 Task: Look for space in Santiago del Estero, Argentina from 4th June, 2023 to 15th June, 2023 for 2 adults in price range Rs.10000 to Rs.15000. Place can be entire place with 1  bedroom having 1 bed and 1 bathroom. Property type can be house, flat, guest house, hotel. Amenities needed are: heating. Booking option can be shelf check-in. Required host language is English.
Action: Mouse moved to (431, 96)
Screenshot: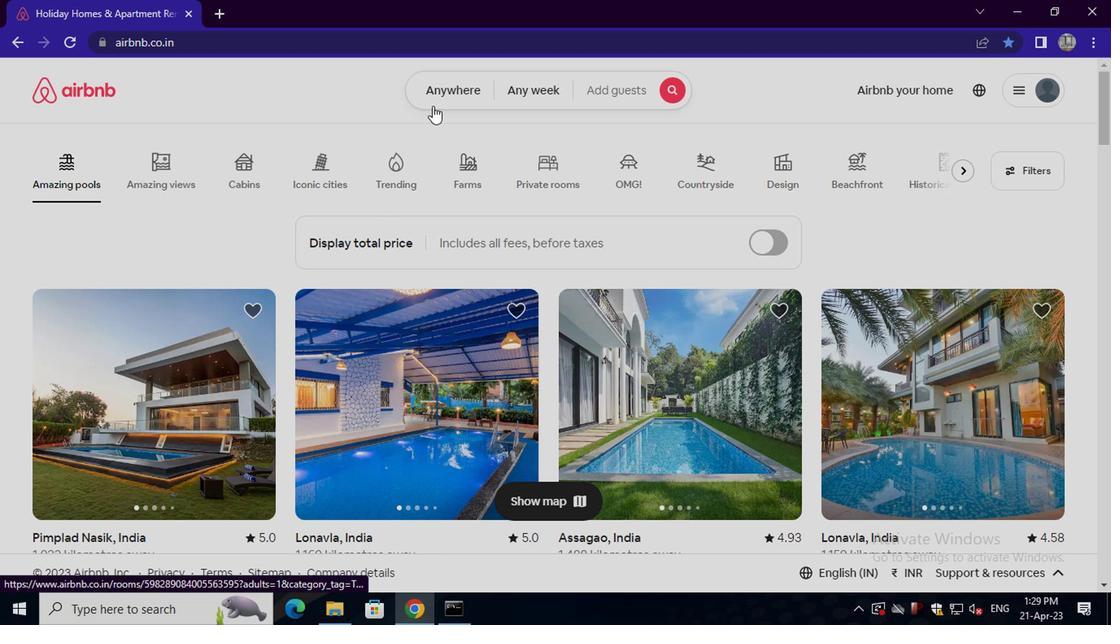 
Action: Mouse pressed left at (431, 96)
Screenshot: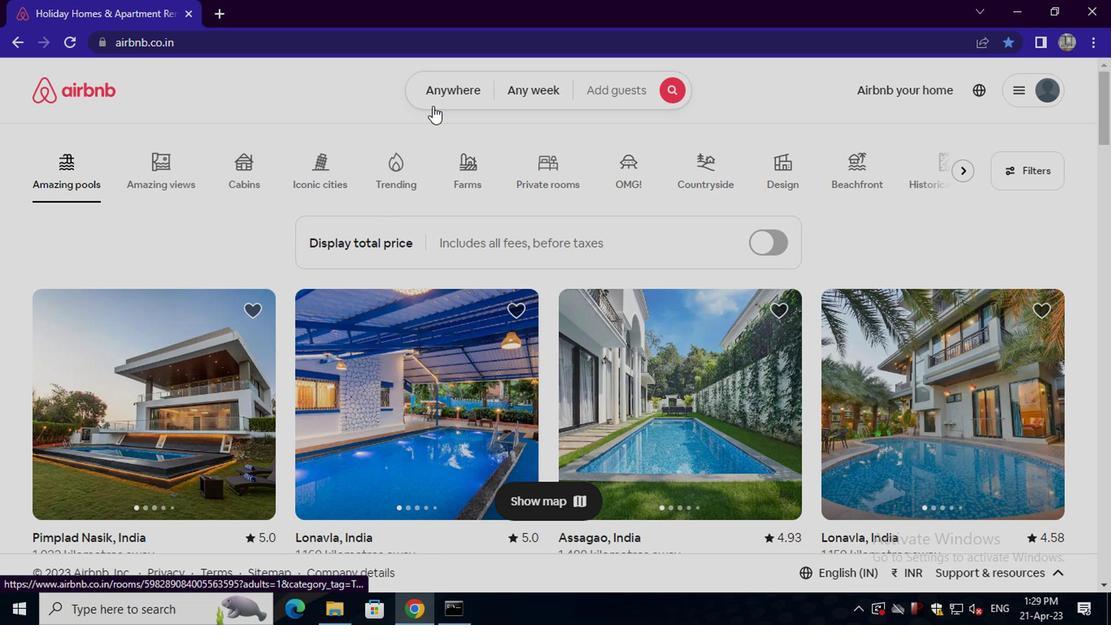 
Action: Mouse moved to (384, 155)
Screenshot: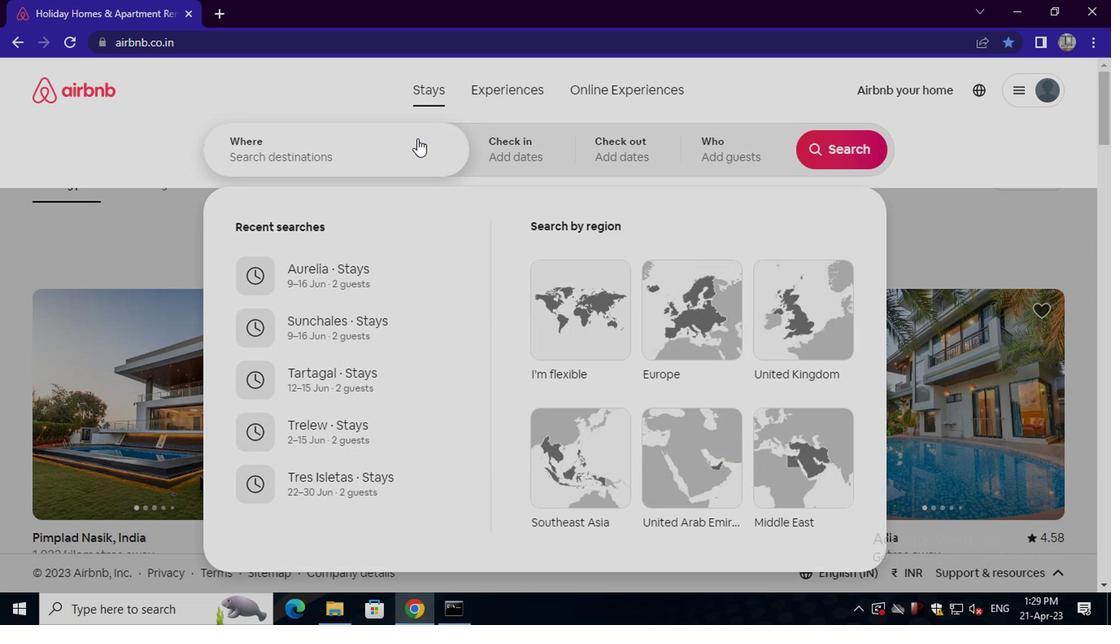 
Action: Mouse pressed left at (384, 155)
Screenshot: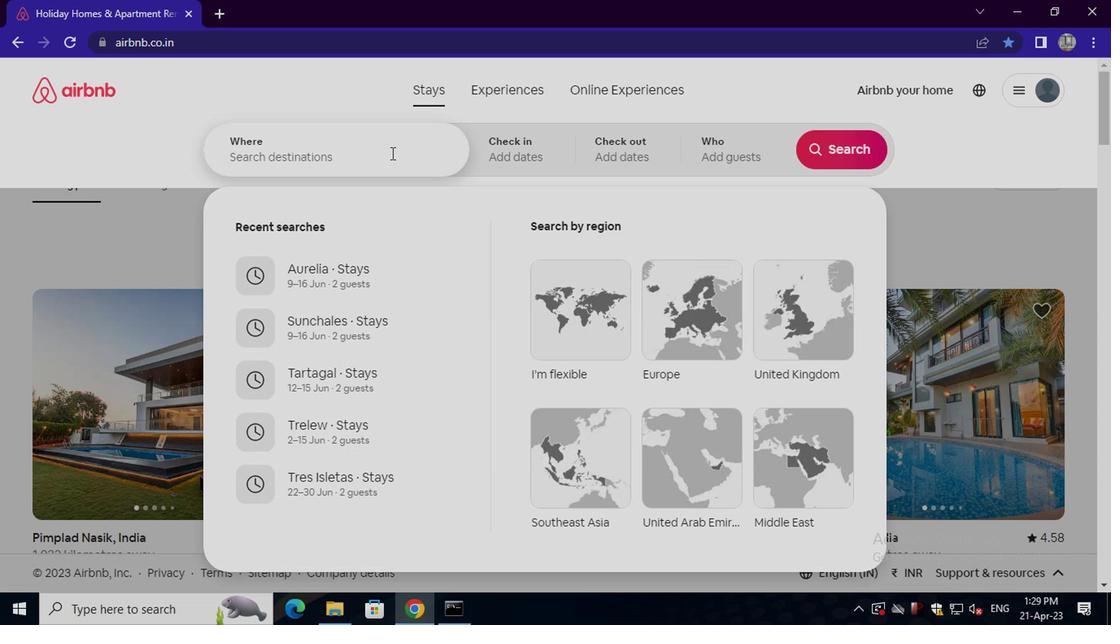 
Action: Key pressed santiago<Key.space>del<Key.space>estero<Key.space>,ar
Screenshot: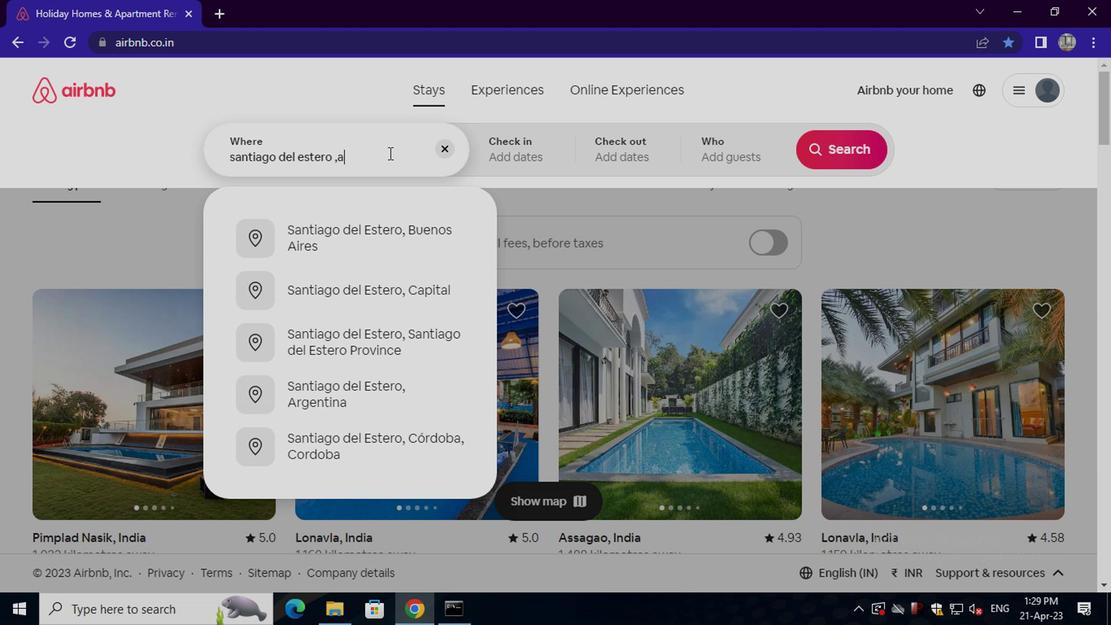 
Action: Mouse moved to (380, 235)
Screenshot: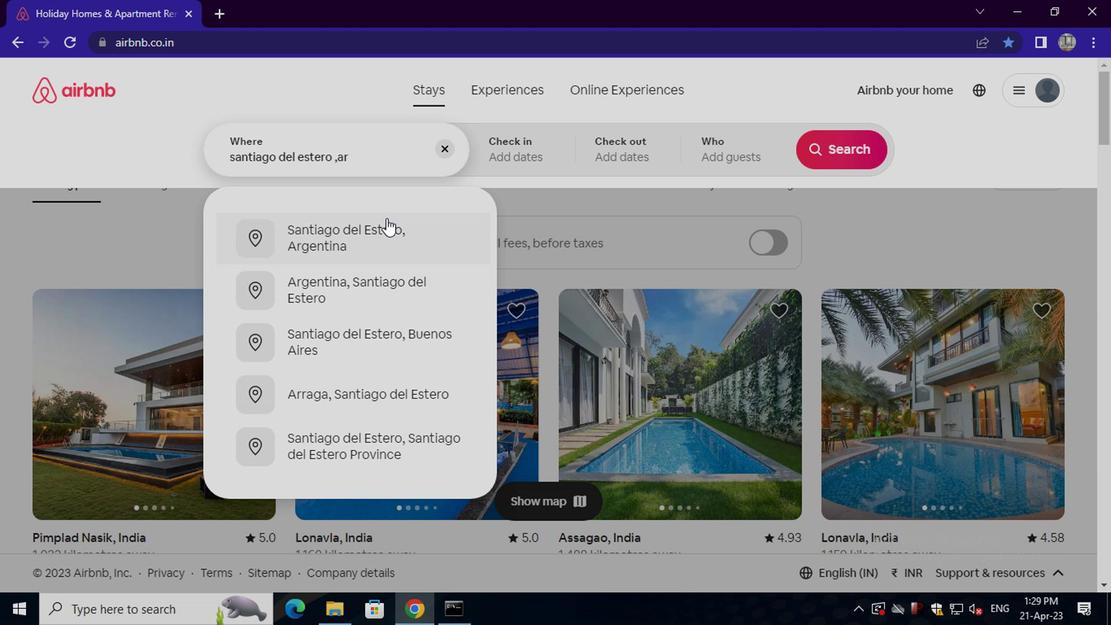 
Action: Mouse pressed left at (380, 235)
Screenshot: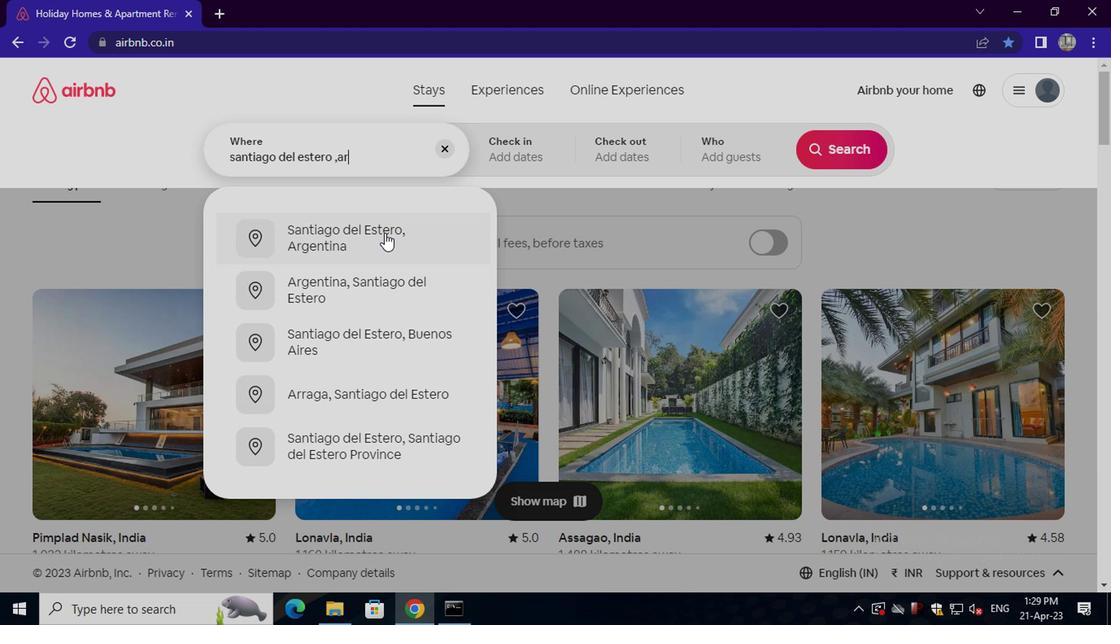 
Action: Mouse moved to (837, 288)
Screenshot: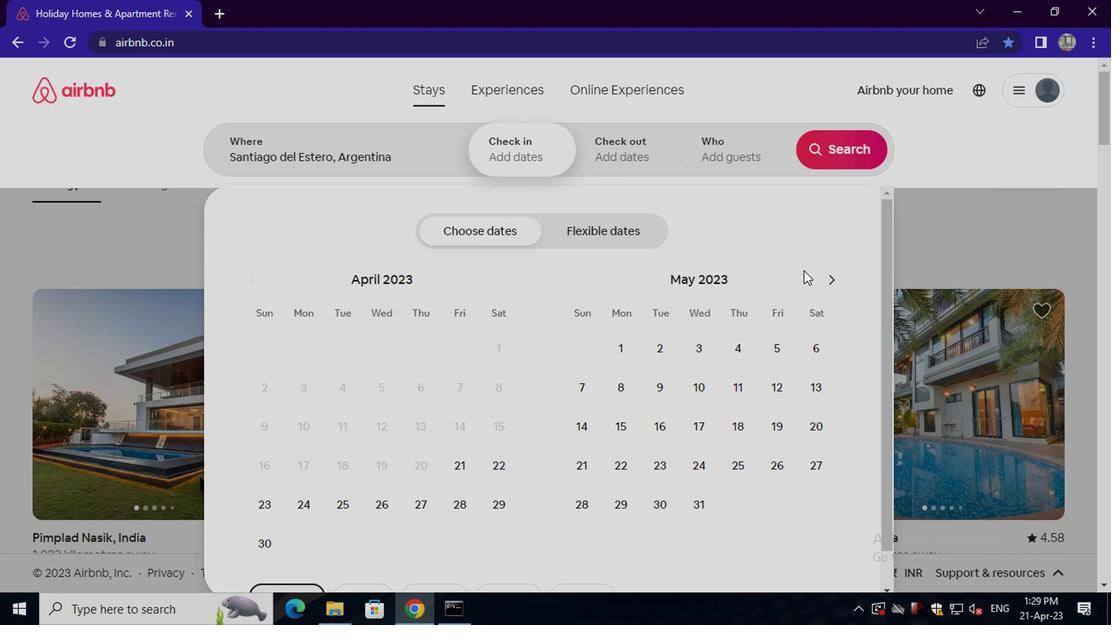 
Action: Mouse pressed left at (837, 288)
Screenshot: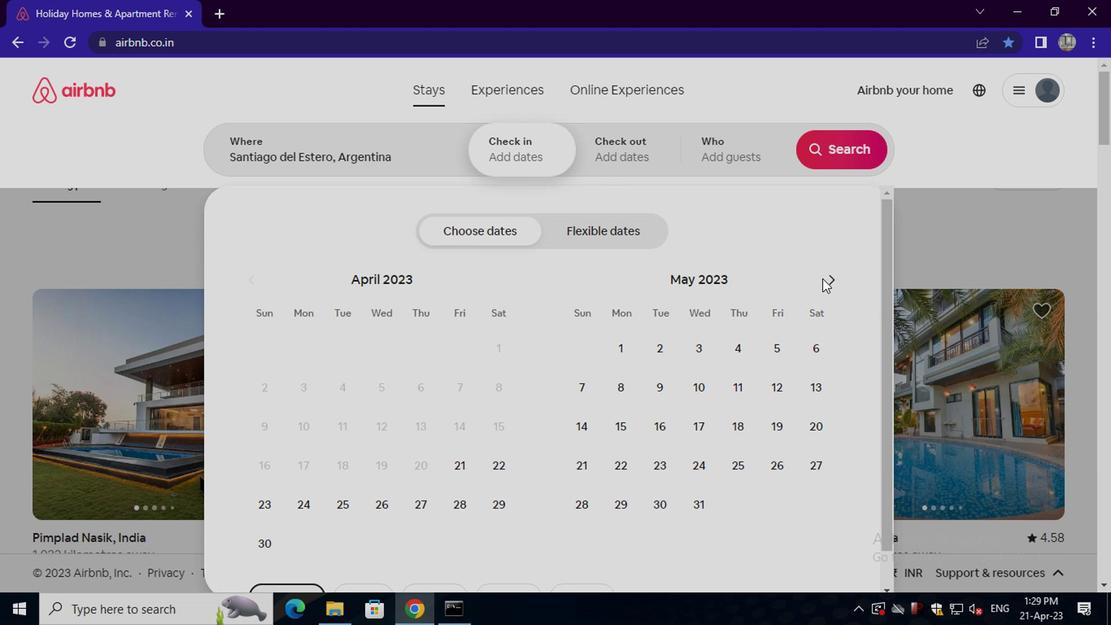
Action: Mouse moved to (573, 386)
Screenshot: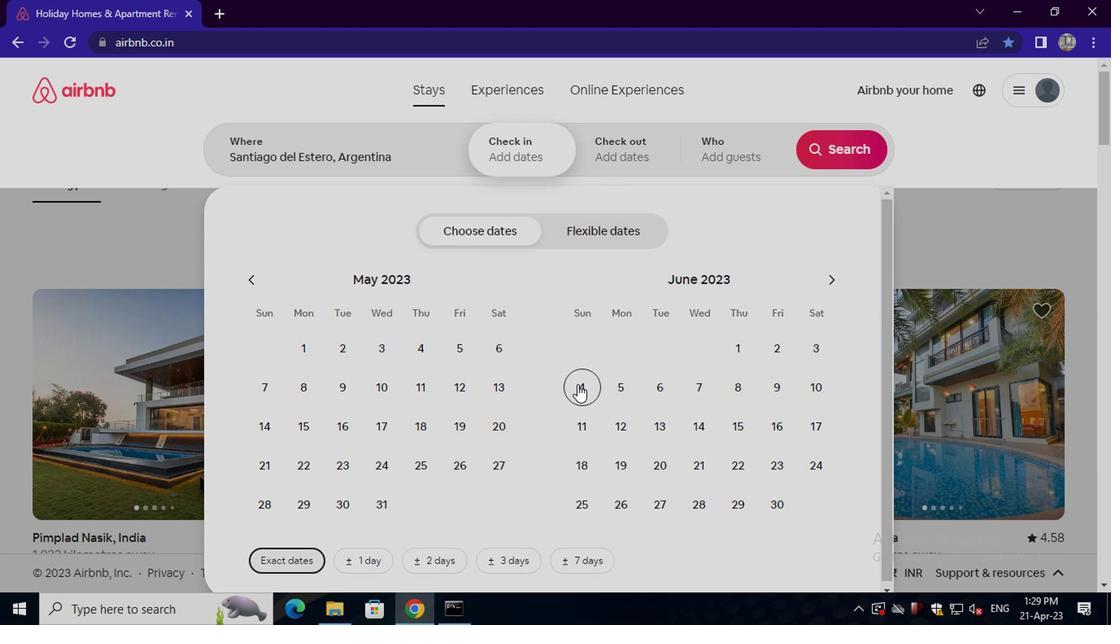 
Action: Mouse pressed left at (573, 386)
Screenshot: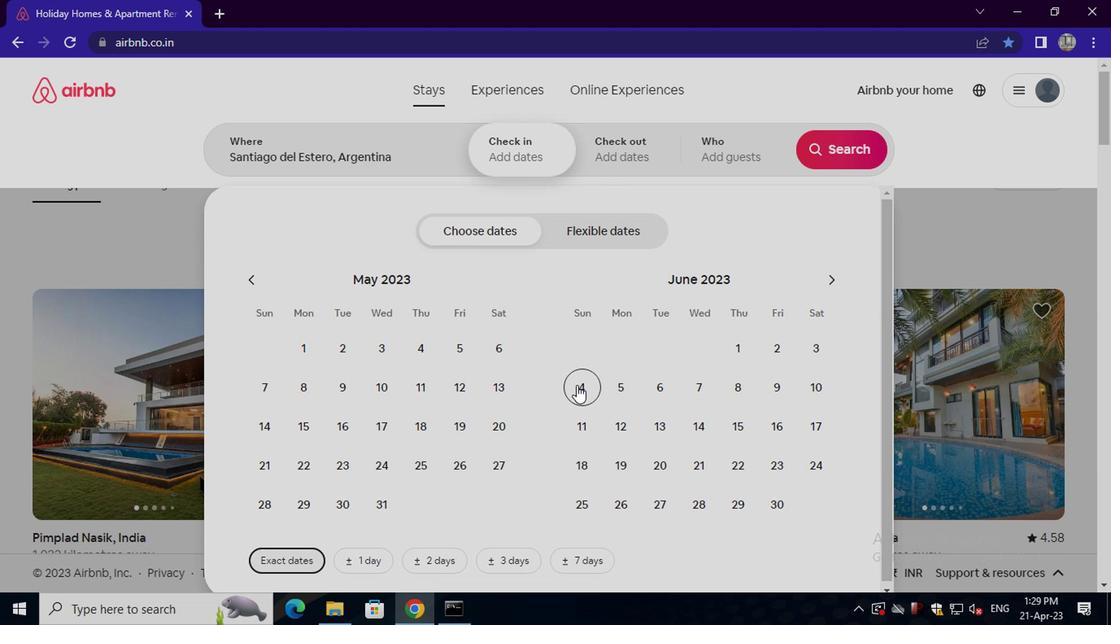 
Action: Mouse moved to (725, 417)
Screenshot: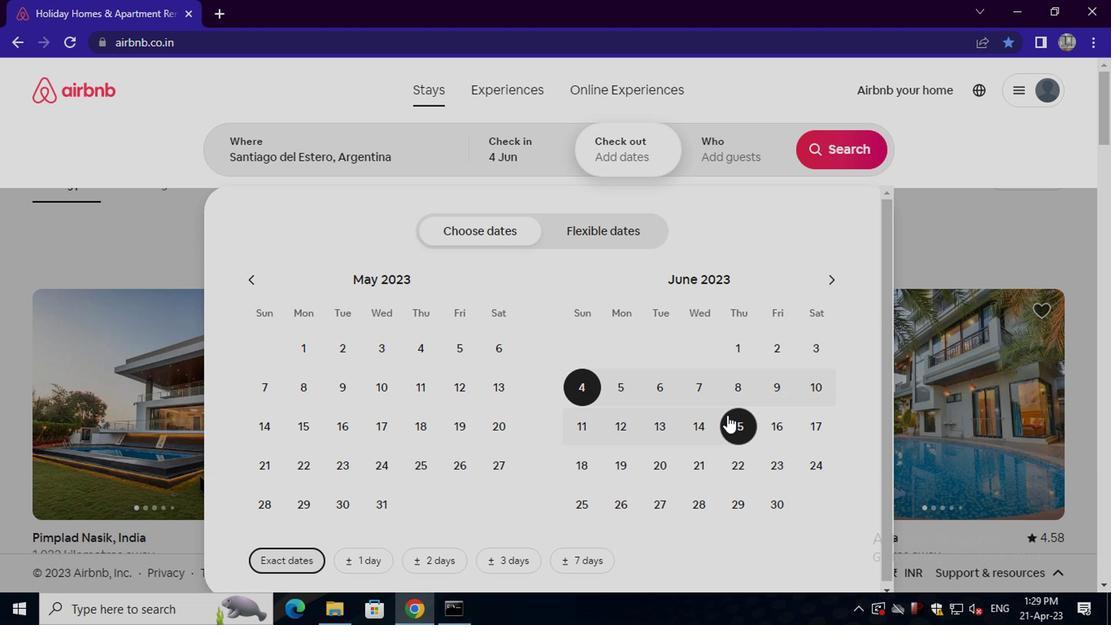 
Action: Mouse pressed left at (725, 417)
Screenshot: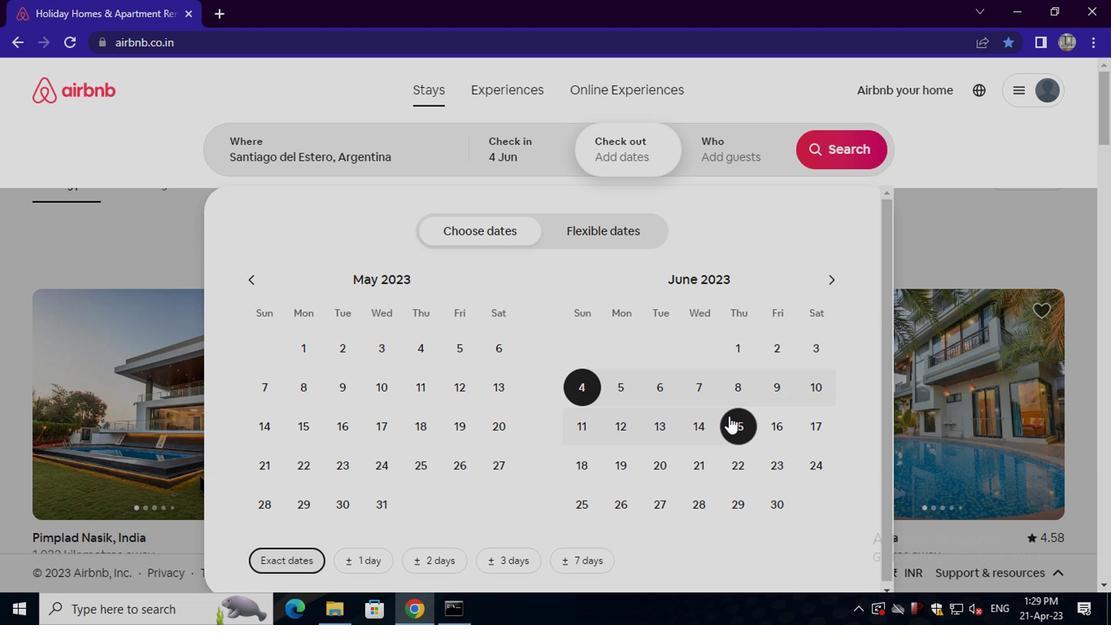 
Action: Mouse moved to (735, 158)
Screenshot: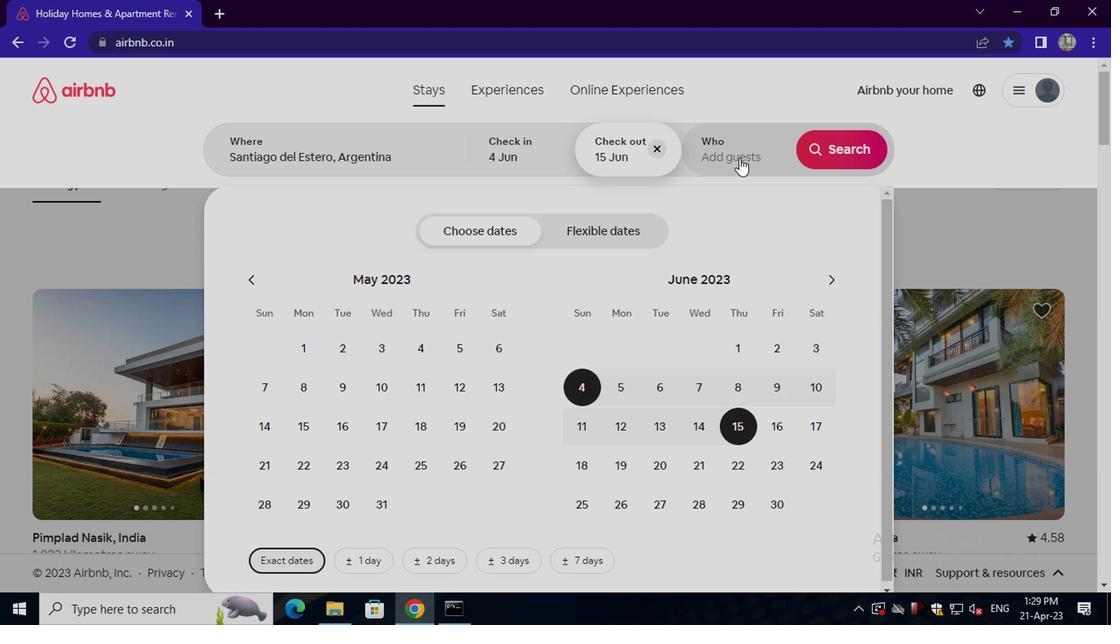 
Action: Mouse pressed left at (735, 158)
Screenshot: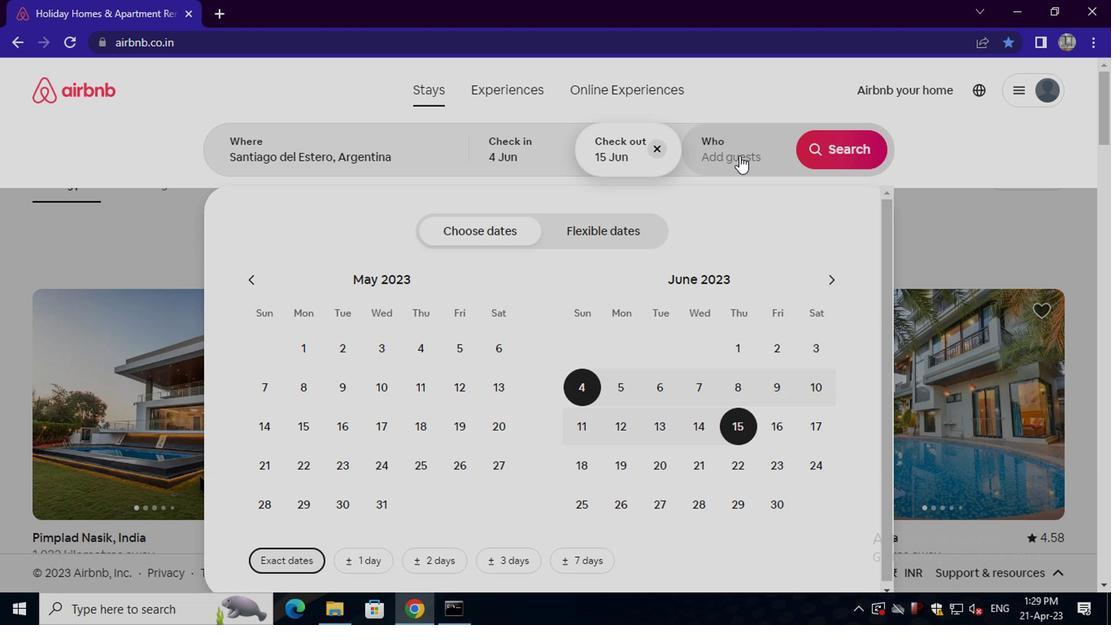 
Action: Mouse moved to (845, 234)
Screenshot: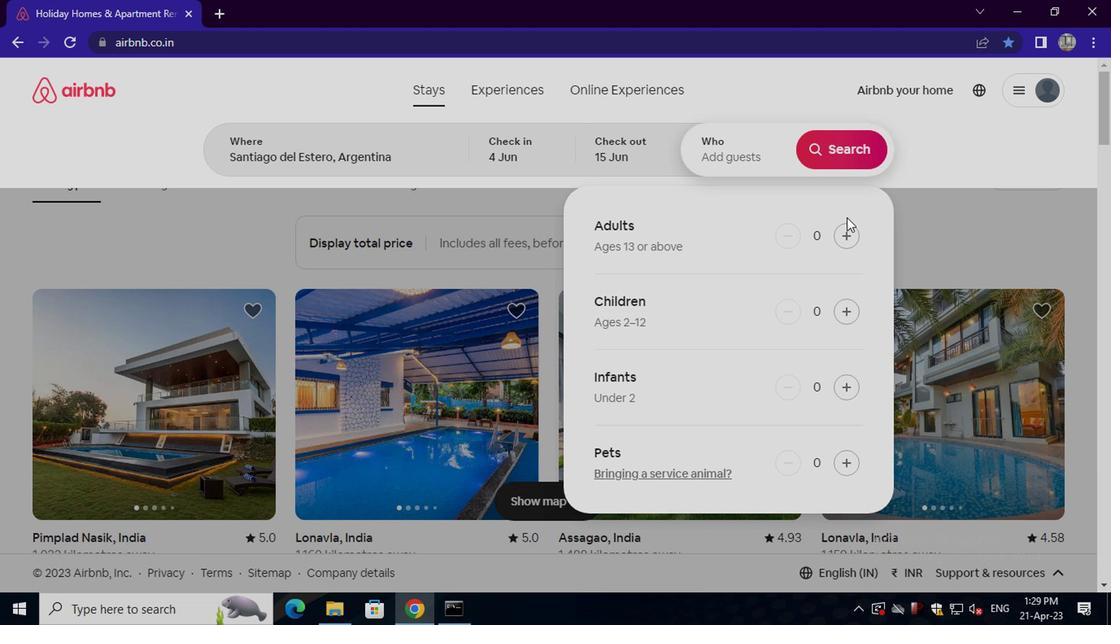 
Action: Mouse pressed left at (845, 234)
Screenshot: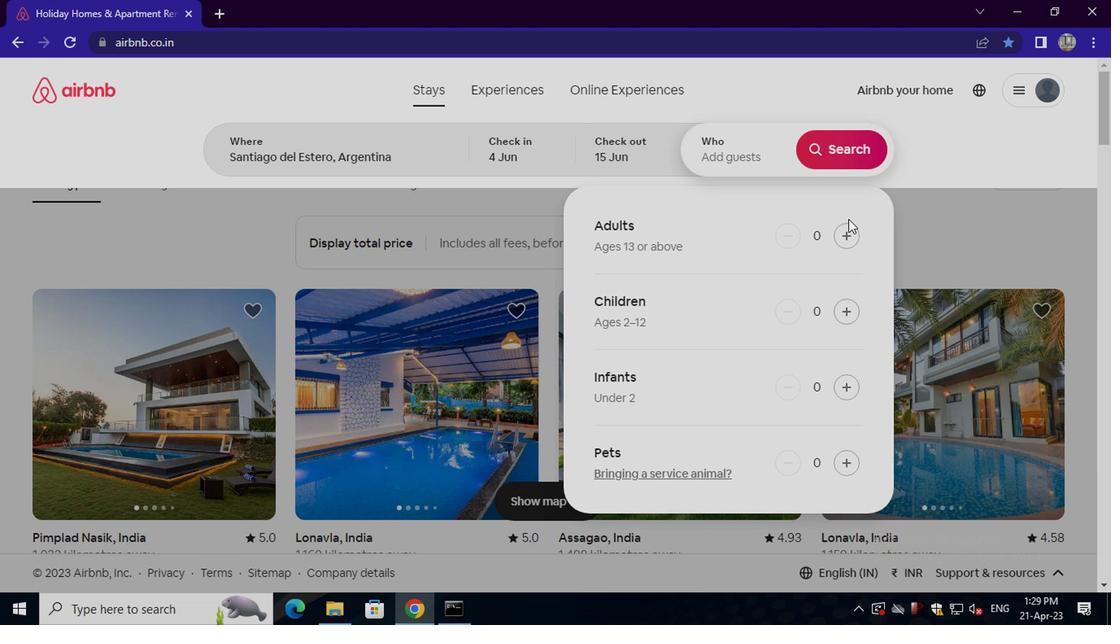 
Action: Mouse pressed left at (845, 234)
Screenshot: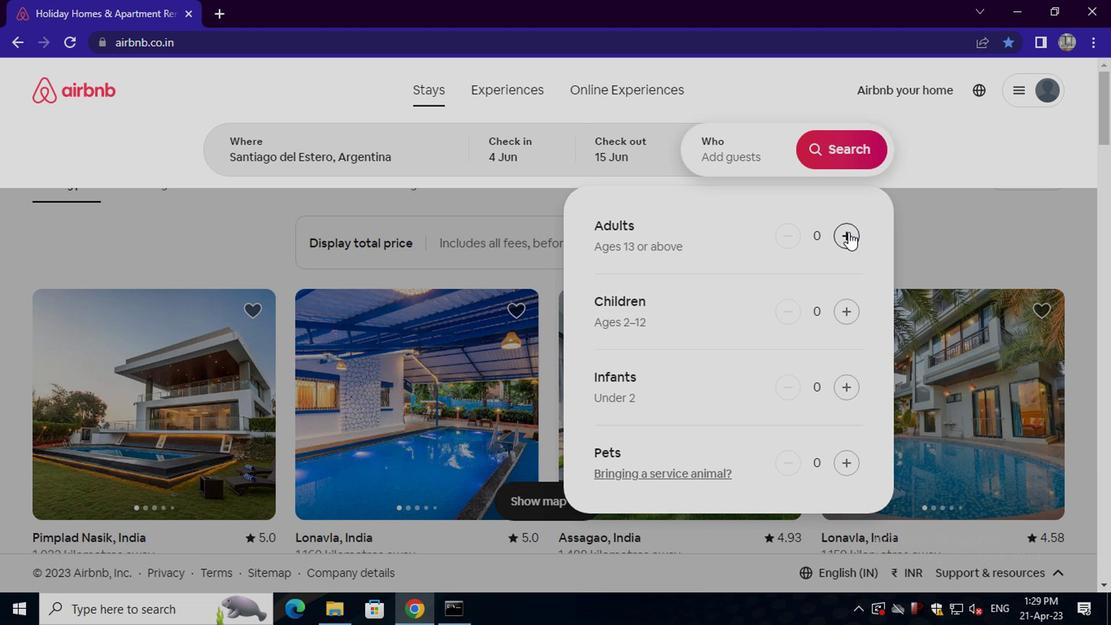 
Action: Mouse moved to (835, 158)
Screenshot: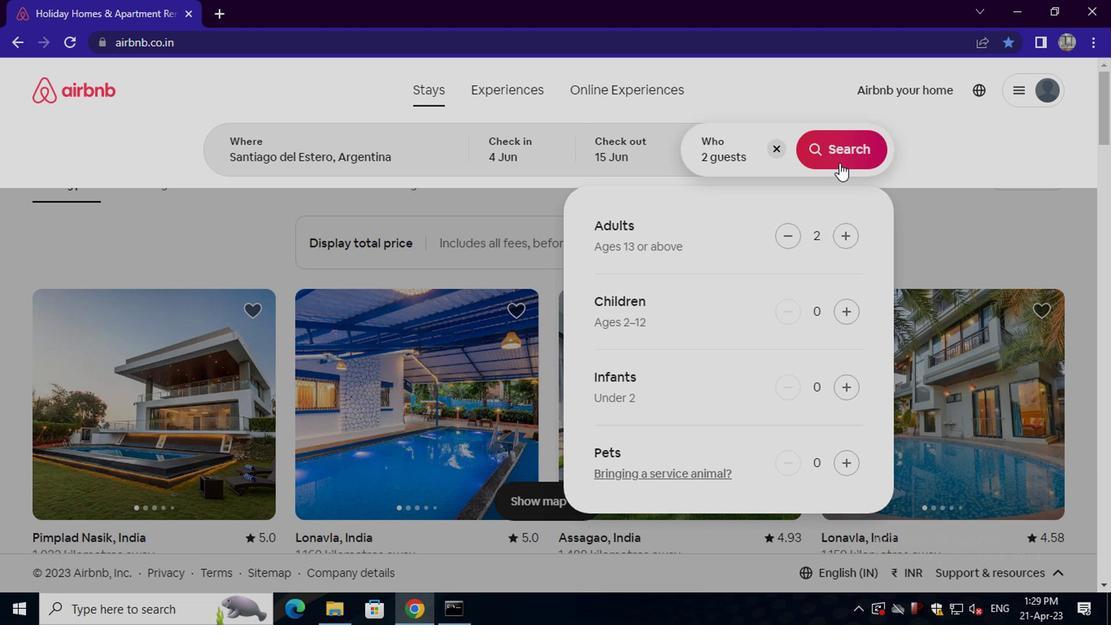 
Action: Mouse pressed left at (835, 158)
Screenshot: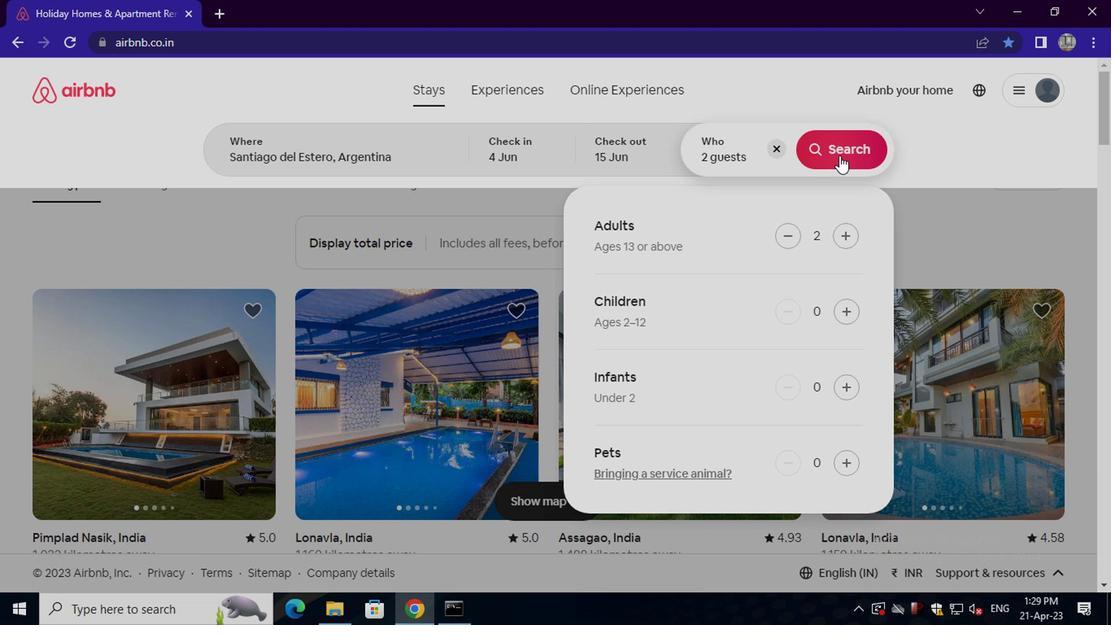 
Action: Mouse moved to (1025, 159)
Screenshot: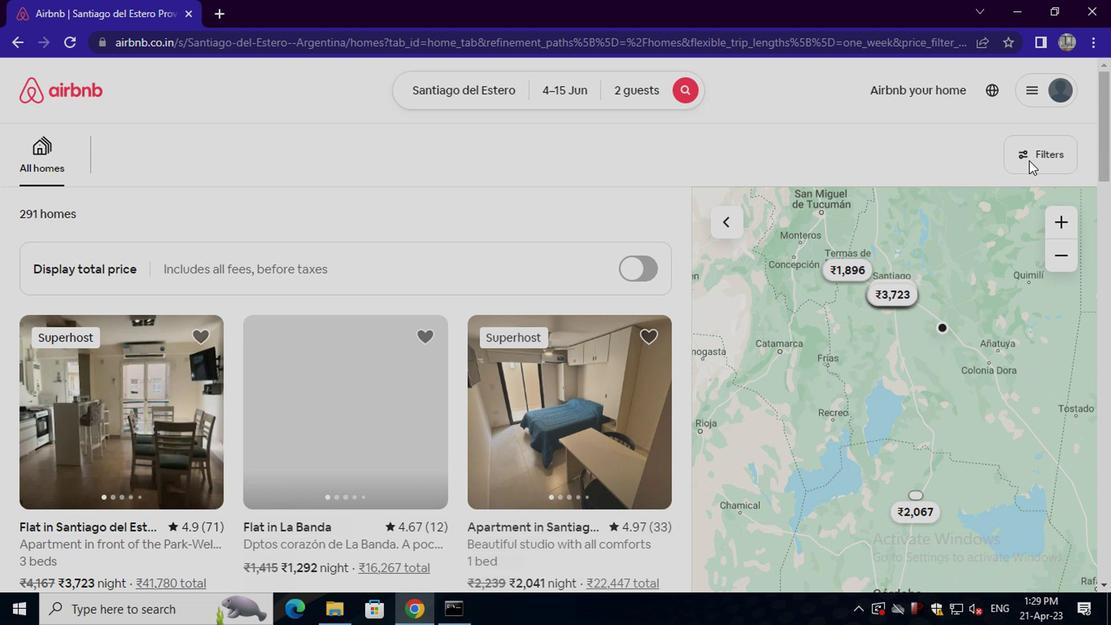 
Action: Mouse pressed left at (1025, 159)
Screenshot: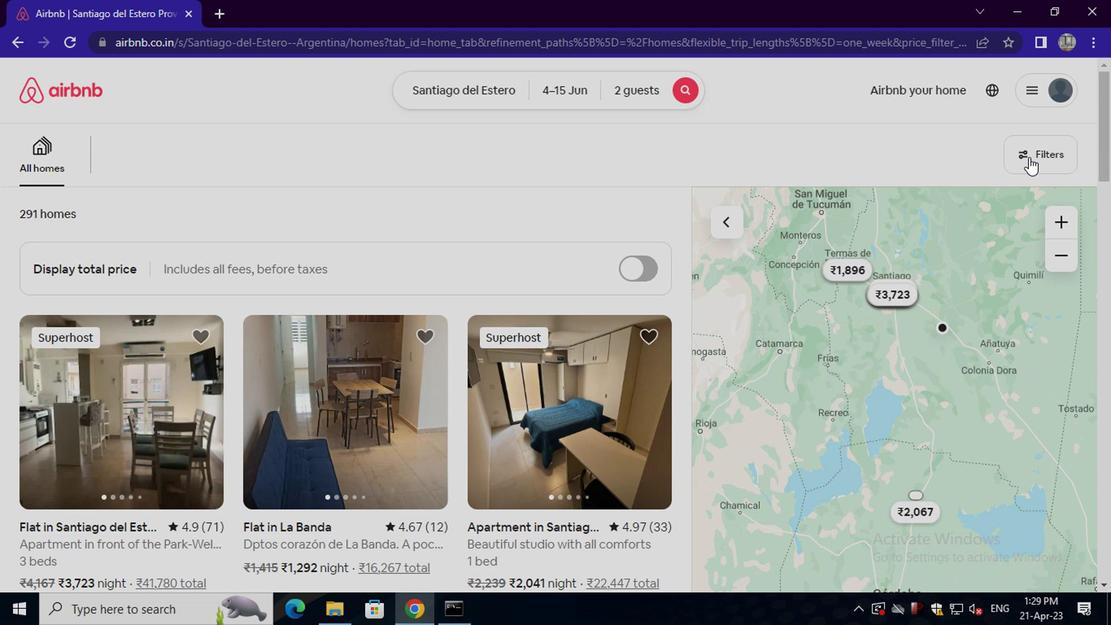 
Action: Mouse moved to (432, 360)
Screenshot: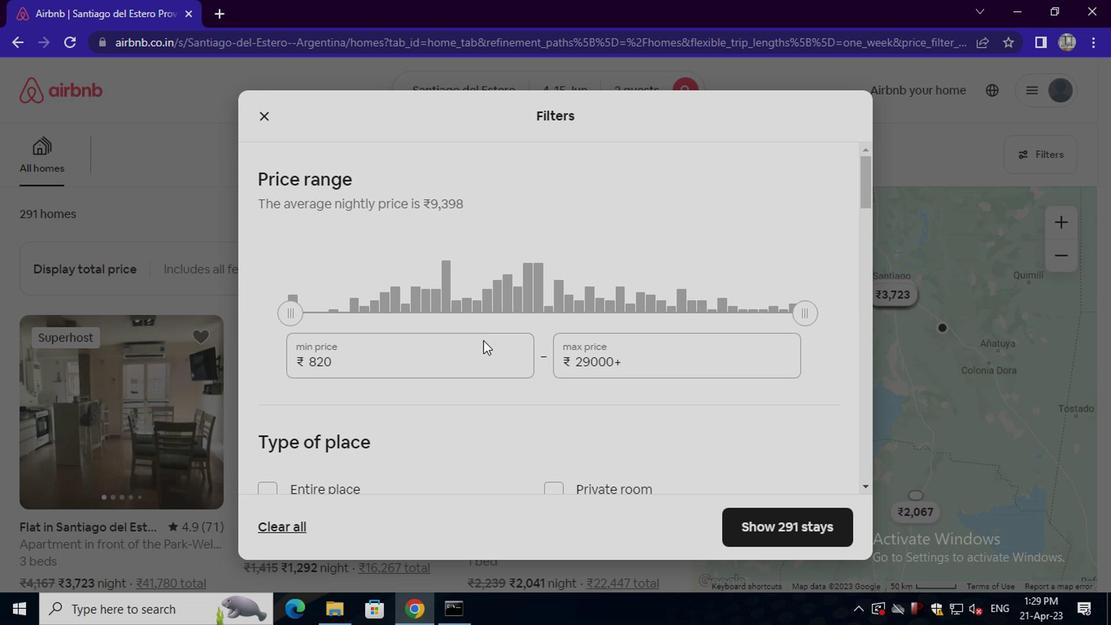 
Action: Mouse pressed left at (432, 360)
Screenshot: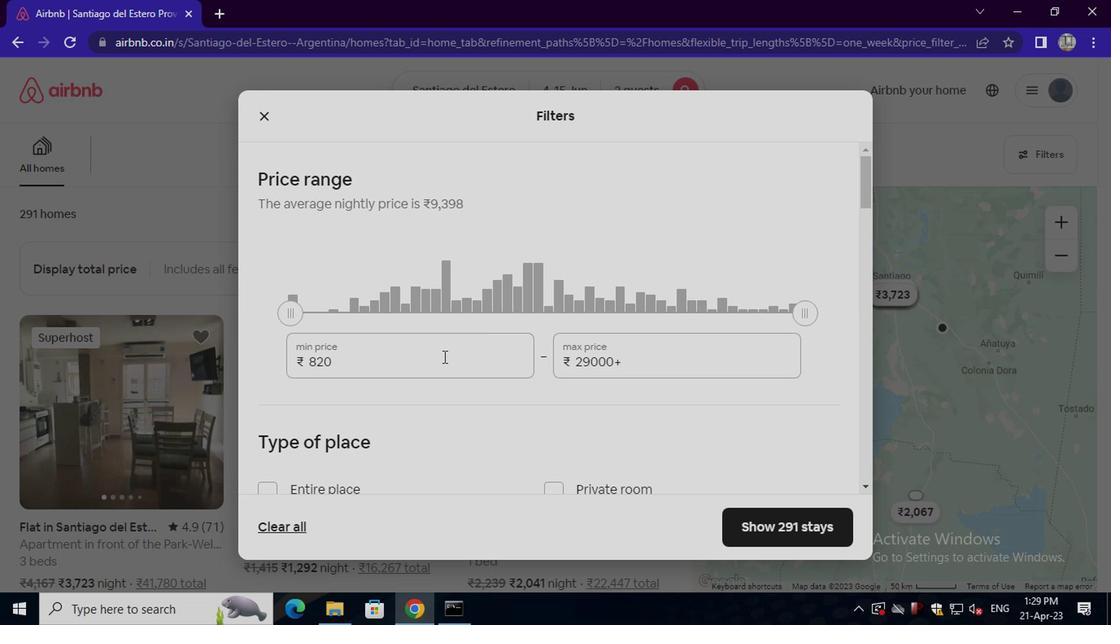 
Action: Key pressed <Key.backspace><Key.backspace><Key.backspace><Key.backspace><Key.backspace><Key.backspace><Key.backspace><Key.backspace><Key.backspace><Key.backspace><Key.backspace><Key.backspace><Key.backspace><Key.backspace><Key.backspace><Key.backspace><Key.backspace><Key.backspace><Key.backspace><Key.backspace><Key.backspace><Key.backspace><Key.backspace><Key.backspace><Key.backspace><Key.backspace><Key.backspace><Key.backspace><Key.backspace><Key.backspace>10000
Screenshot: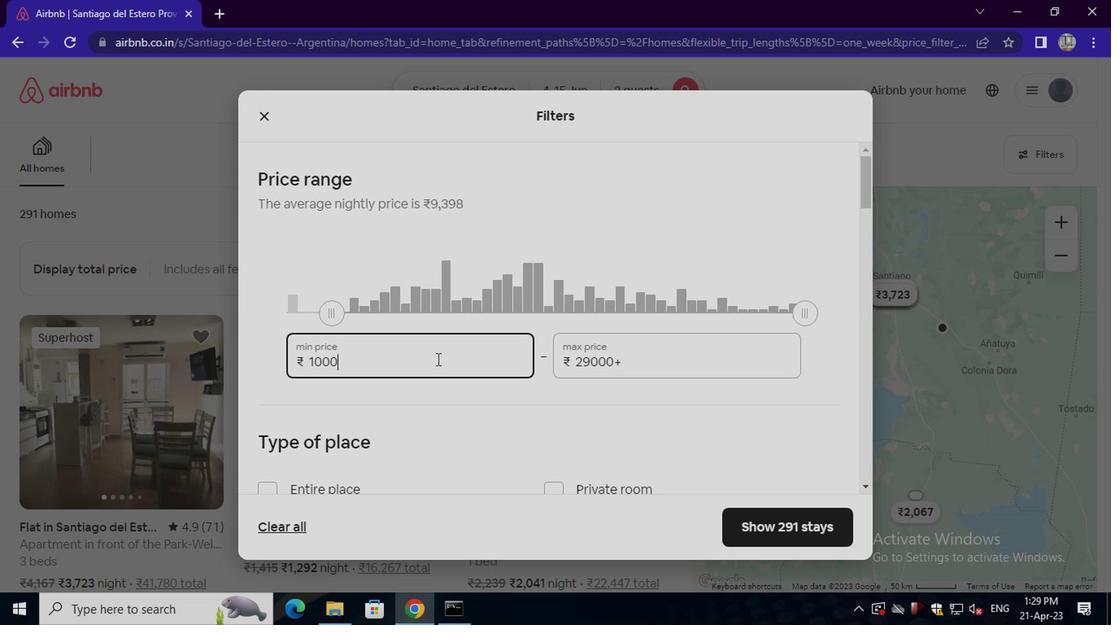 
Action: Mouse moved to (629, 368)
Screenshot: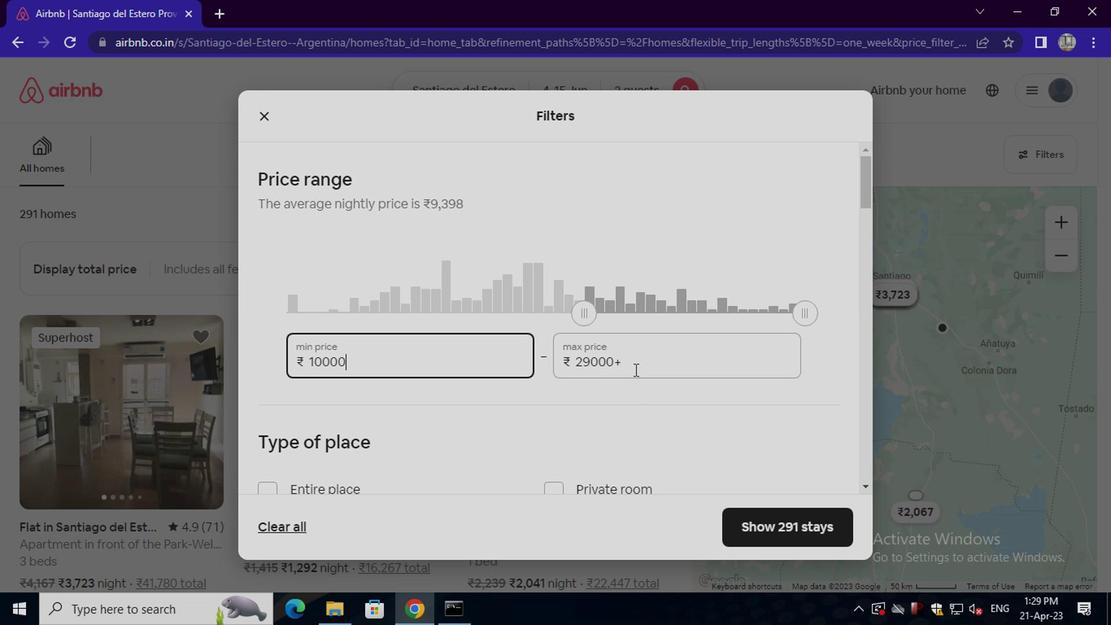 
Action: Mouse pressed left at (629, 368)
Screenshot: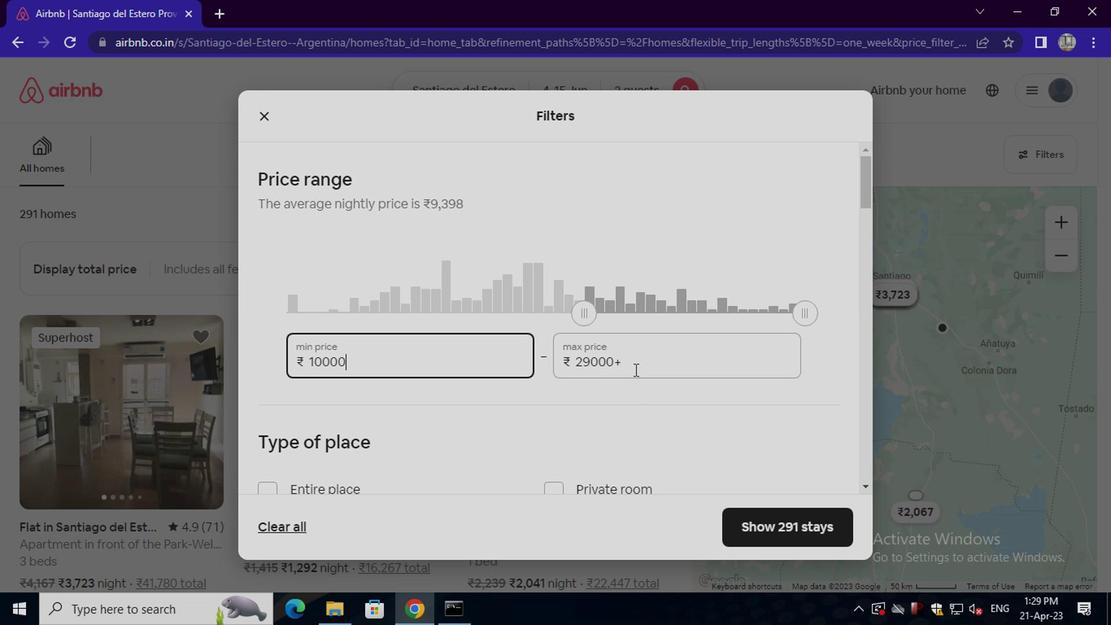 
Action: Key pressed <Key.backspace><Key.backspace><Key.backspace><Key.backspace><Key.backspace><Key.backspace><Key.backspace><Key.backspace><Key.backspace><Key.backspace><Key.backspace><Key.backspace><Key.backspace>15000
Screenshot: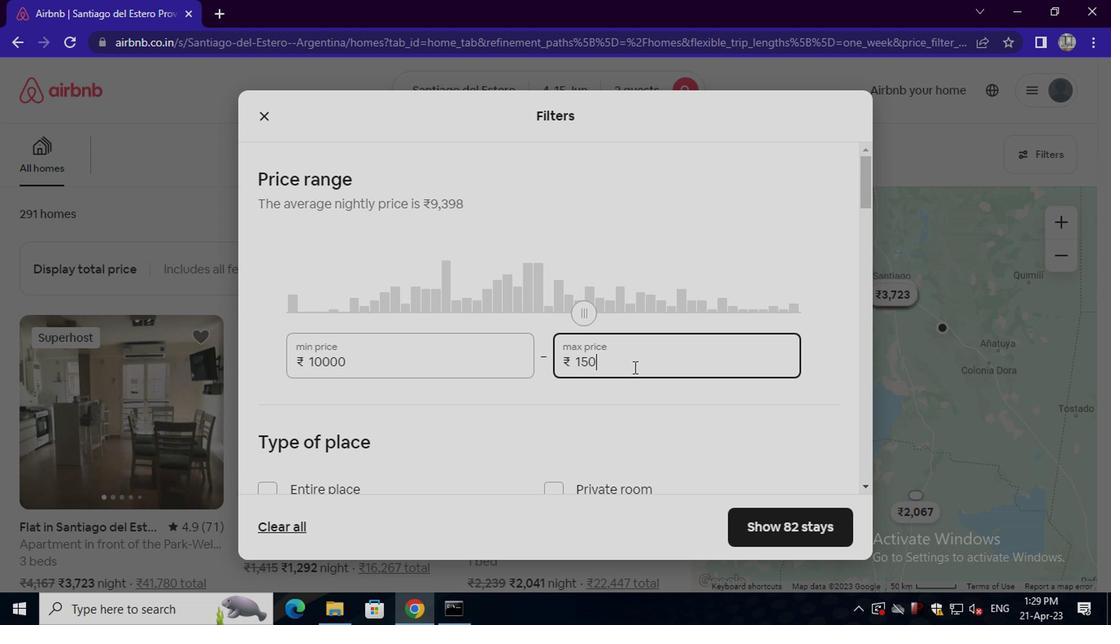 
Action: Mouse moved to (577, 394)
Screenshot: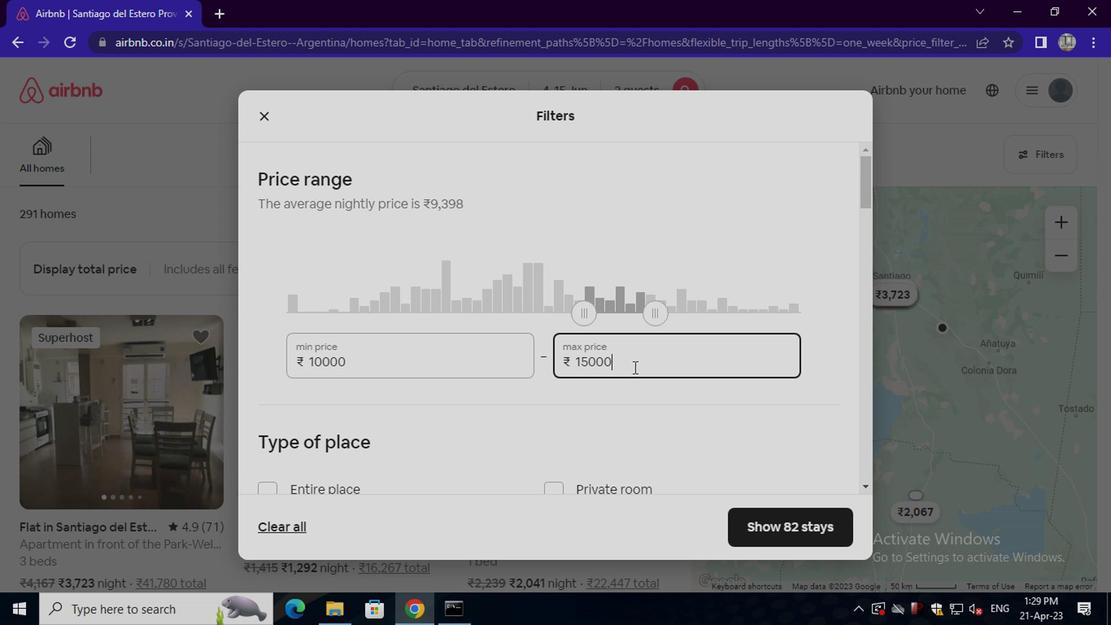 
Action: Mouse scrolled (577, 393) with delta (0, -1)
Screenshot: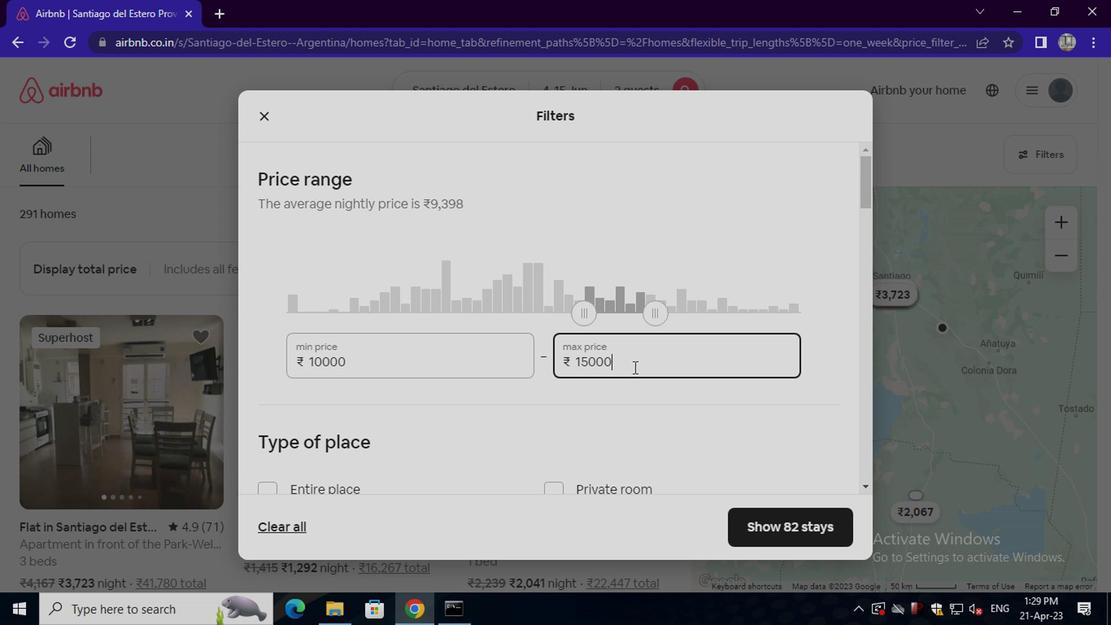 
Action: Mouse moved to (577, 395)
Screenshot: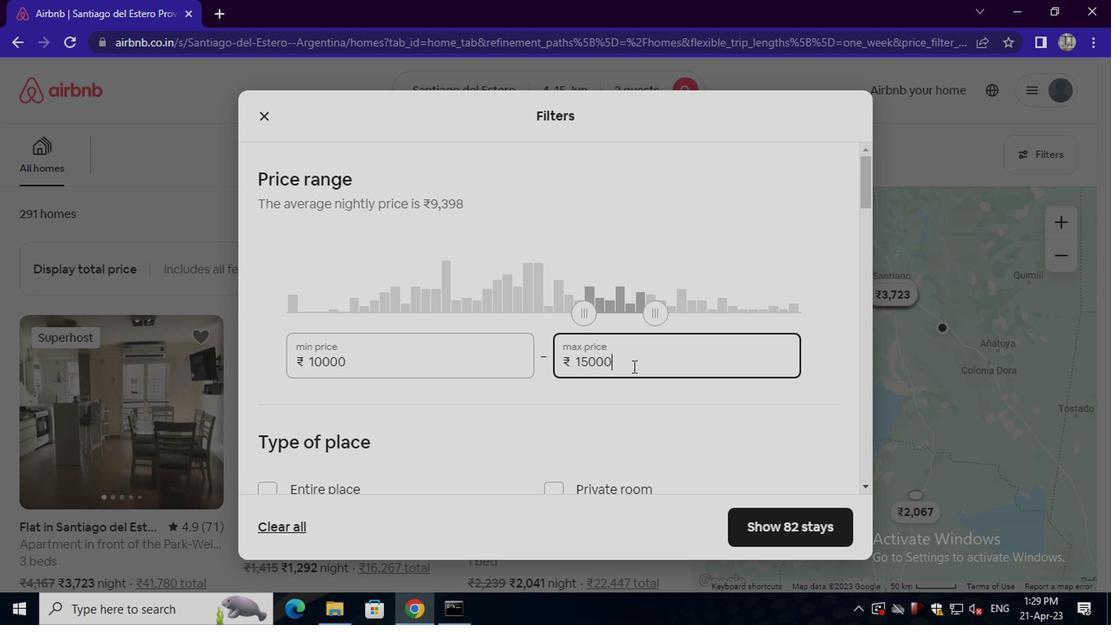 
Action: Mouse scrolled (577, 394) with delta (0, 0)
Screenshot: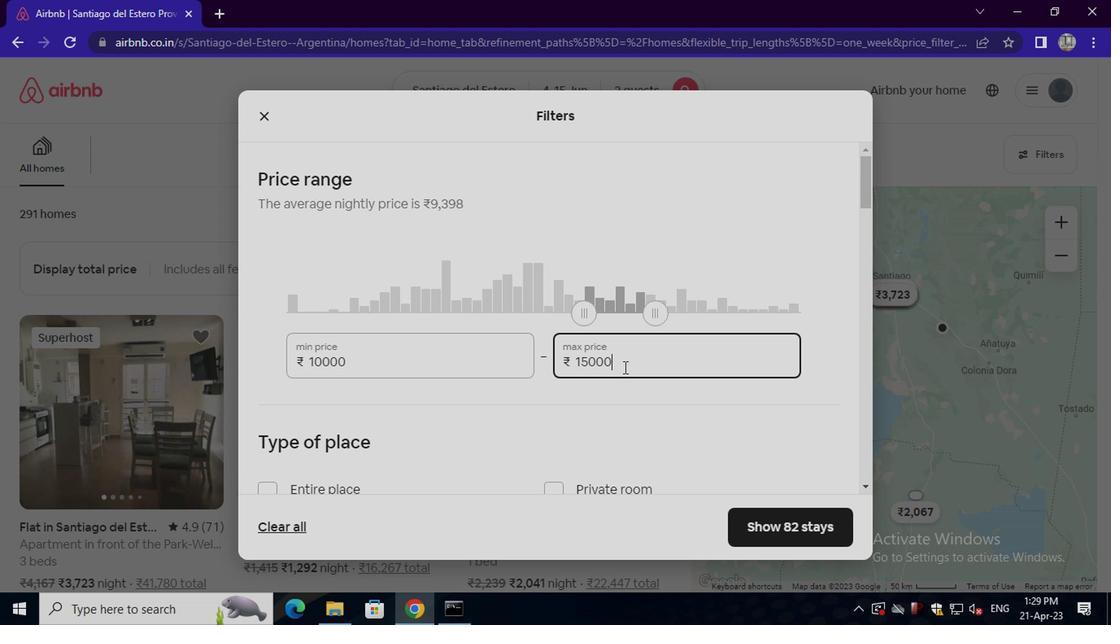
Action: Mouse moved to (329, 326)
Screenshot: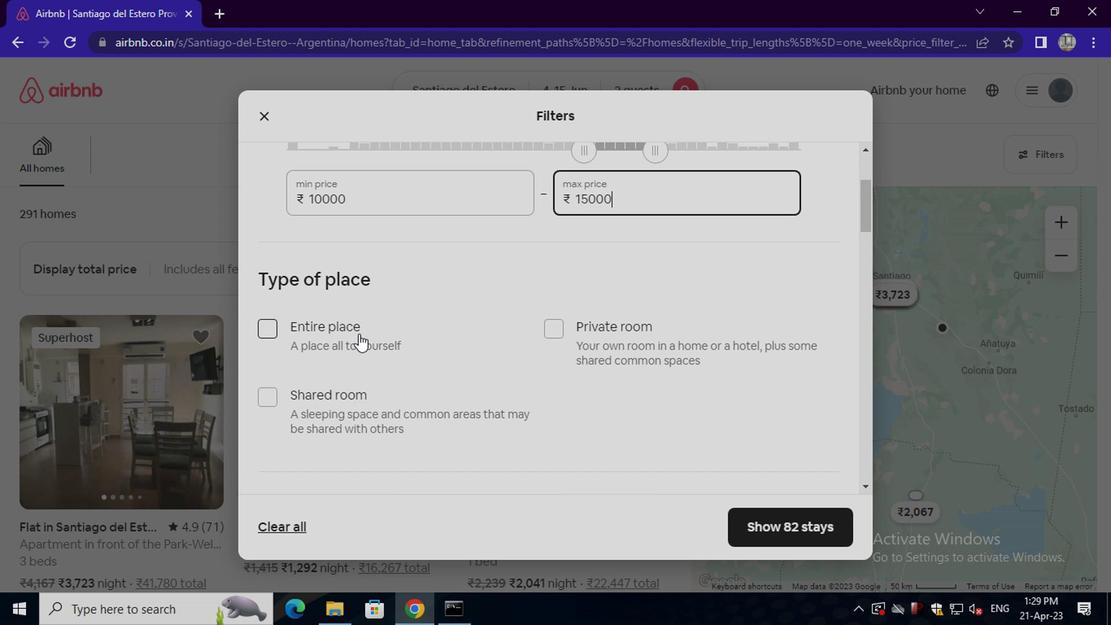 
Action: Mouse pressed left at (329, 326)
Screenshot: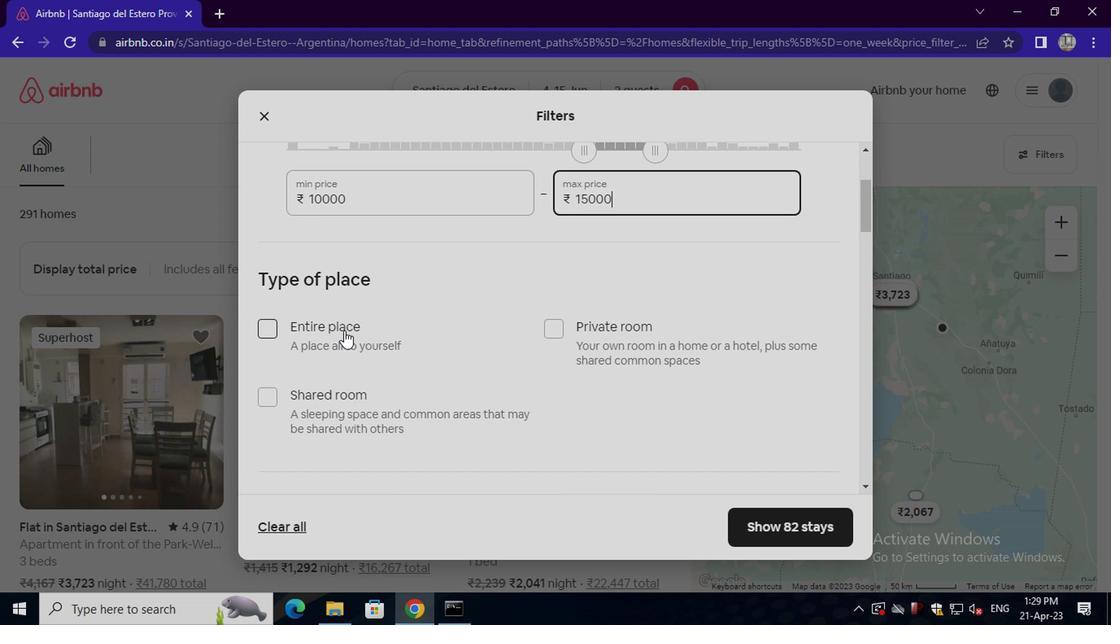 
Action: Mouse moved to (397, 359)
Screenshot: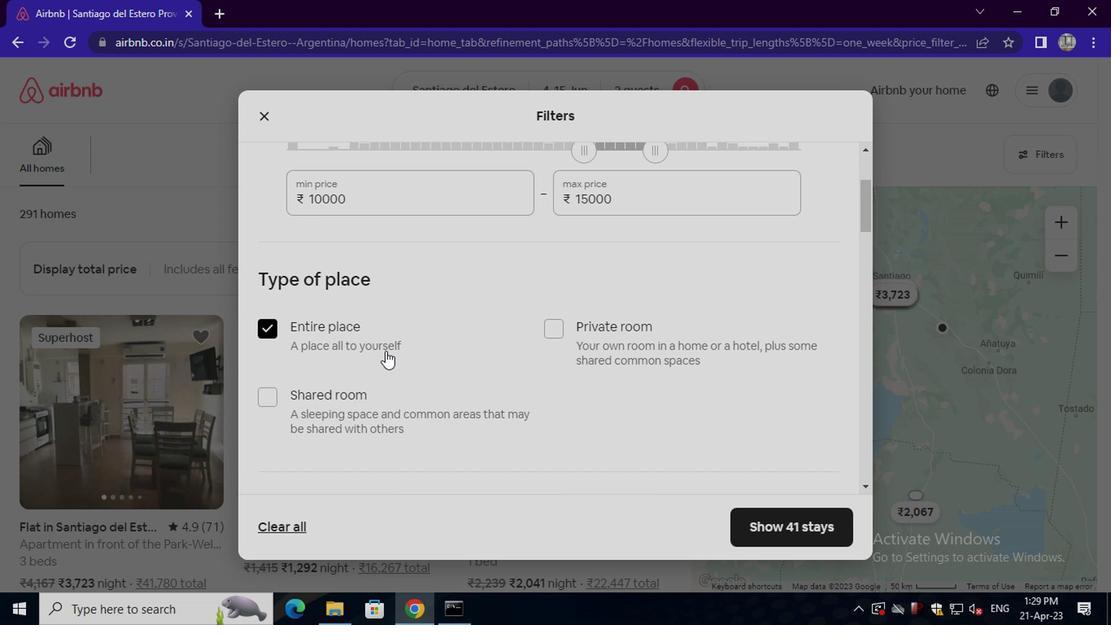 
Action: Mouse scrolled (397, 358) with delta (0, 0)
Screenshot: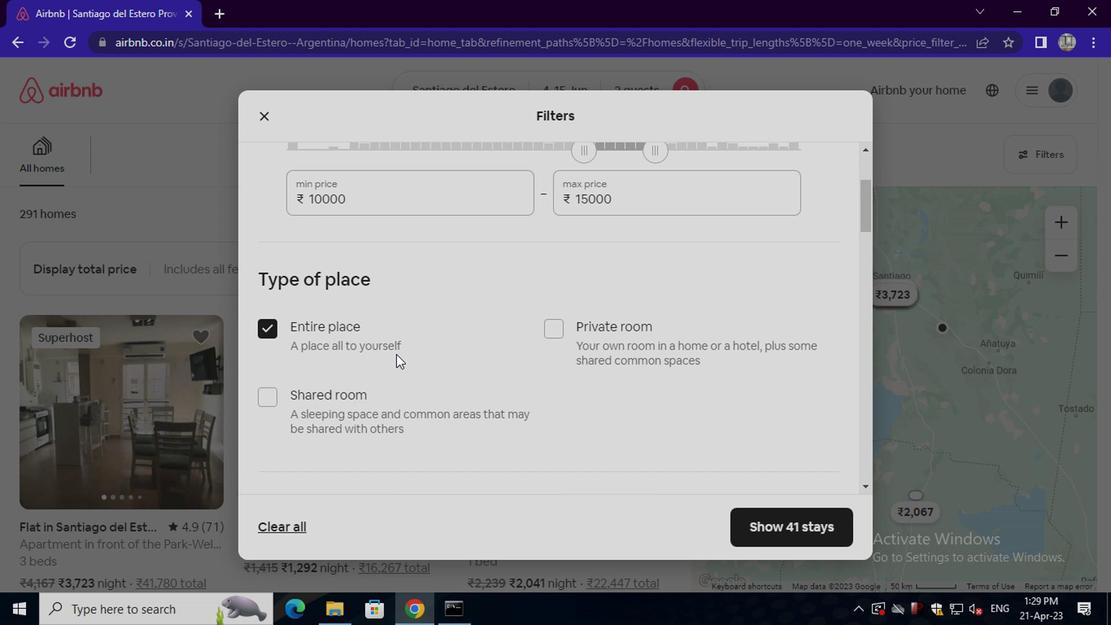
Action: Mouse moved to (398, 360)
Screenshot: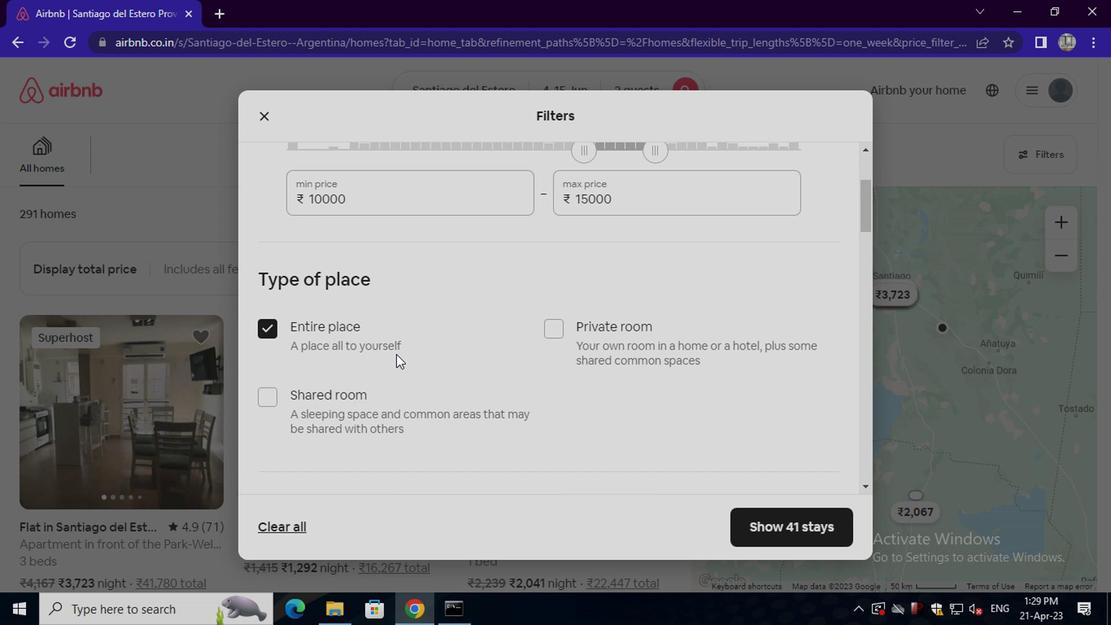 
Action: Mouse scrolled (398, 359) with delta (0, -1)
Screenshot: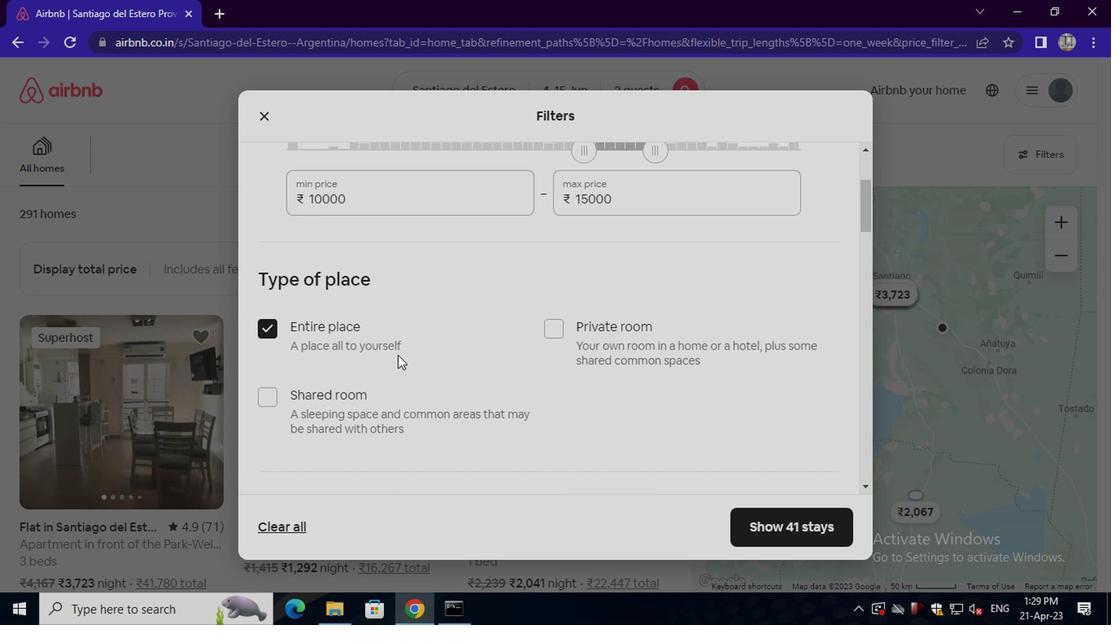 
Action: Mouse scrolled (398, 359) with delta (0, -1)
Screenshot: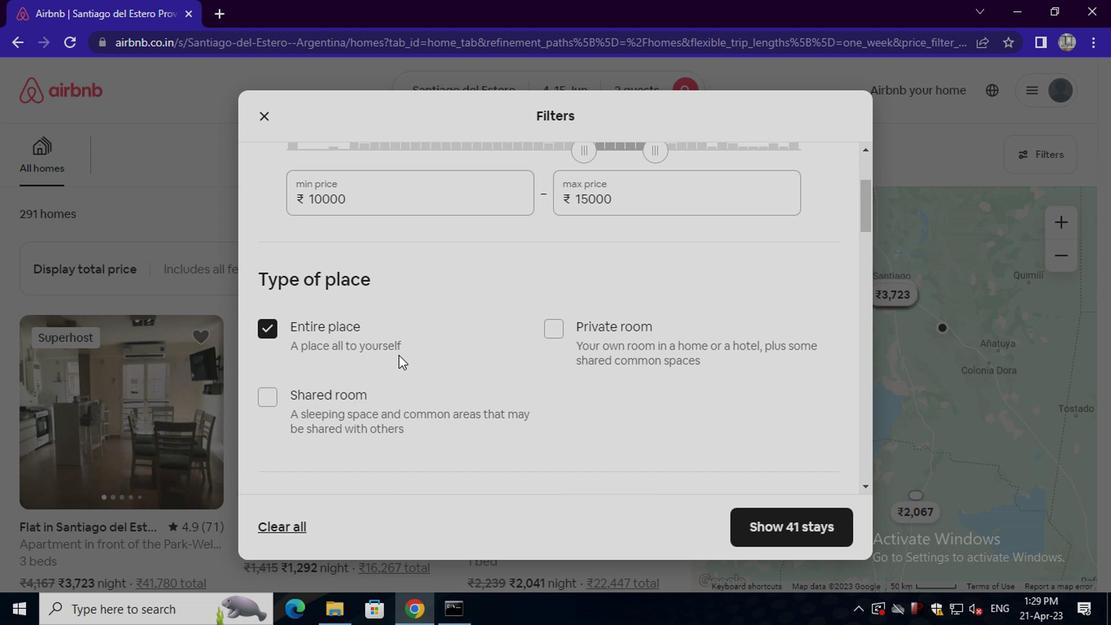 
Action: Mouse scrolled (398, 359) with delta (0, -1)
Screenshot: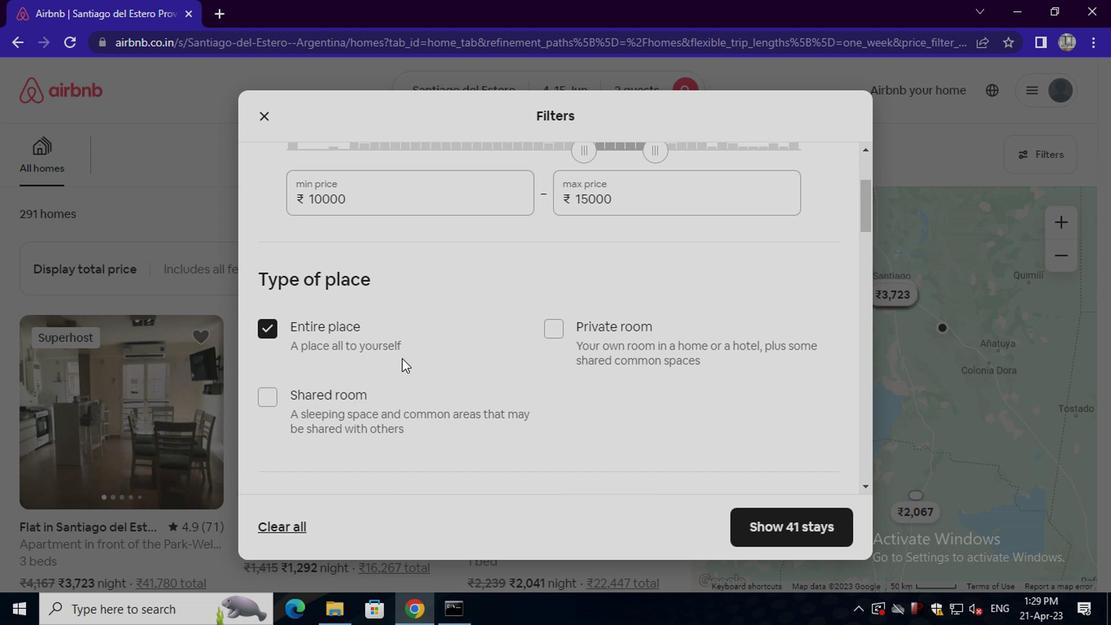 
Action: Mouse moved to (340, 272)
Screenshot: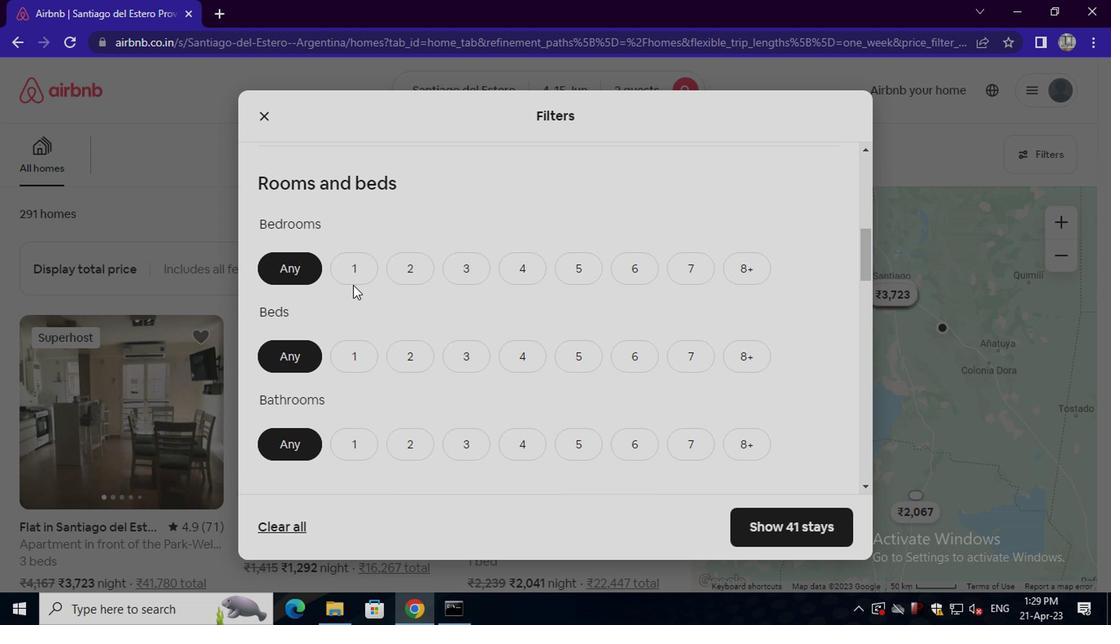 
Action: Mouse pressed left at (340, 272)
Screenshot: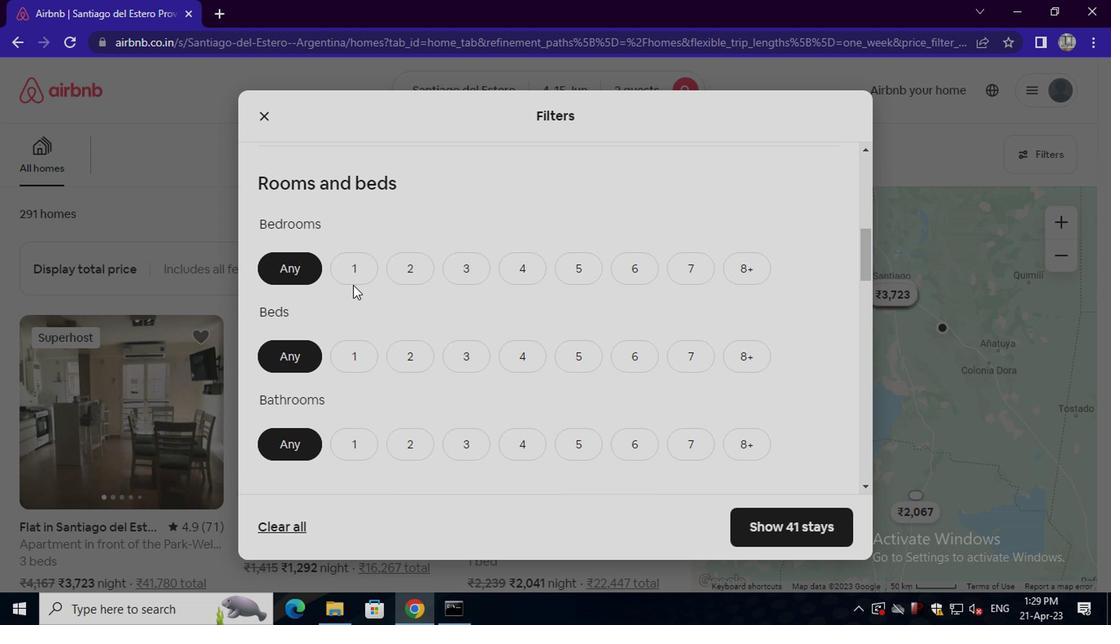 
Action: Mouse moved to (354, 360)
Screenshot: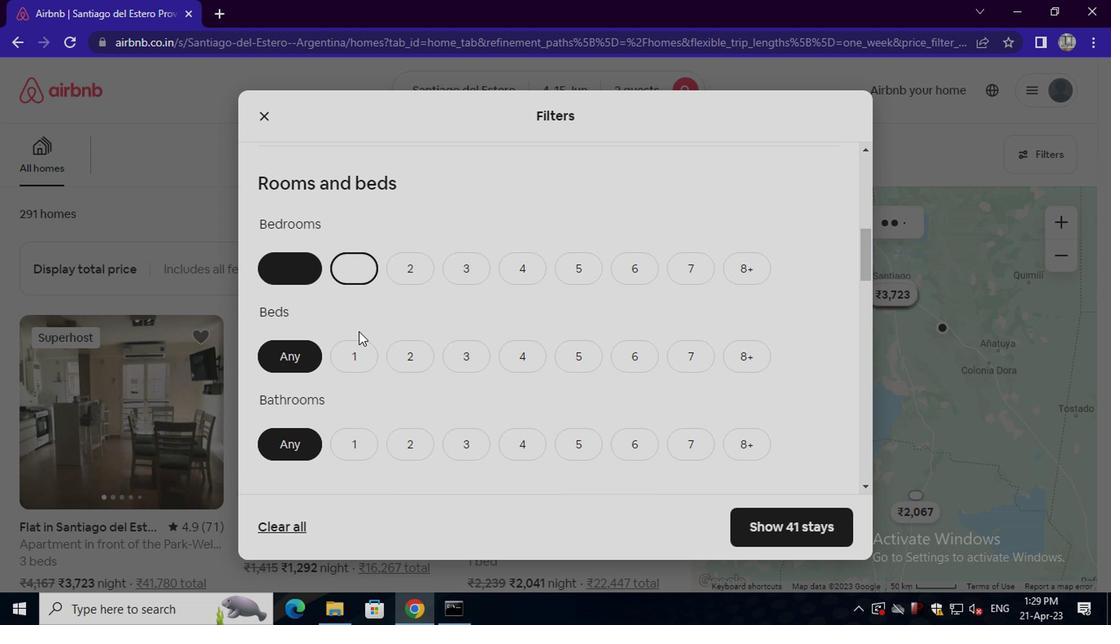 
Action: Mouse pressed left at (354, 360)
Screenshot: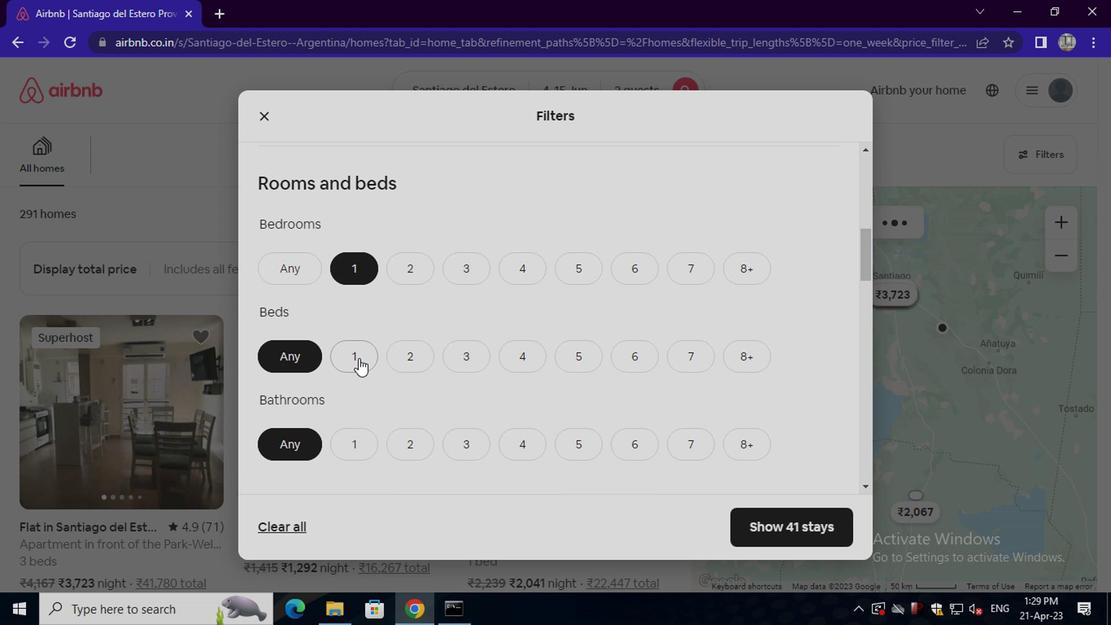 
Action: Mouse moved to (349, 438)
Screenshot: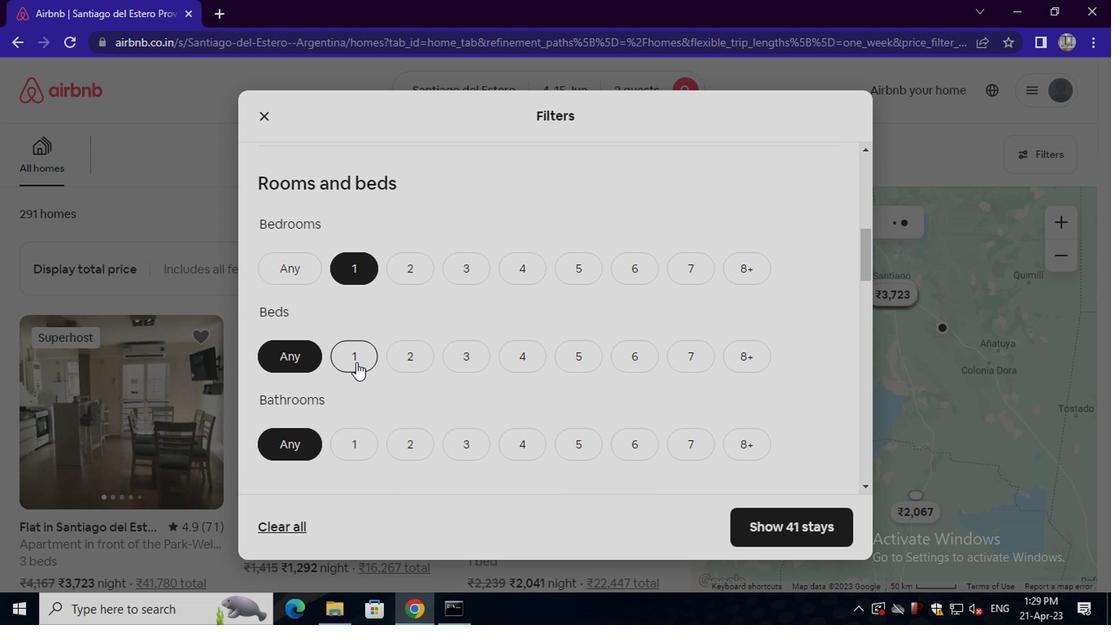
Action: Mouse pressed left at (349, 438)
Screenshot: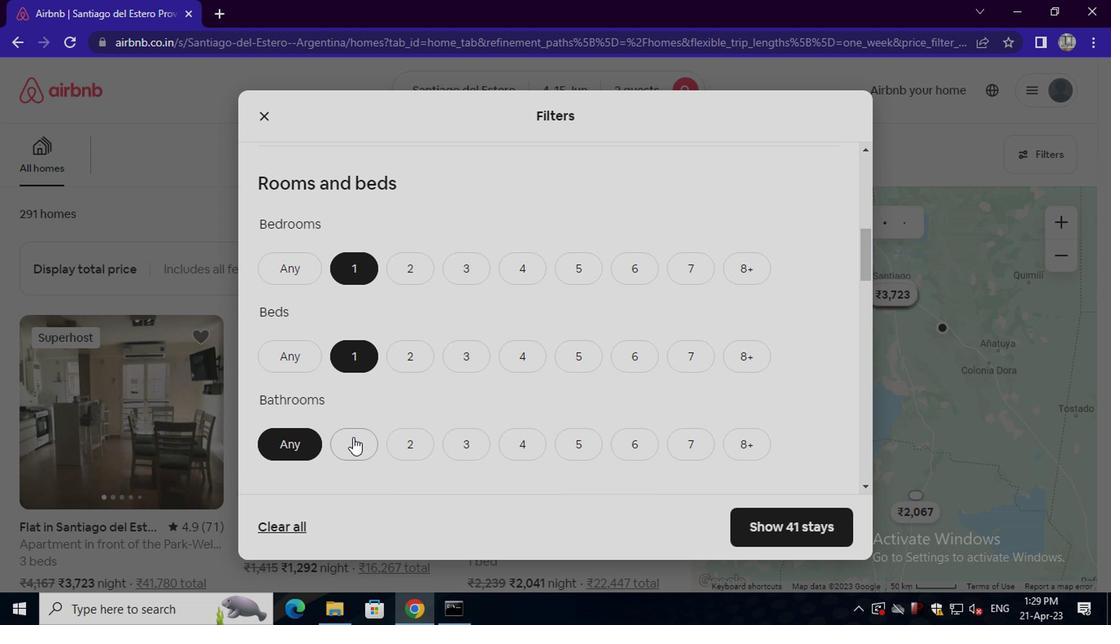 
Action: Mouse moved to (397, 449)
Screenshot: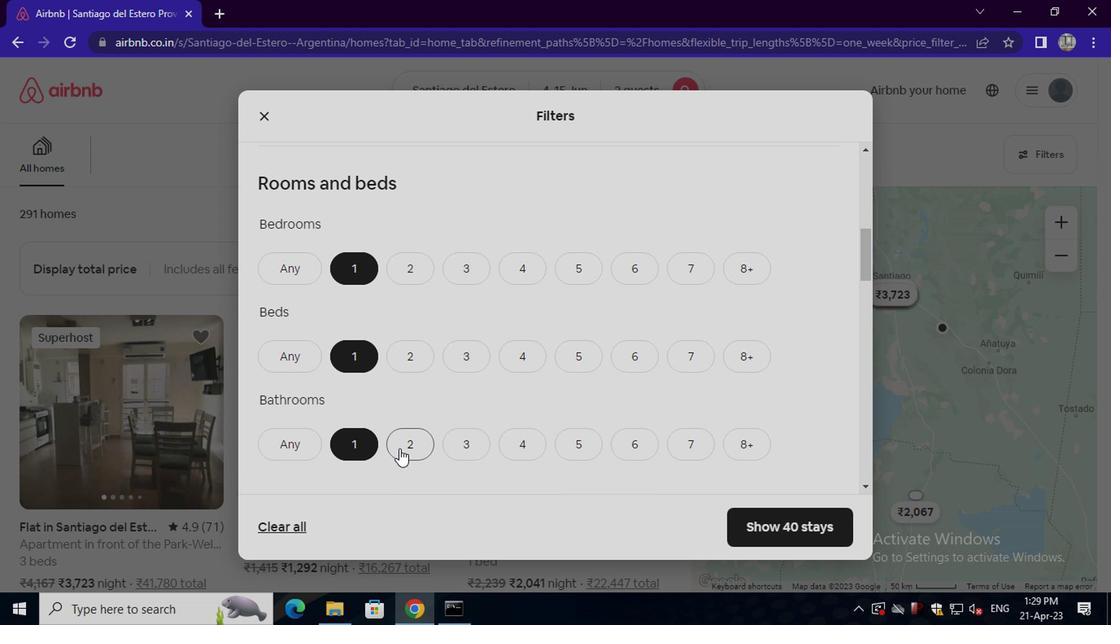 
Action: Mouse scrolled (397, 448) with delta (0, -1)
Screenshot: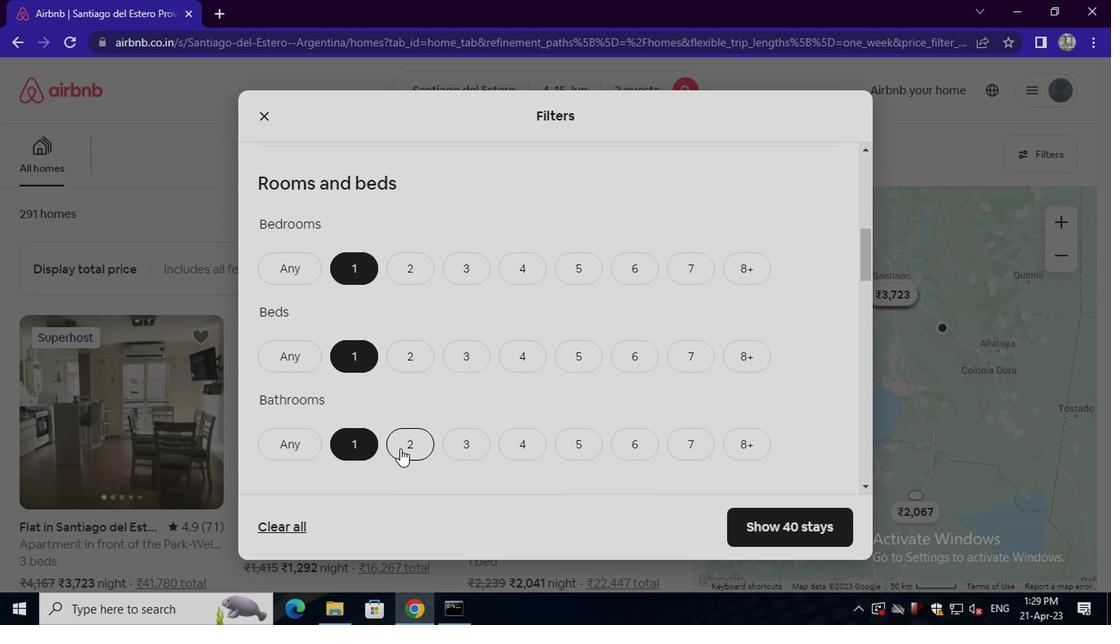
Action: Mouse moved to (397, 450)
Screenshot: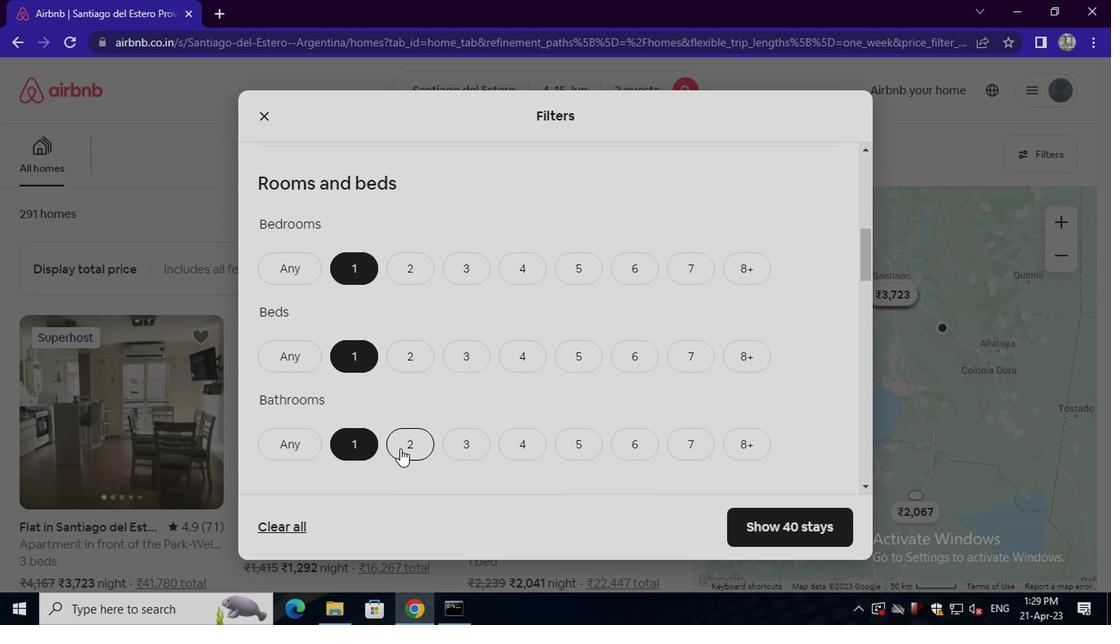 
Action: Mouse scrolled (397, 449) with delta (0, 0)
Screenshot: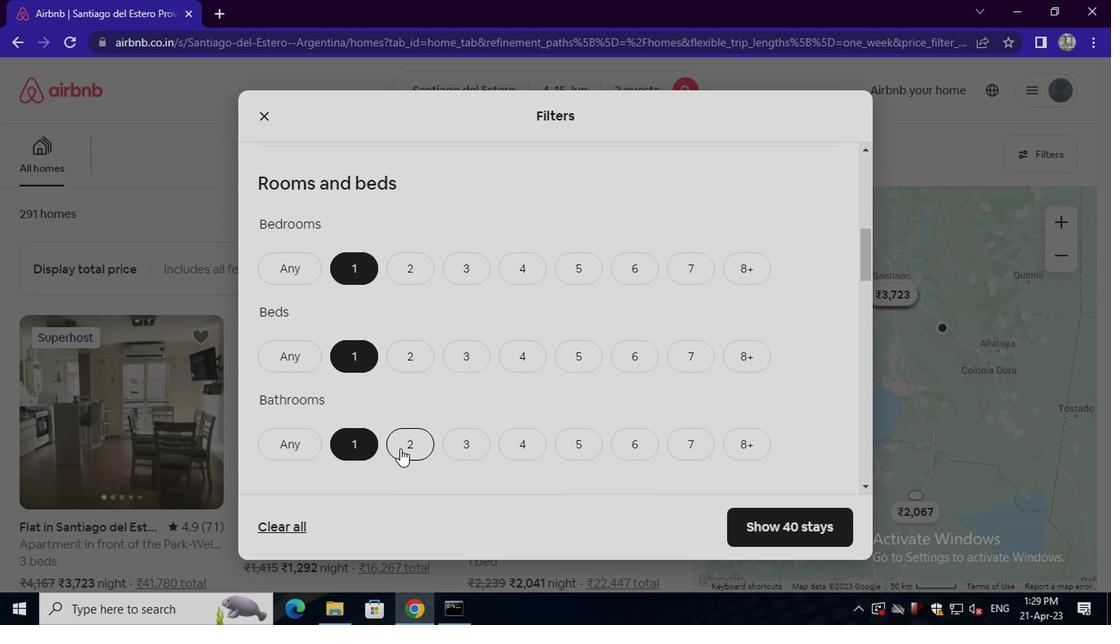 
Action: Mouse scrolled (397, 449) with delta (0, 0)
Screenshot: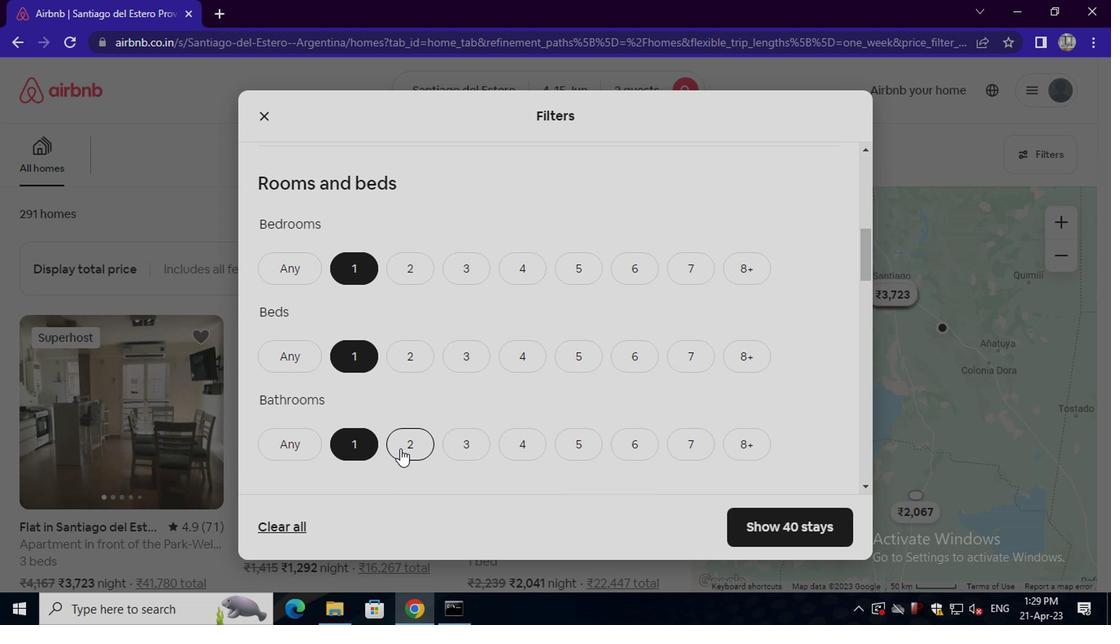 
Action: Mouse moved to (343, 379)
Screenshot: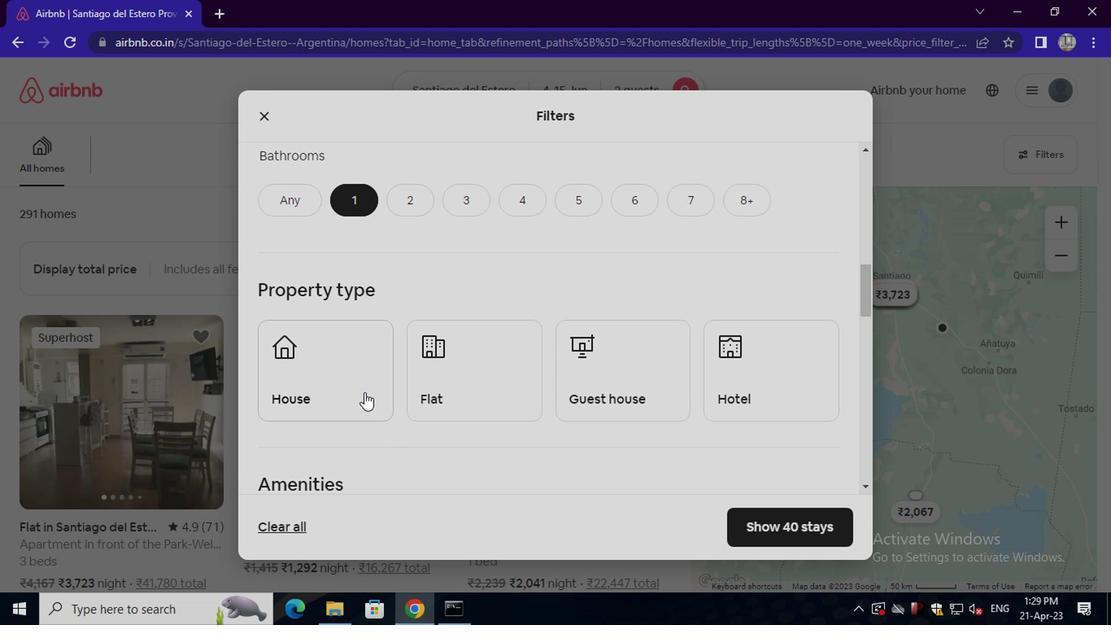 
Action: Mouse pressed left at (343, 379)
Screenshot: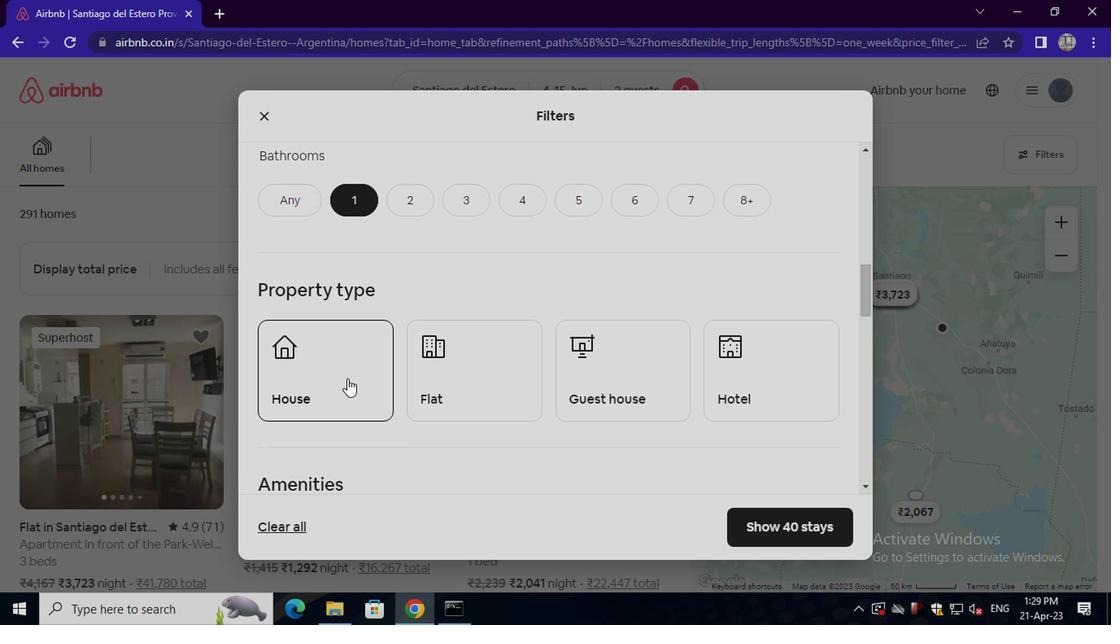 
Action: Mouse moved to (461, 393)
Screenshot: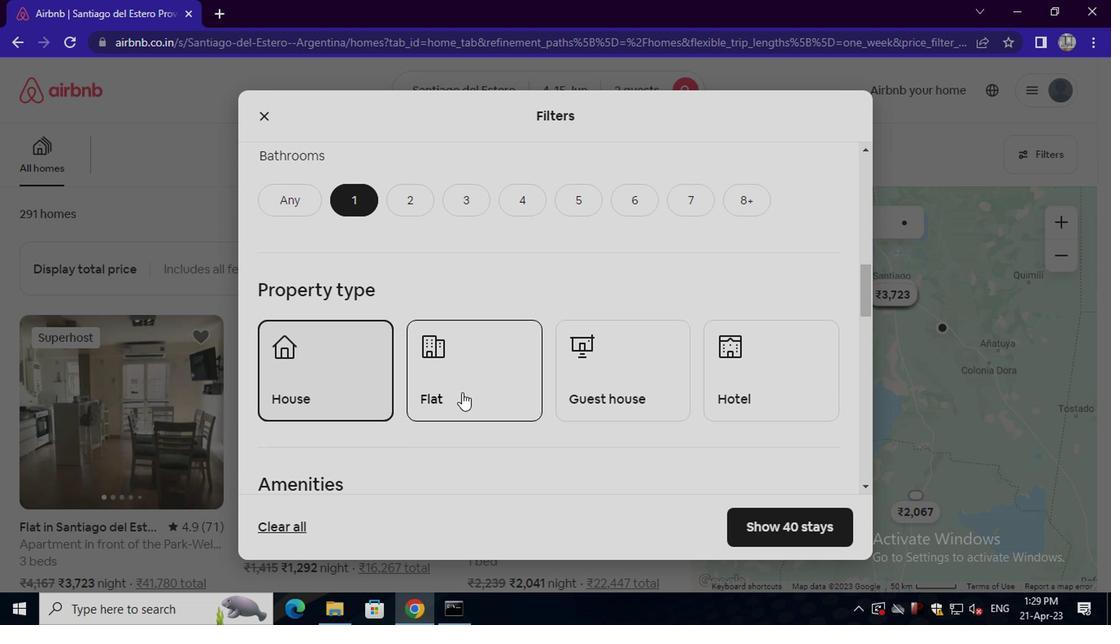 
Action: Mouse pressed left at (461, 393)
Screenshot: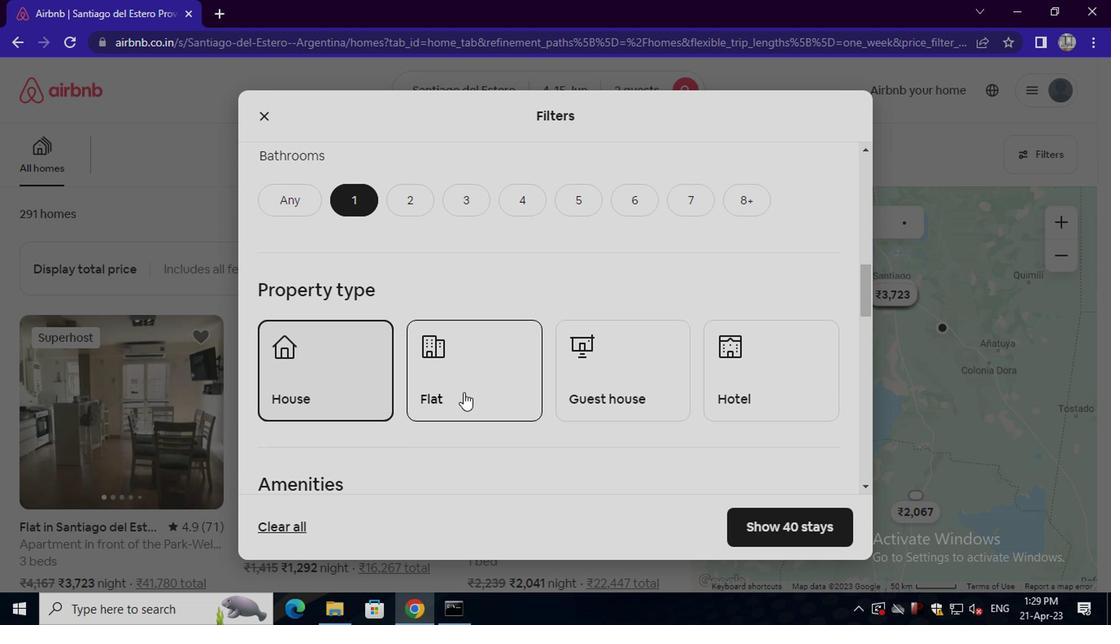 
Action: Mouse moved to (595, 405)
Screenshot: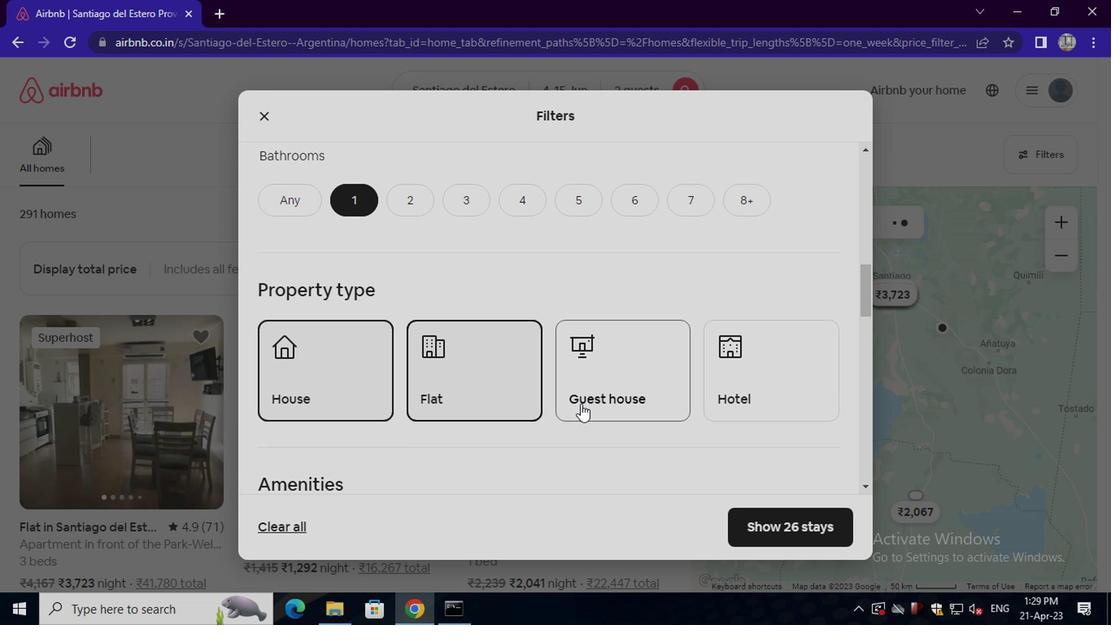 
Action: Mouse pressed left at (595, 405)
Screenshot: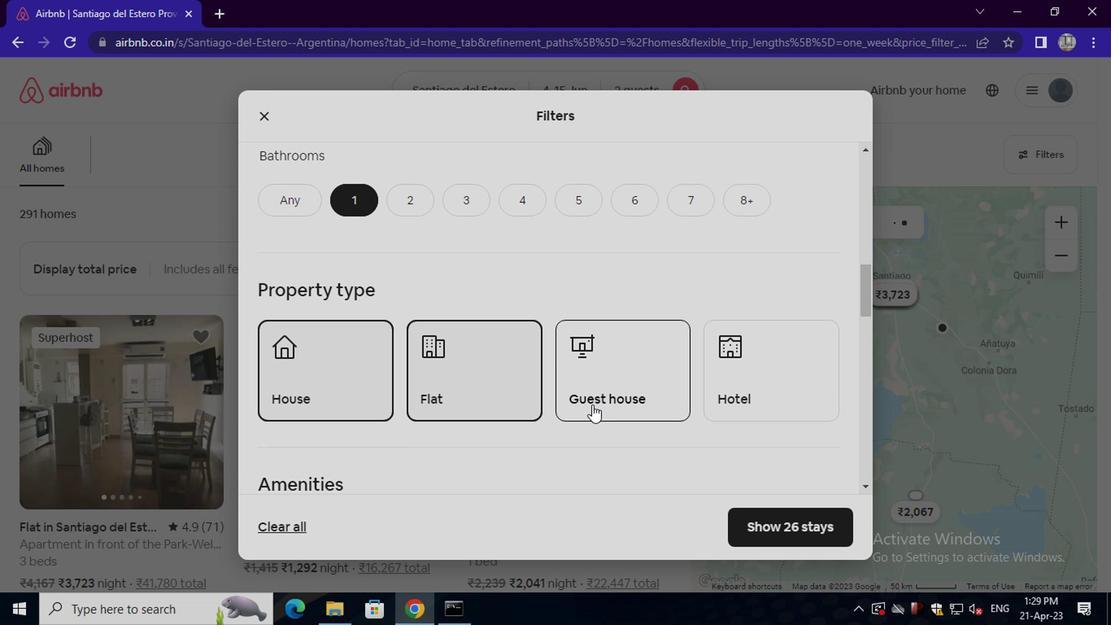 
Action: Mouse moved to (753, 387)
Screenshot: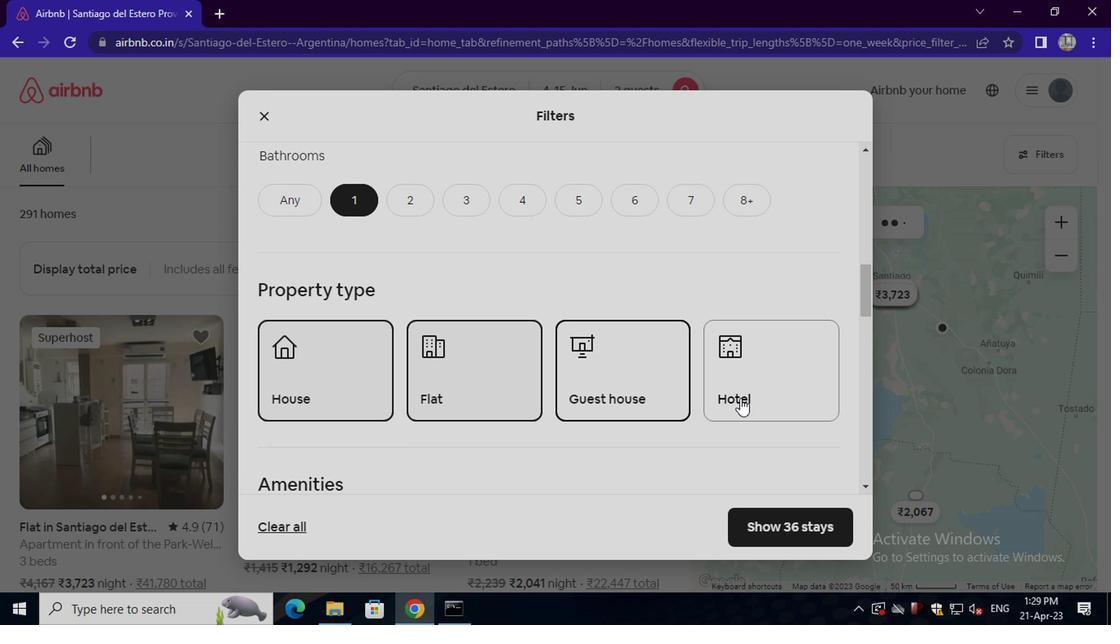 
Action: Mouse pressed left at (753, 387)
Screenshot: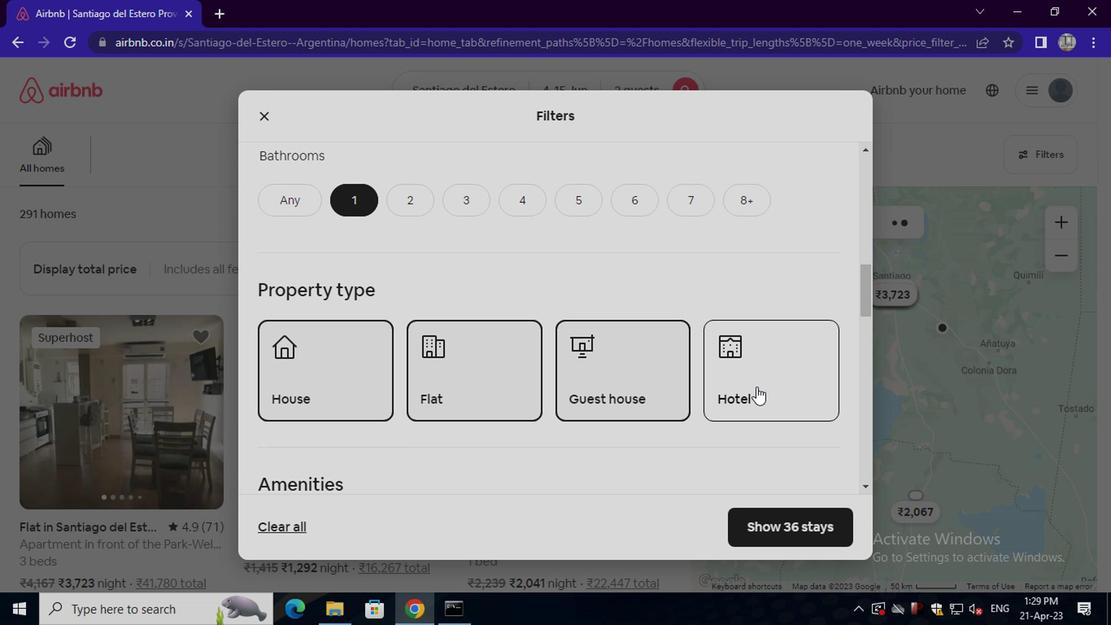 
Action: Mouse moved to (558, 435)
Screenshot: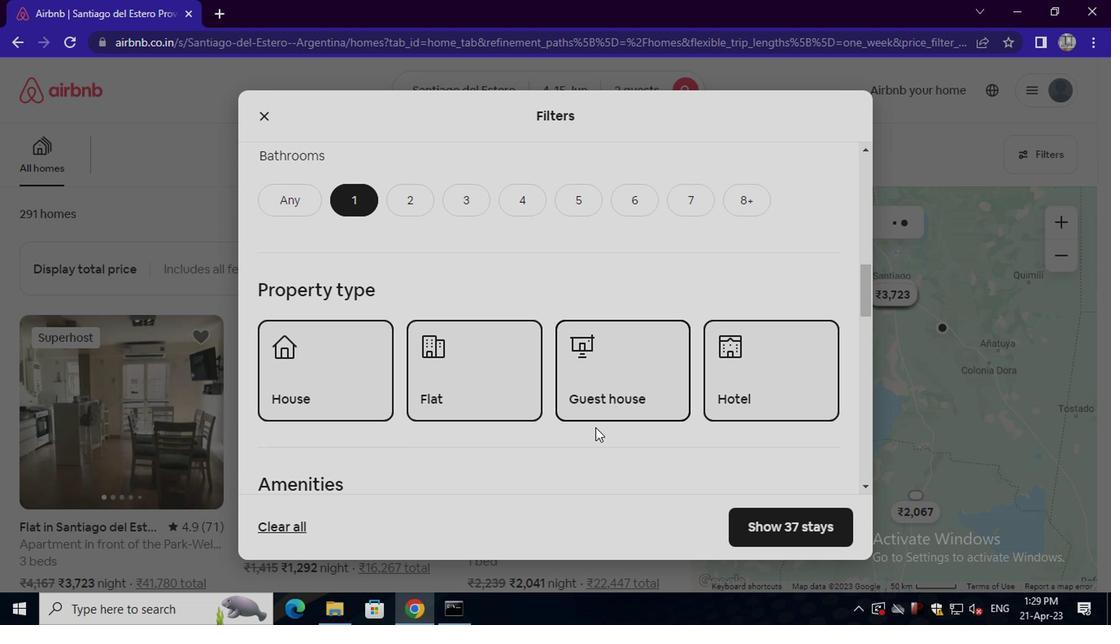 
Action: Mouse scrolled (558, 434) with delta (0, -1)
Screenshot: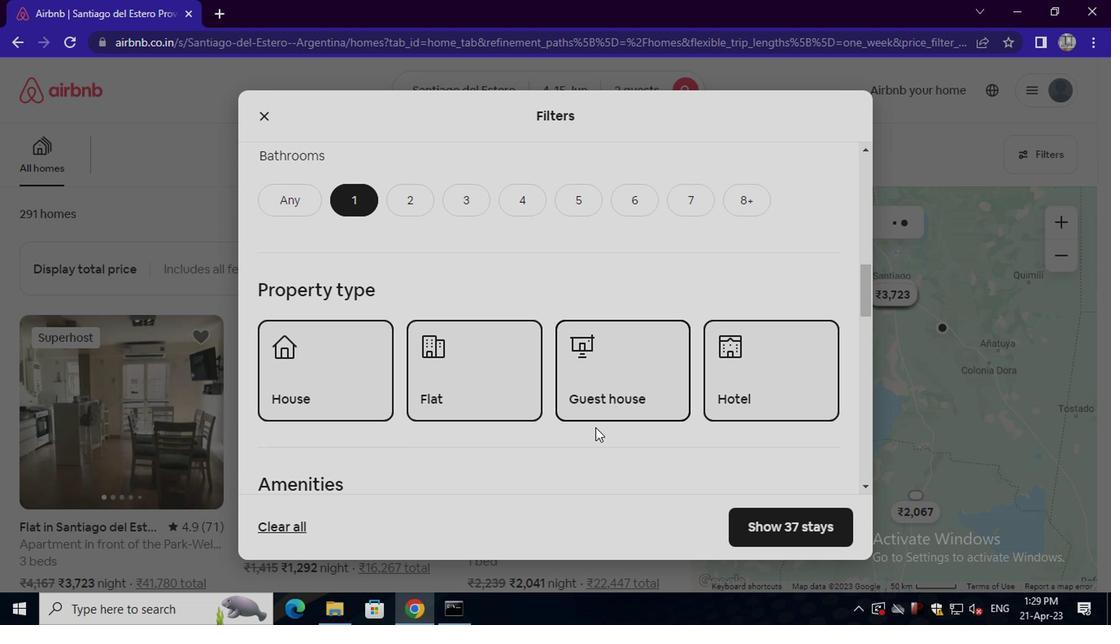 
Action: Mouse moved to (557, 436)
Screenshot: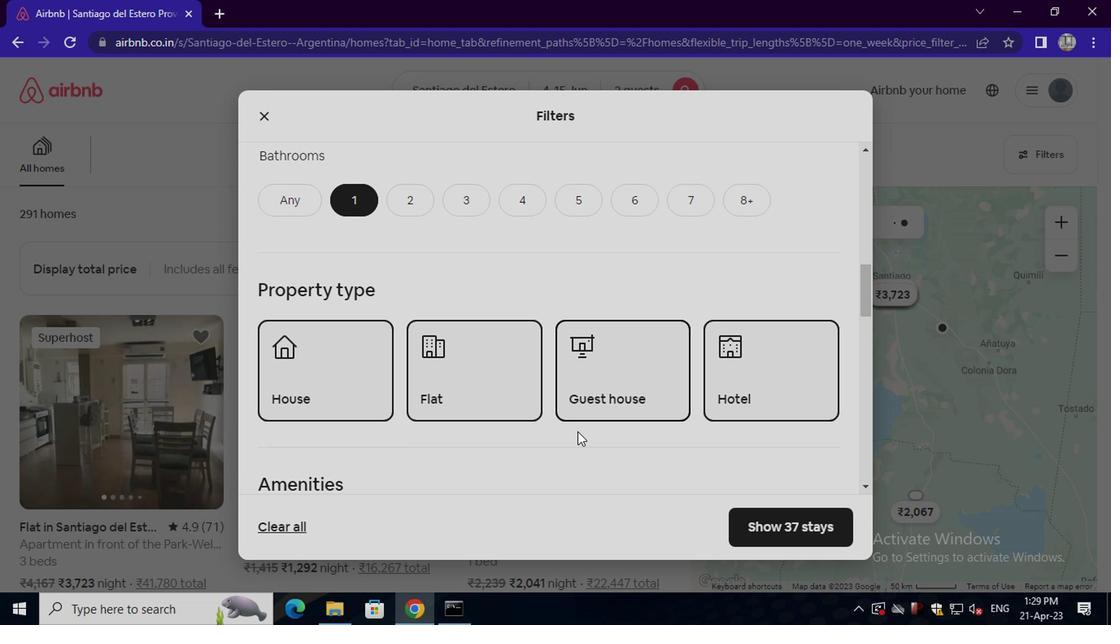 
Action: Mouse scrolled (557, 435) with delta (0, 0)
Screenshot: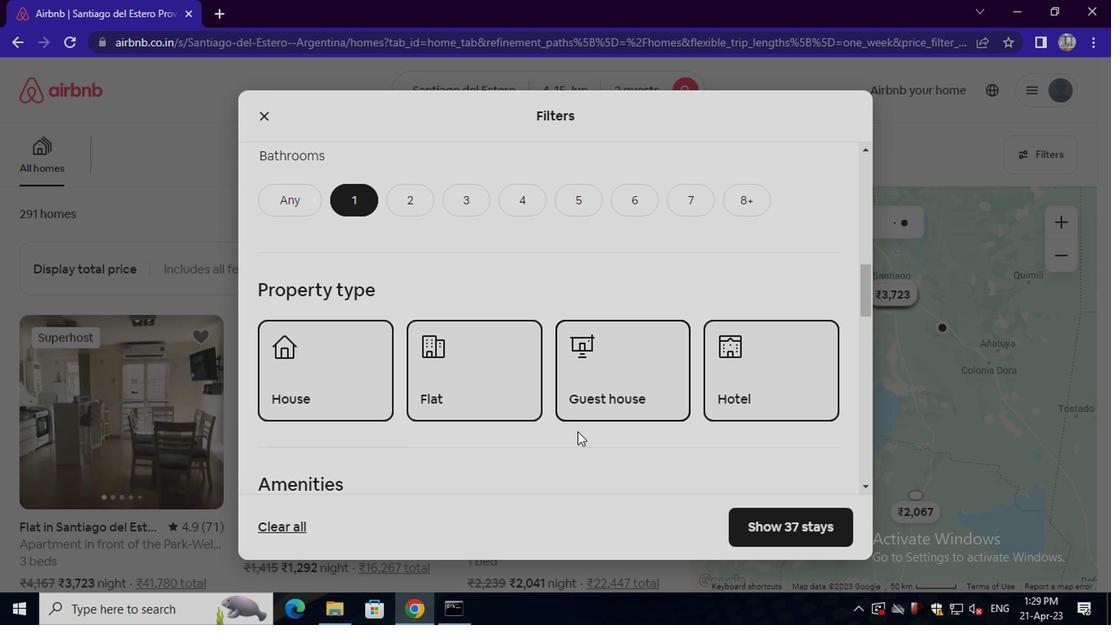 
Action: Mouse scrolled (557, 435) with delta (0, 0)
Screenshot: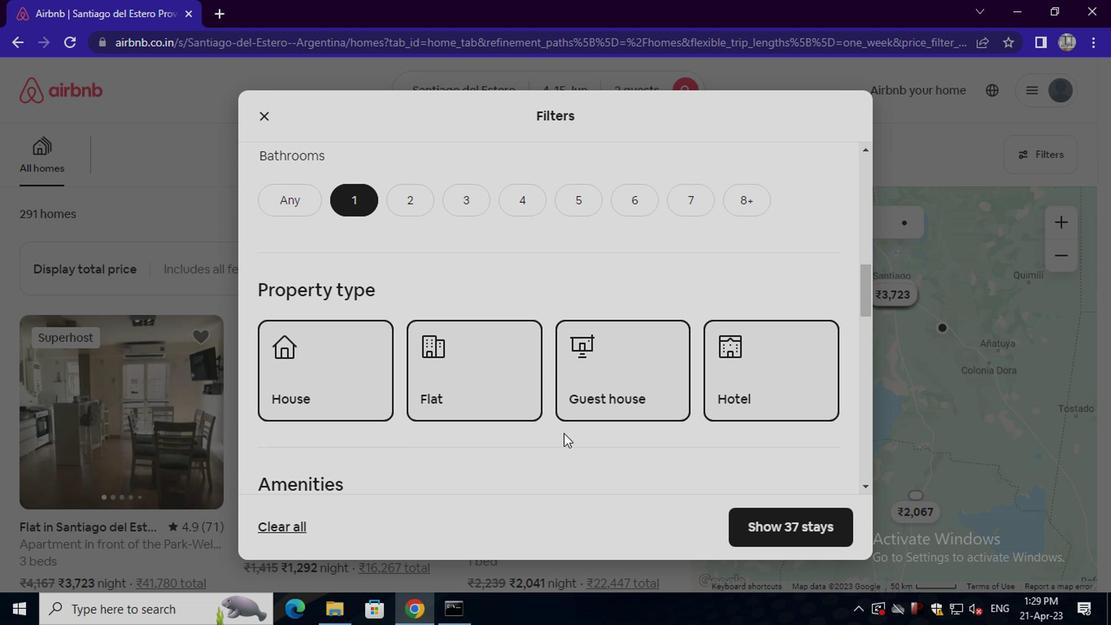
Action: Mouse scrolled (557, 435) with delta (0, 0)
Screenshot: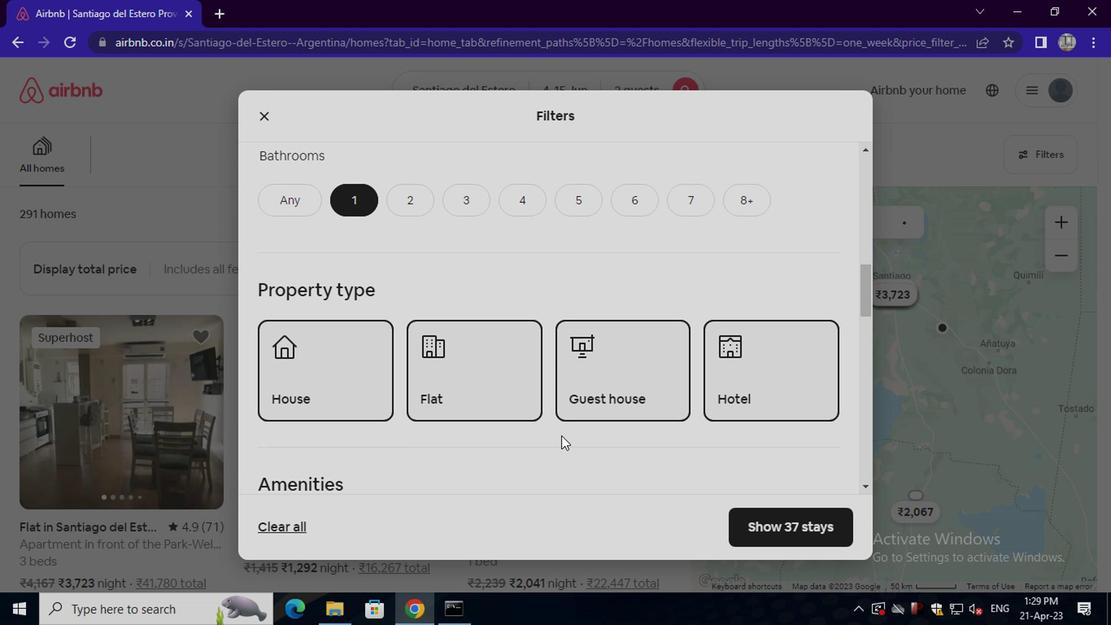 
Action: Mouse moved to (300, 363)
Screenshot: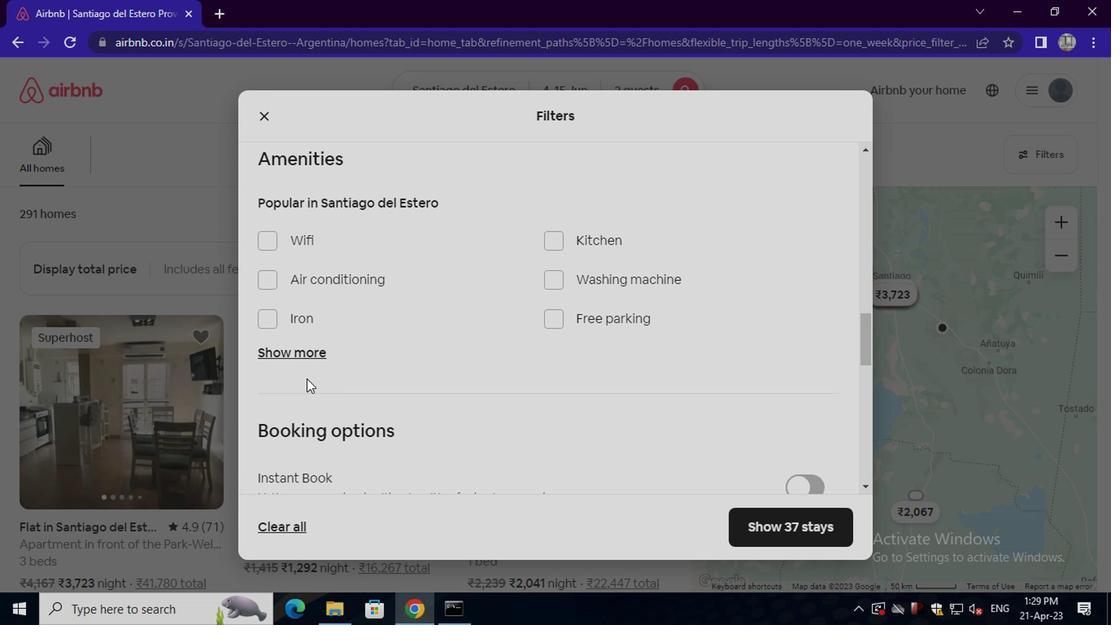 
Action: Mouse pressed left at (300, 363)
Screenshot: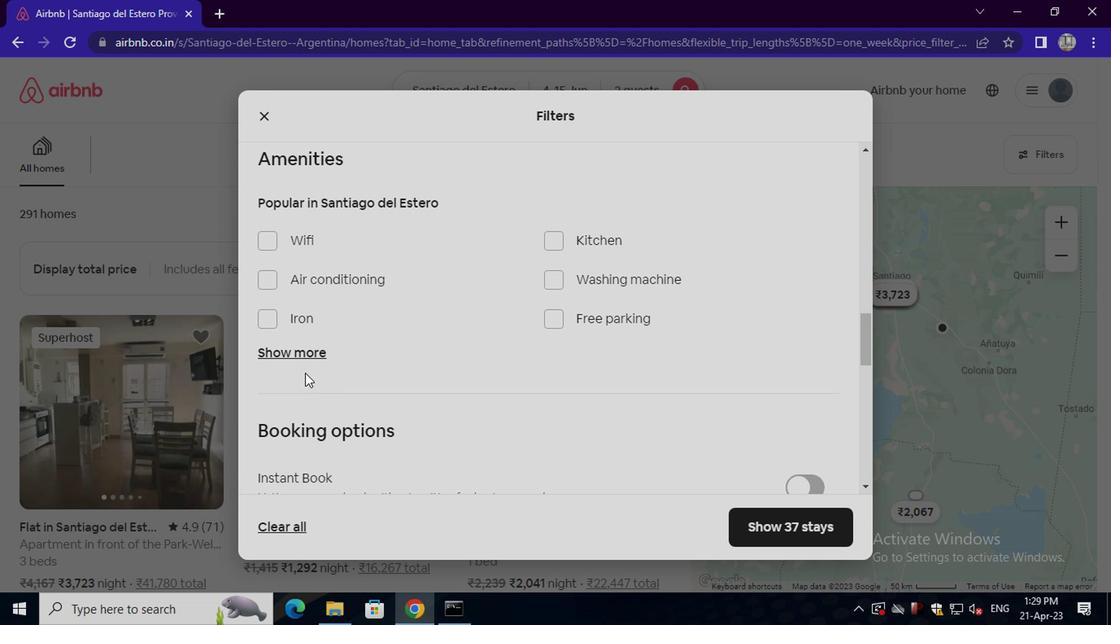 
Action: Mouse moved to (302, 354)
Screenshot: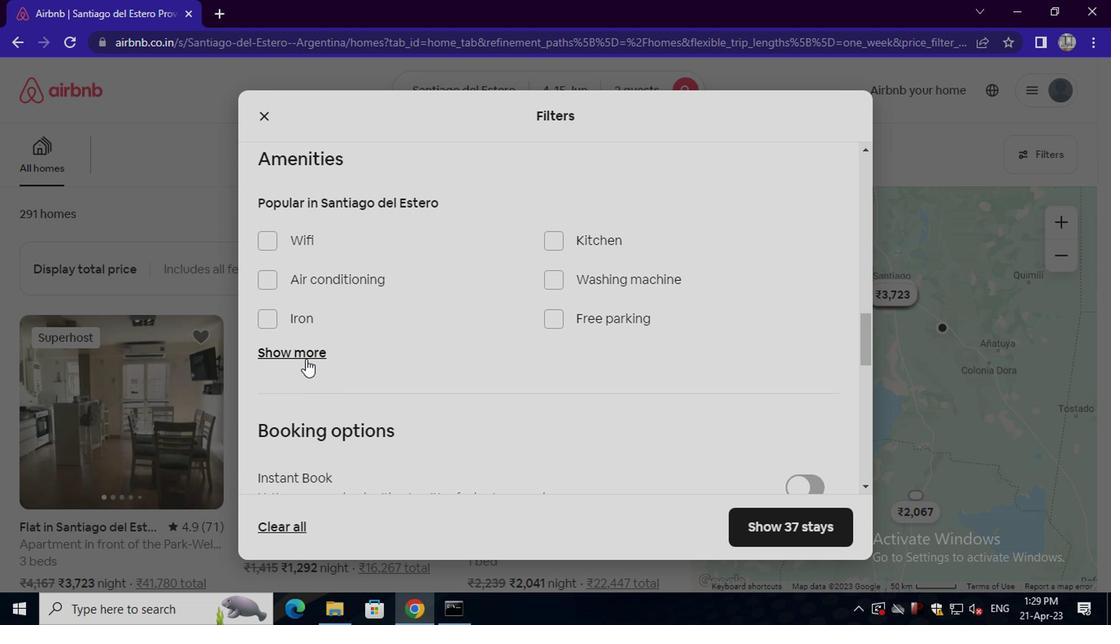 
Action: Mouse pressed left at (302, 354)
Screenshot: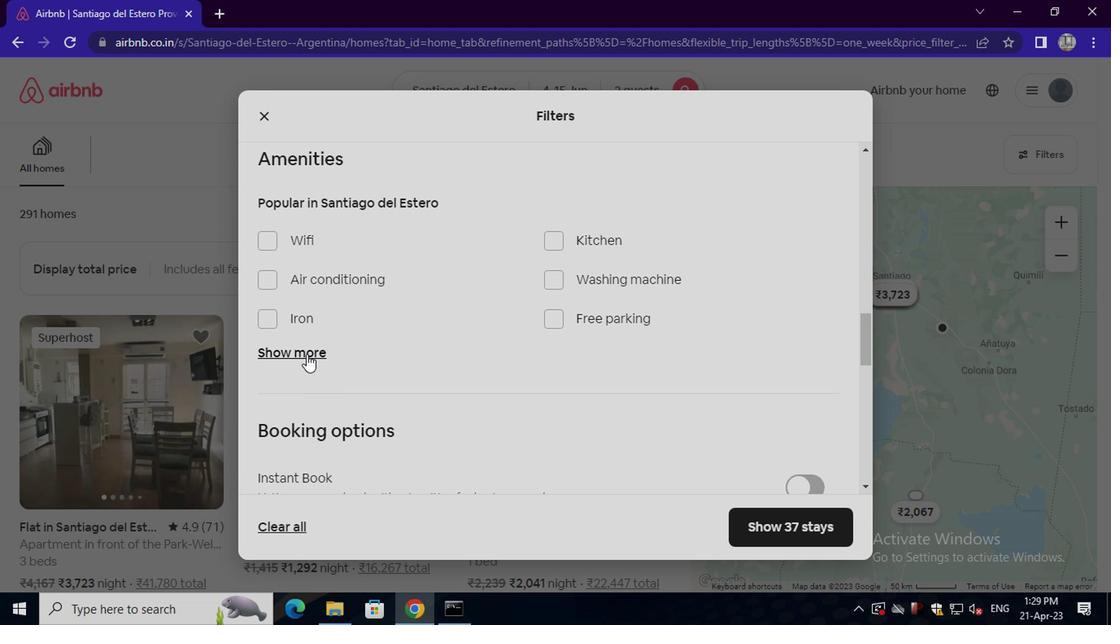 
Action: Mouse moved to (562, 413)
Screenshot: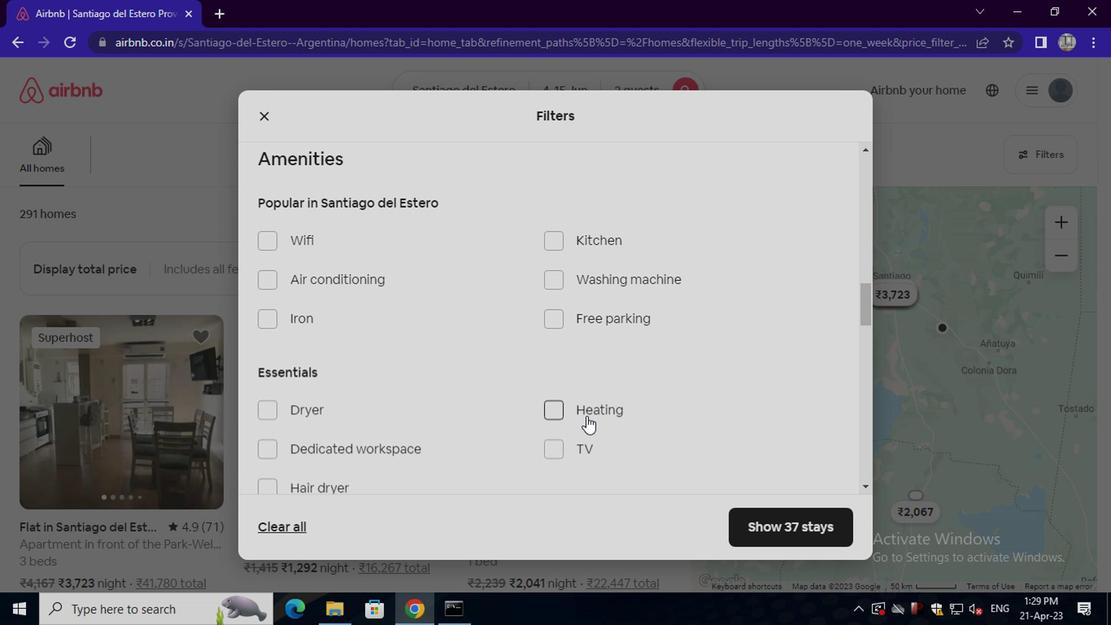 
Action: Mouse pressed left at (562, 413)
Screenshot: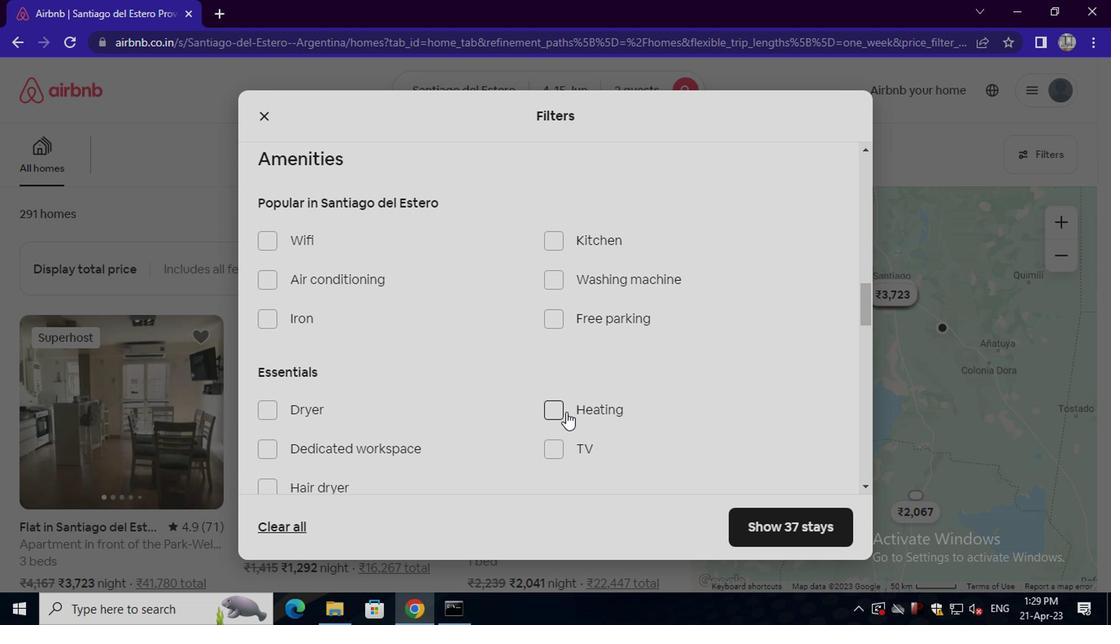 
Action: Mouse scrolled (562, 412) with delta (0, -1)
Screenshot: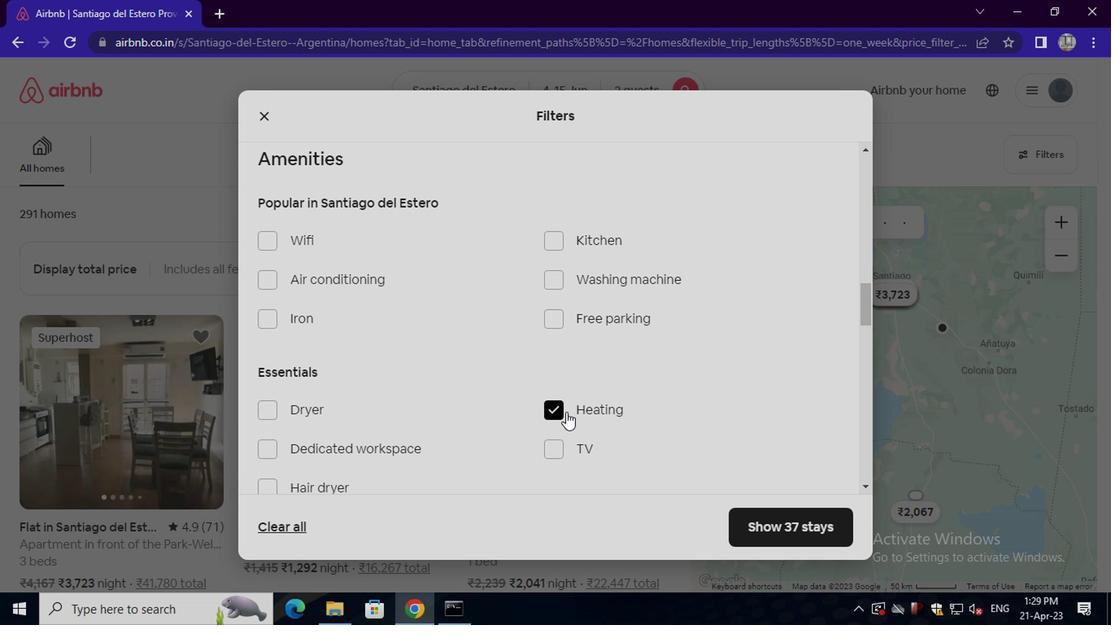 
Action: Mouse scrolled (562, 412) with delta (0, -1)
Screenshot: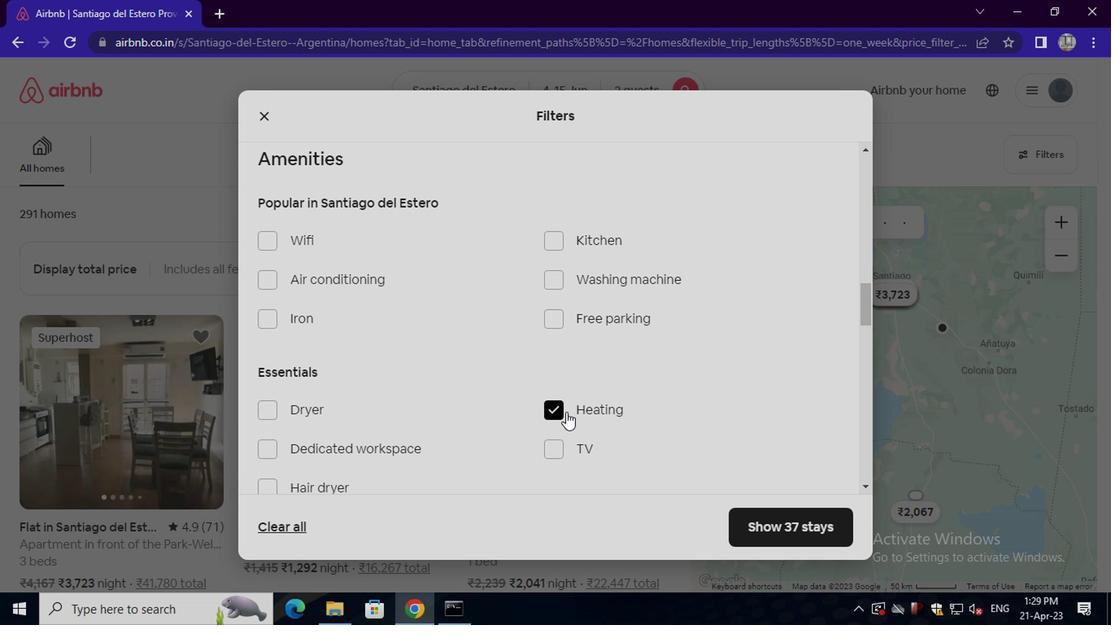 
Action: Mouse scrolled (562, 412) with delta (0, -1)
Screenshot: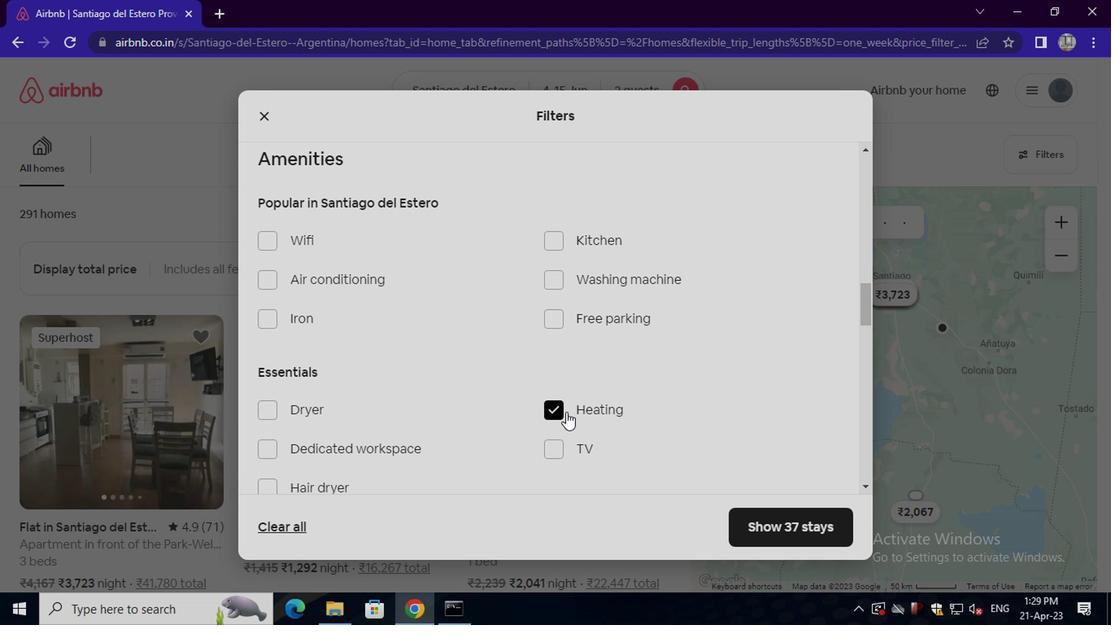 
Action: Mouse scrolled (562, 412) with delta (0, -1)
Screenshot: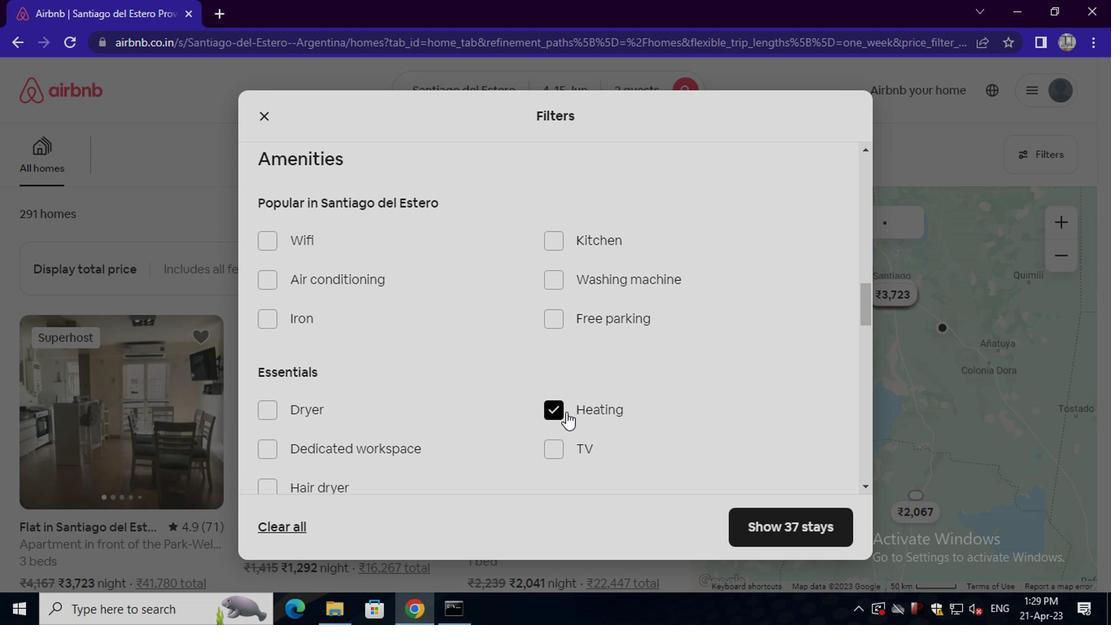 
Action: Mouse scrolled (562, 412) with delta (0, -1)
Screenshot: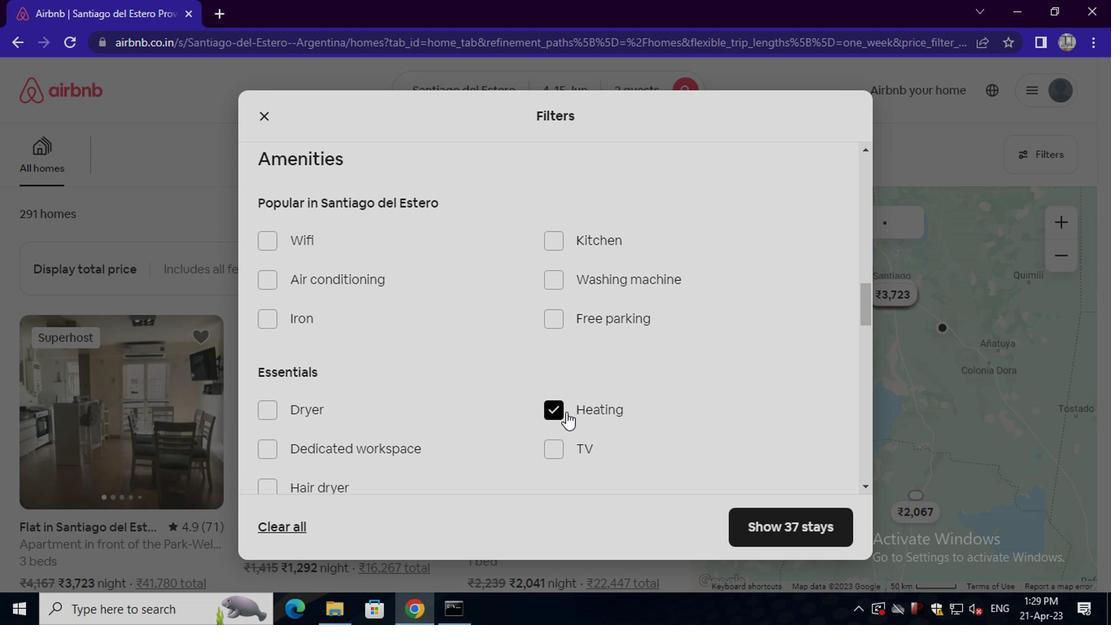 
Action: Mouse scrolled (562, 412) with delta (0, -1)
Screenshot: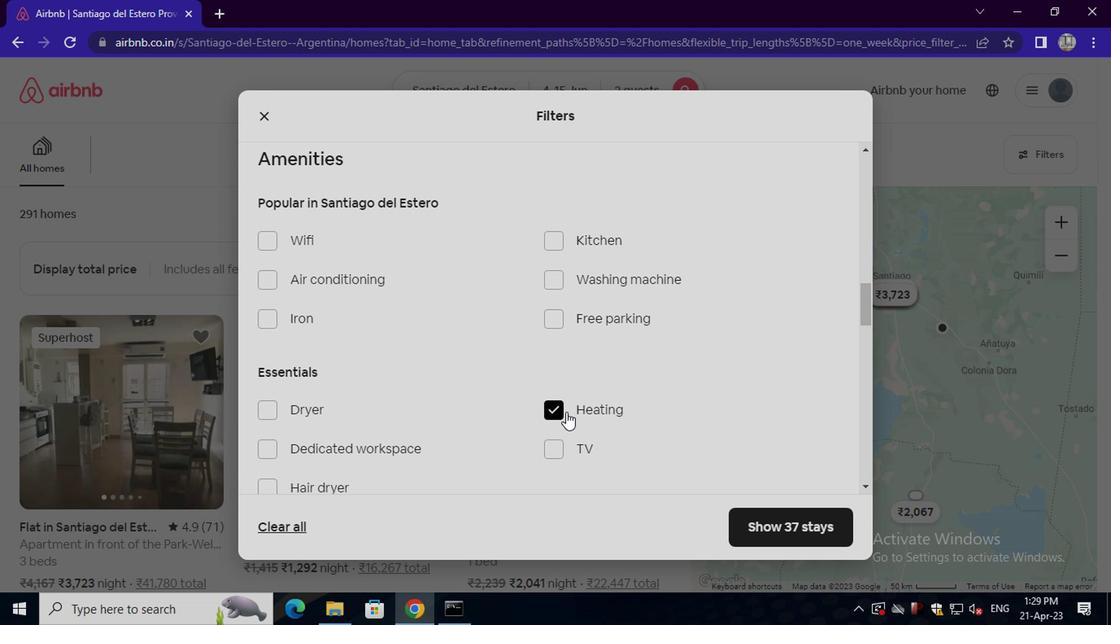 
Action: Mouse moved to (671, 419)
Screenshot: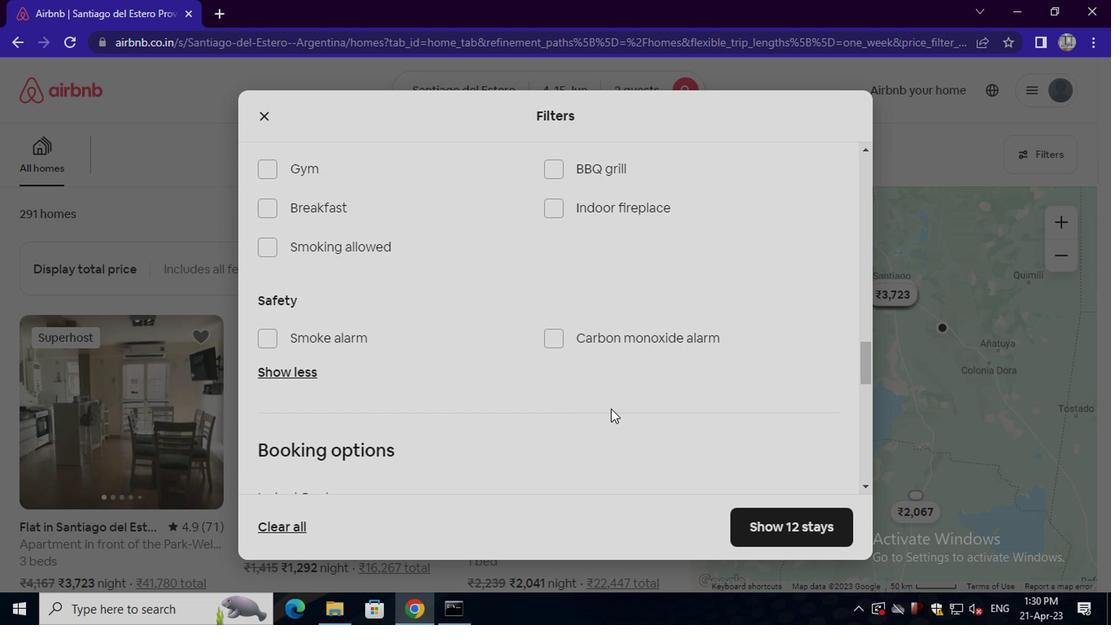 
Action: Mouse scrolled (671, 418) with delta (0, -1)
Screenshot: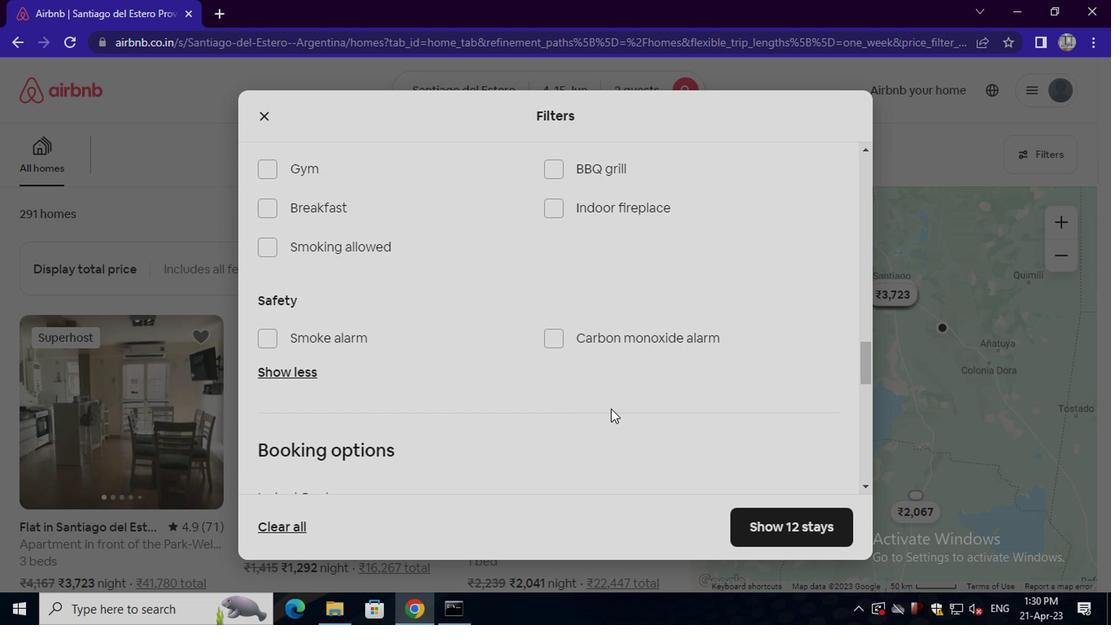 
Action: Mouse moved to (671, 419)
Screenshot: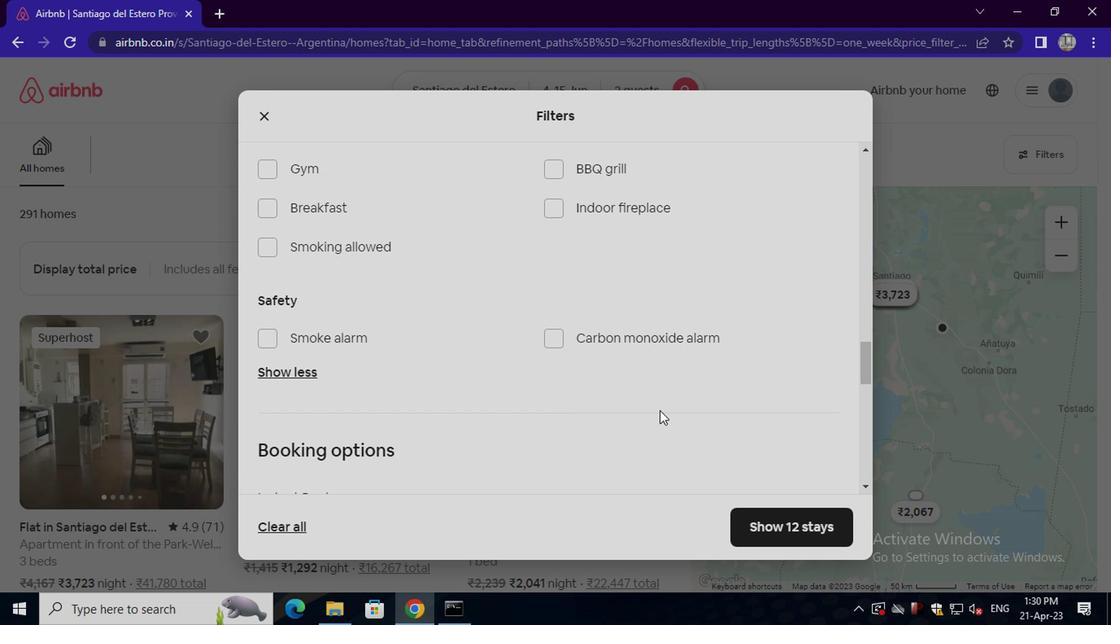 
Action: Mouse scrolled (671, 418) with delta (0, -1)
Screenshot: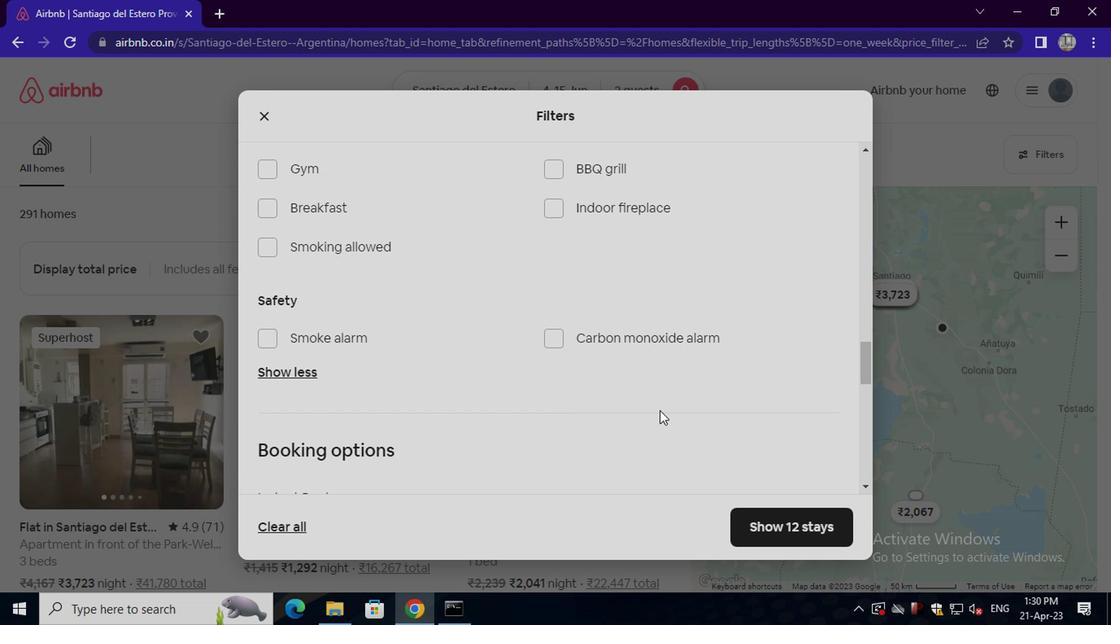 
Action: Mouse moved to (670, 420)
Screenshot: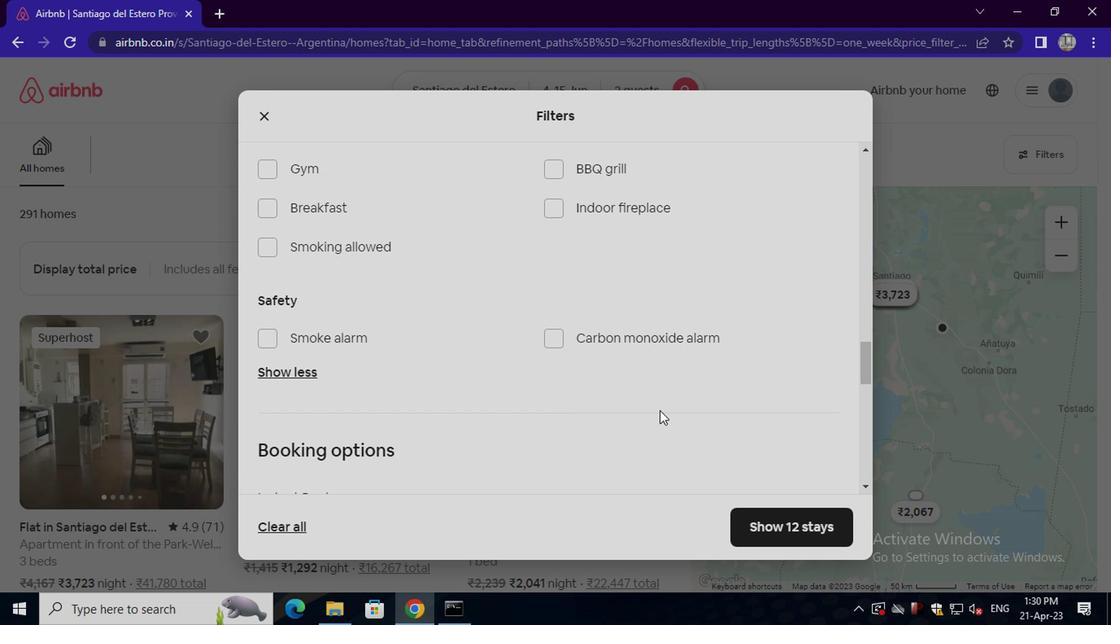 
Action: Mouse scrolled (670, 419) with delta (0, 0)
Screenshot: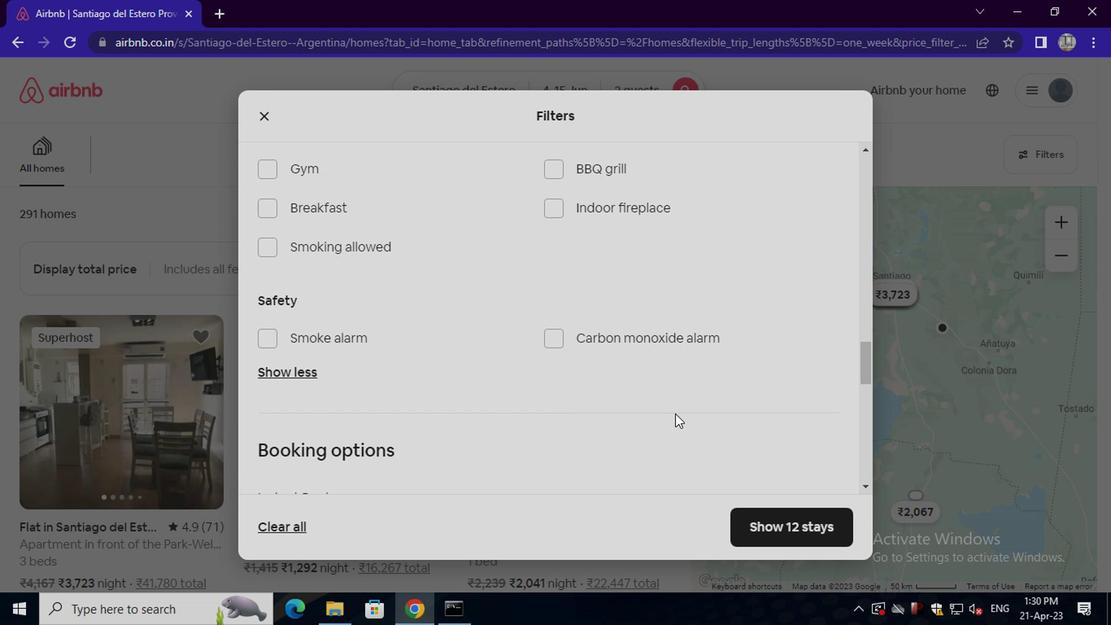 
Action: Mouse moved to (669, 420)
Screenshot: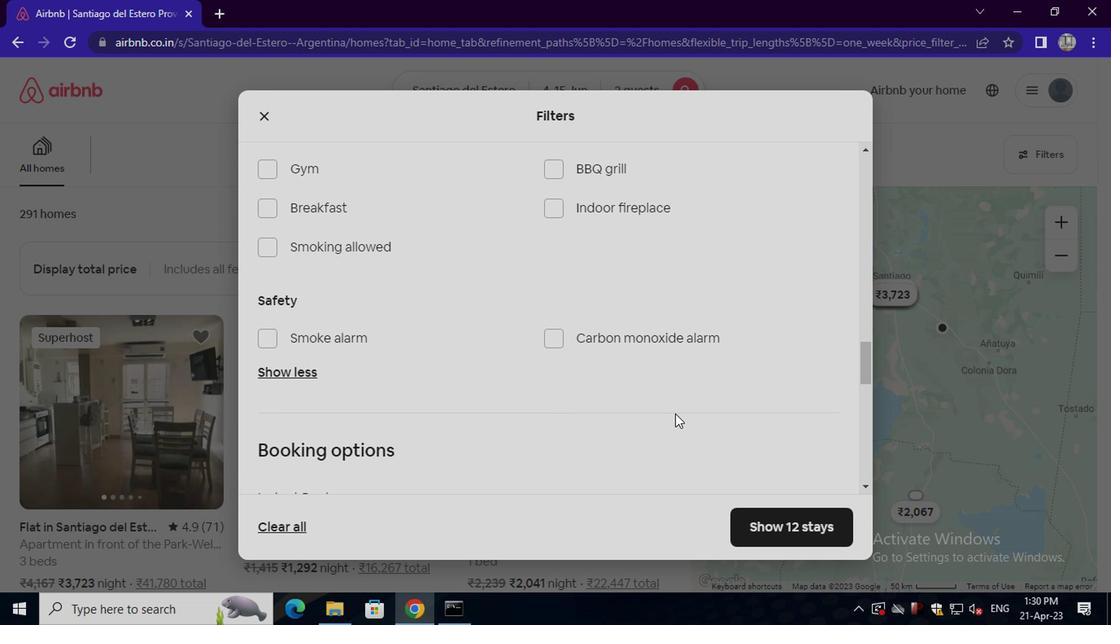 
Action: Mouse scrolled (669, 419) with delta (0, 0)
Screenshot: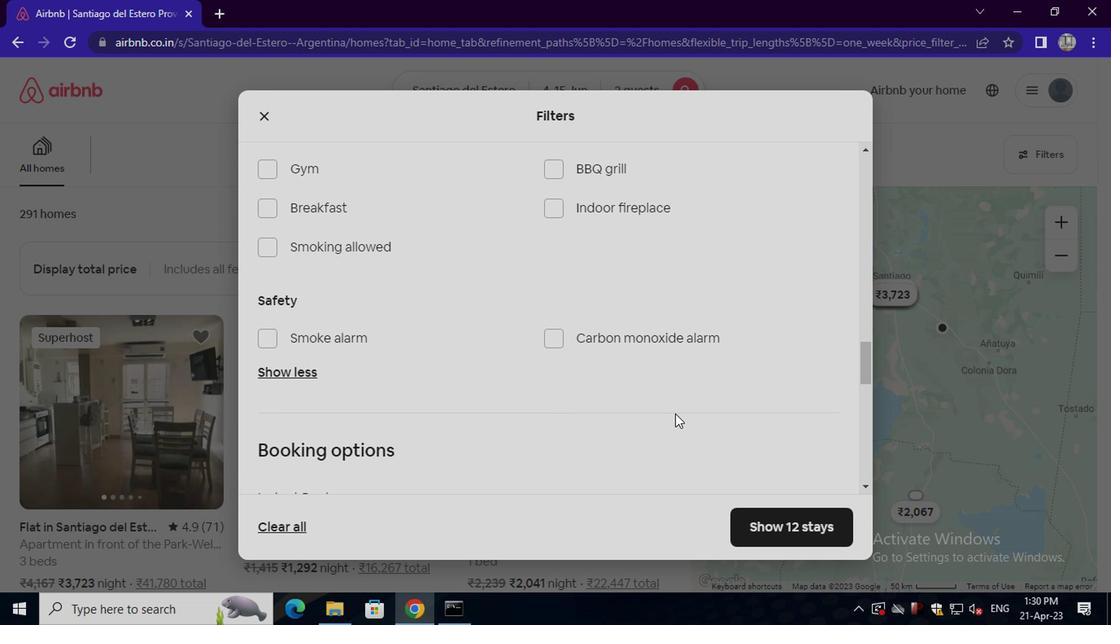 
Action: Mouse moved to (806, 238)
Screenshot: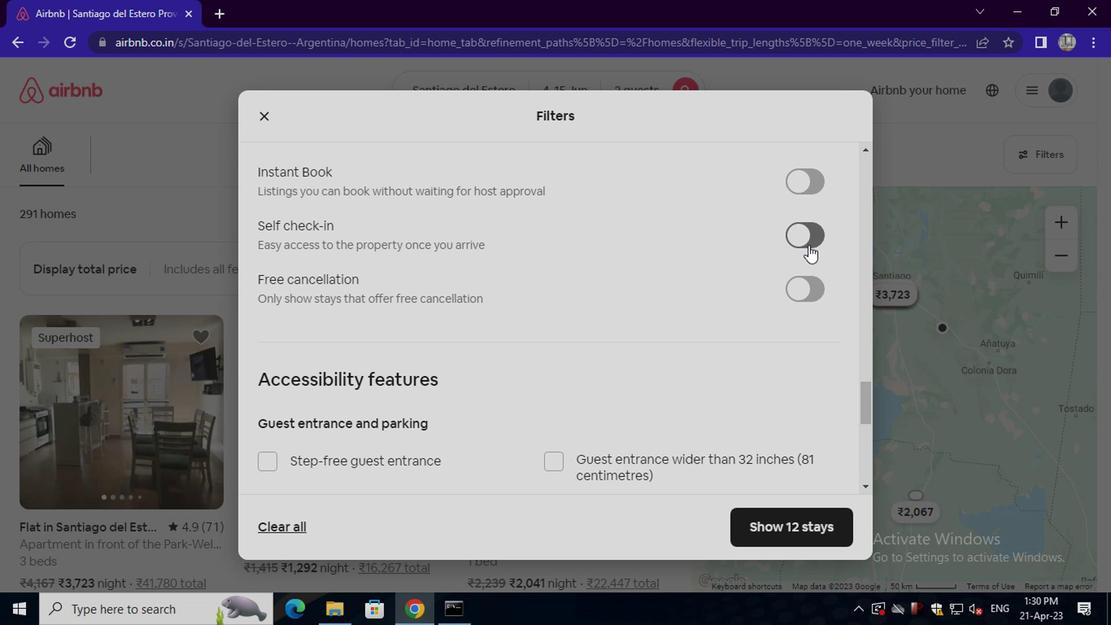 
Action: Mouse pressed left at (806, 238)
Screenshot: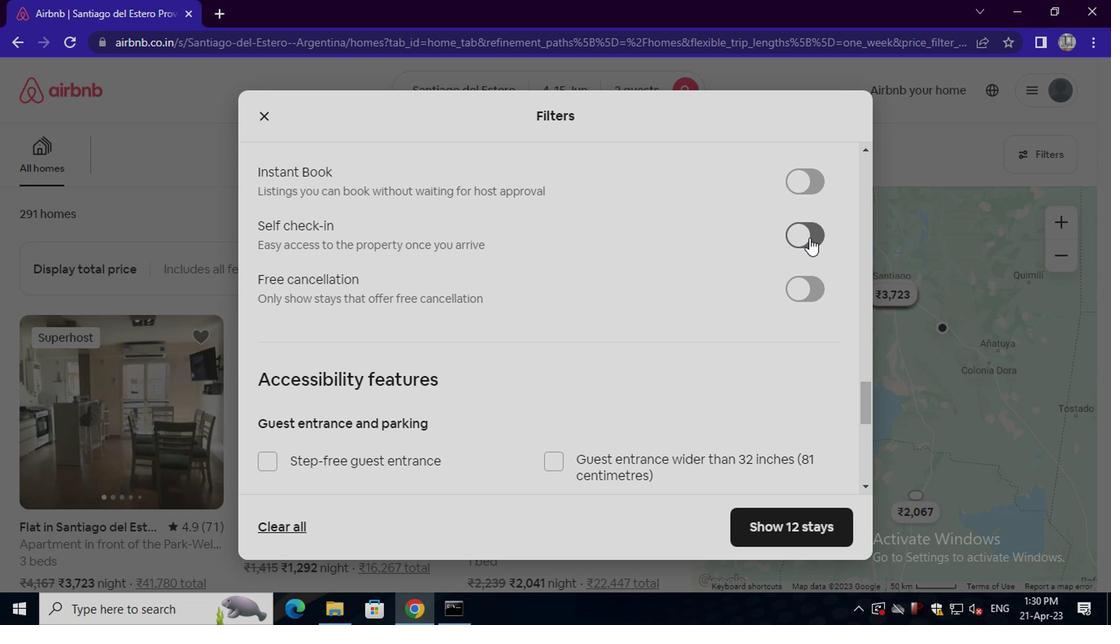 
Action: Mouse moved to (553, 283)
Screenshot: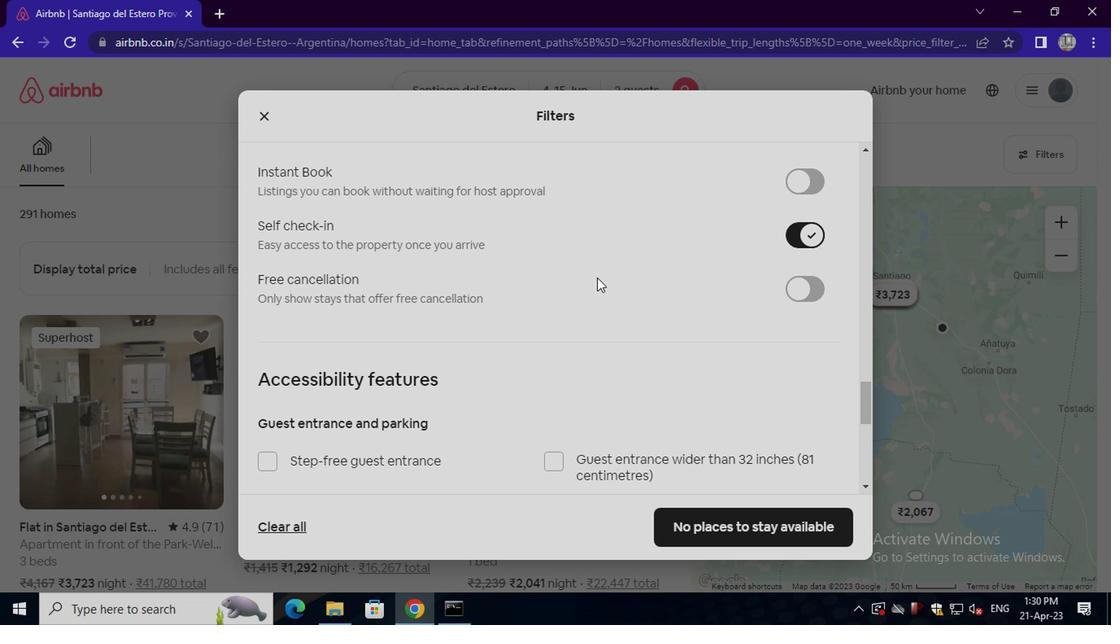 
Action: Mouse scrolled (553, 281) with delta (0, -1)
Screenshot: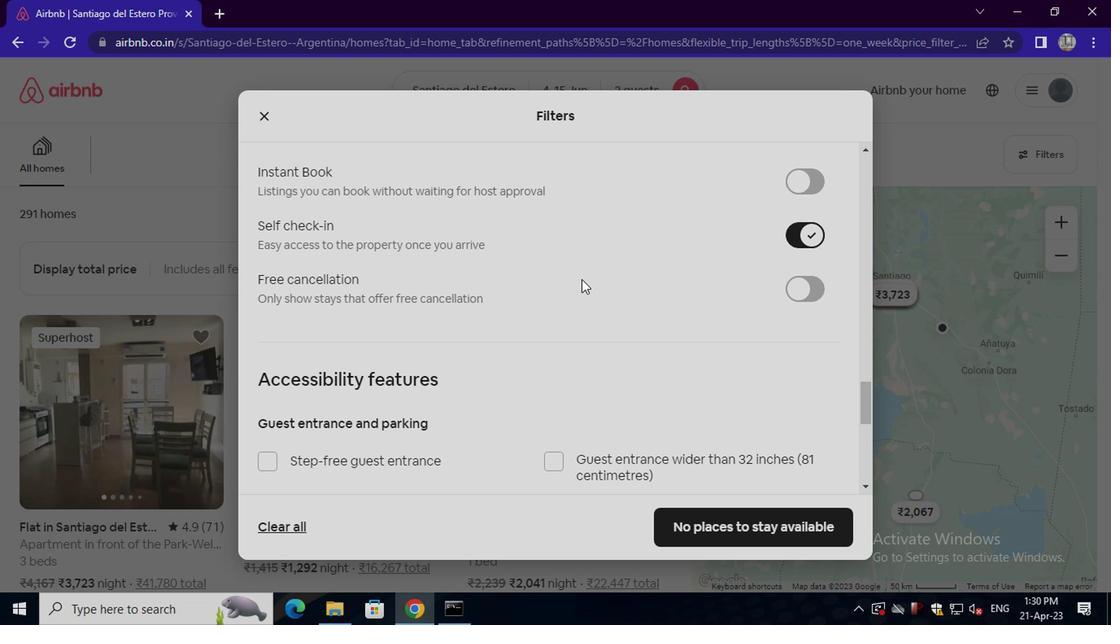 
Action: Mouse moved to (553, 283)
Screenshot: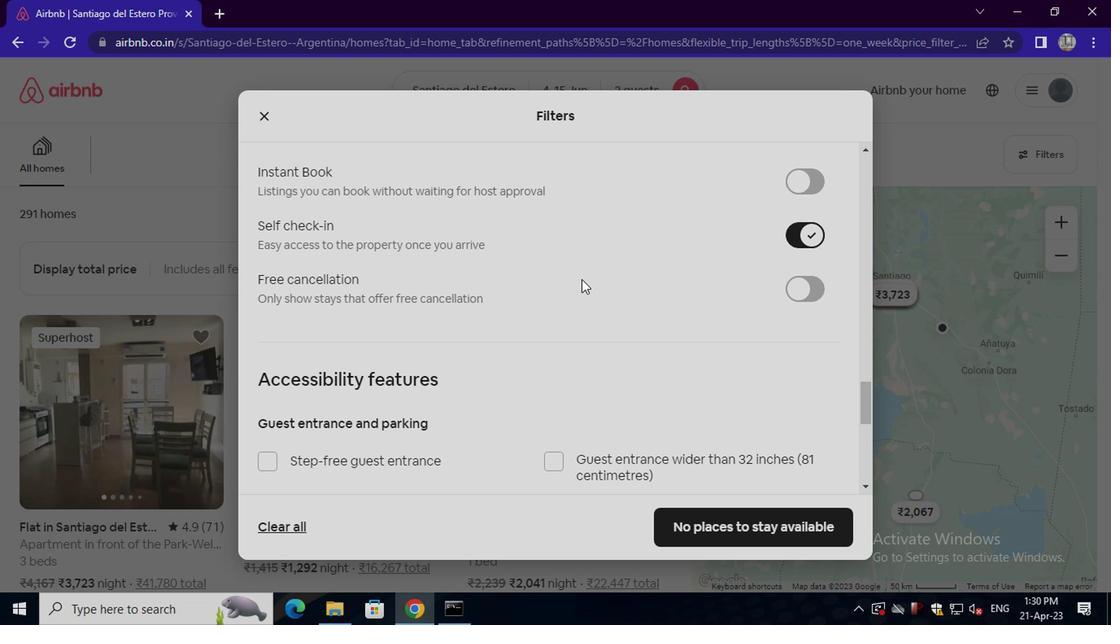 
Action: Mouse scrolled (553, 281) with delta (0, -1)
Screenshot: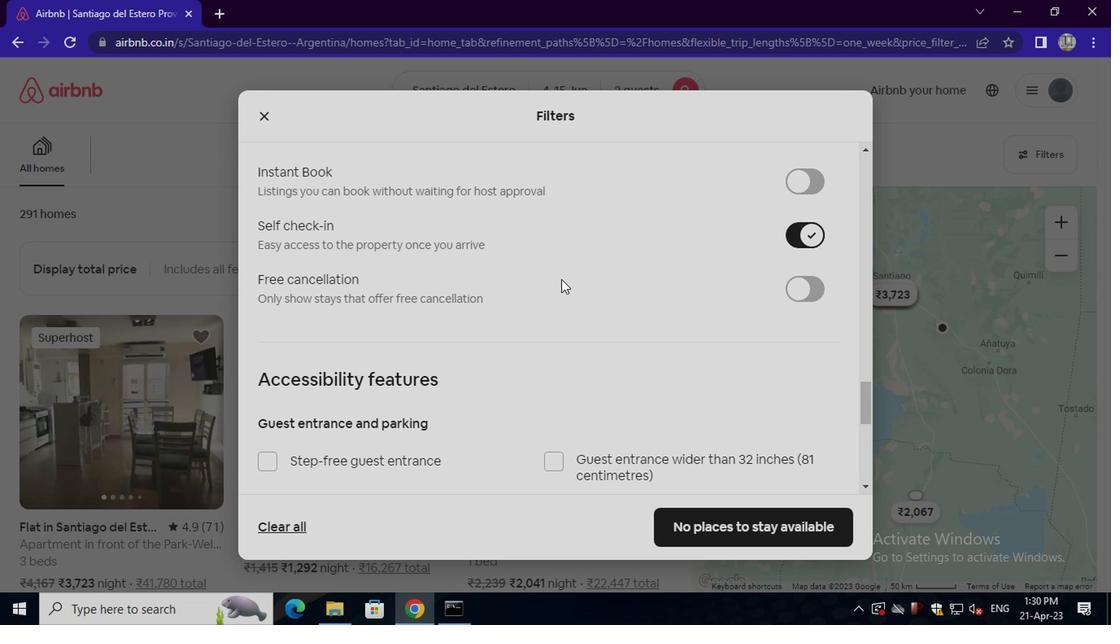 
Action: Mouse moved to (553, 283)
Screenshot: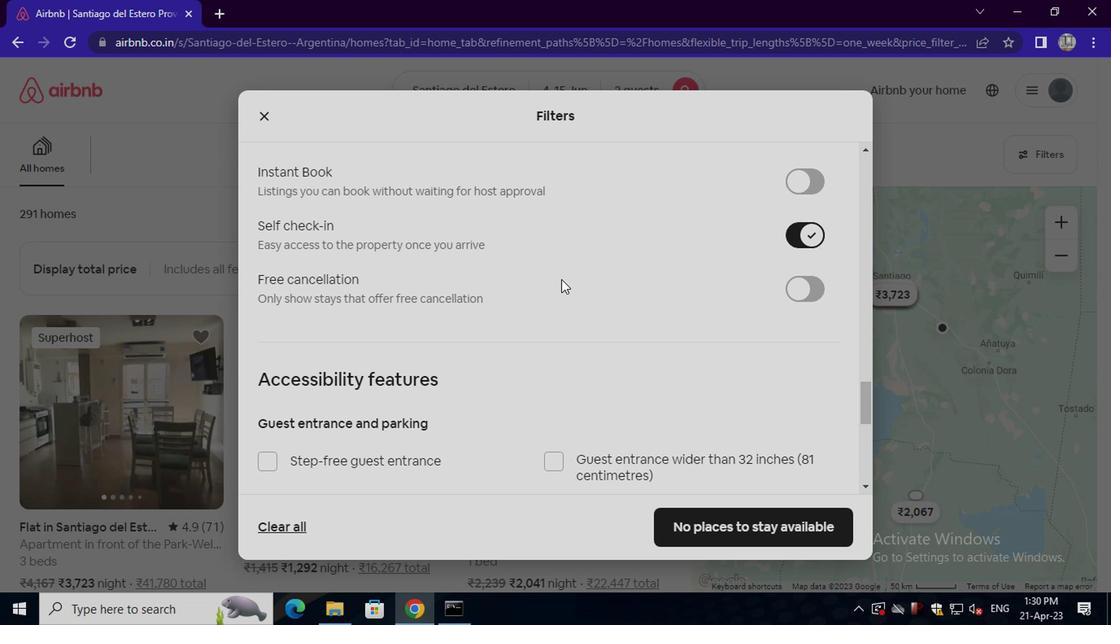 
Action: Mouse scrolled (553, 283) with delta (0, 0)
Screenshot: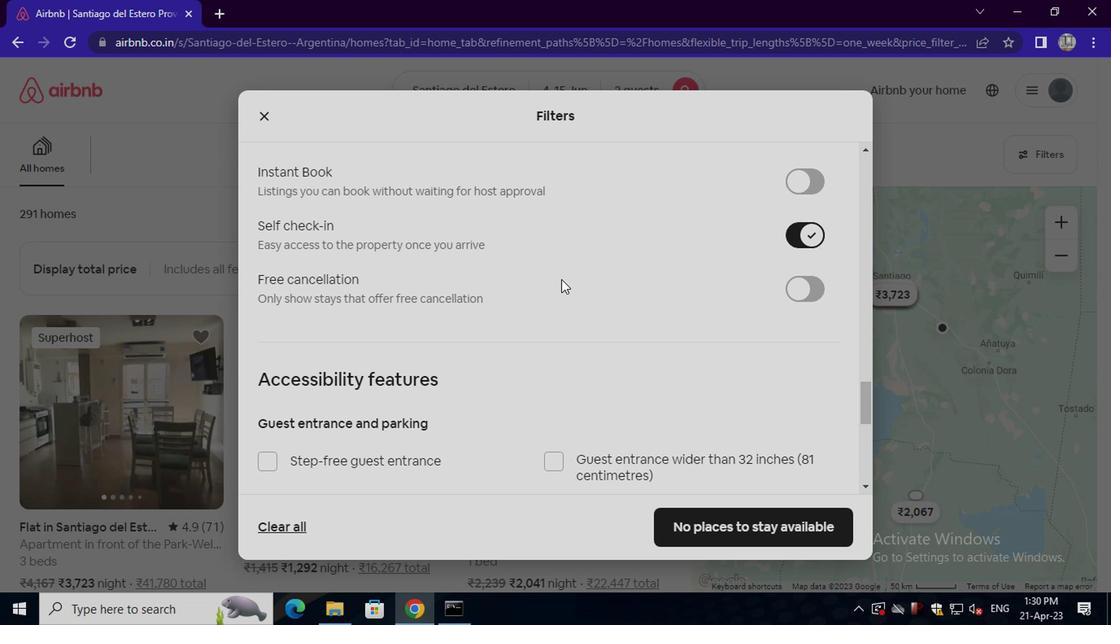 
Action: Mouse scrolled (553, 283) with delta (0, 0)
Screenshot: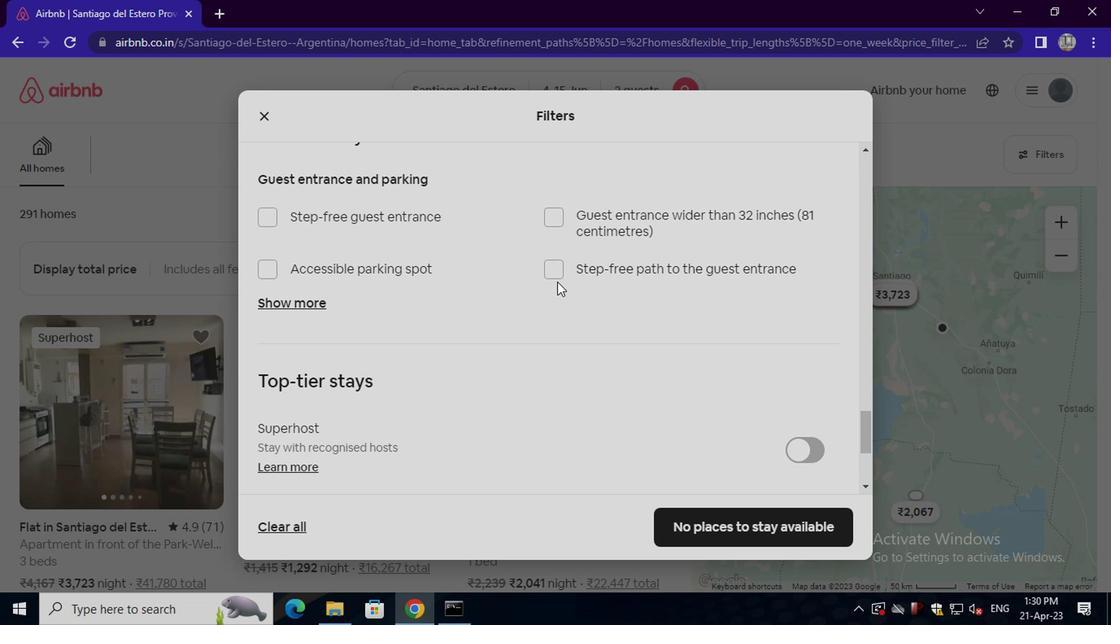 
Action: Mouse scrolled (553, 283) with delta (0, 0)
Screenshot: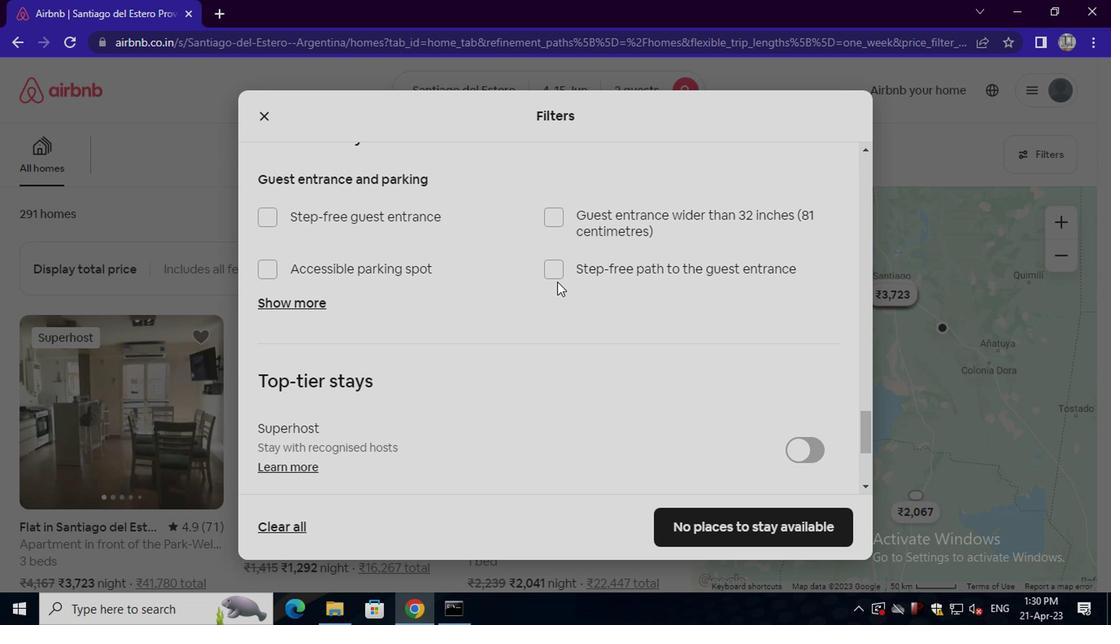 
Action: Mouse scrolled (553, 283) with delta (0, 0)
Screenshot: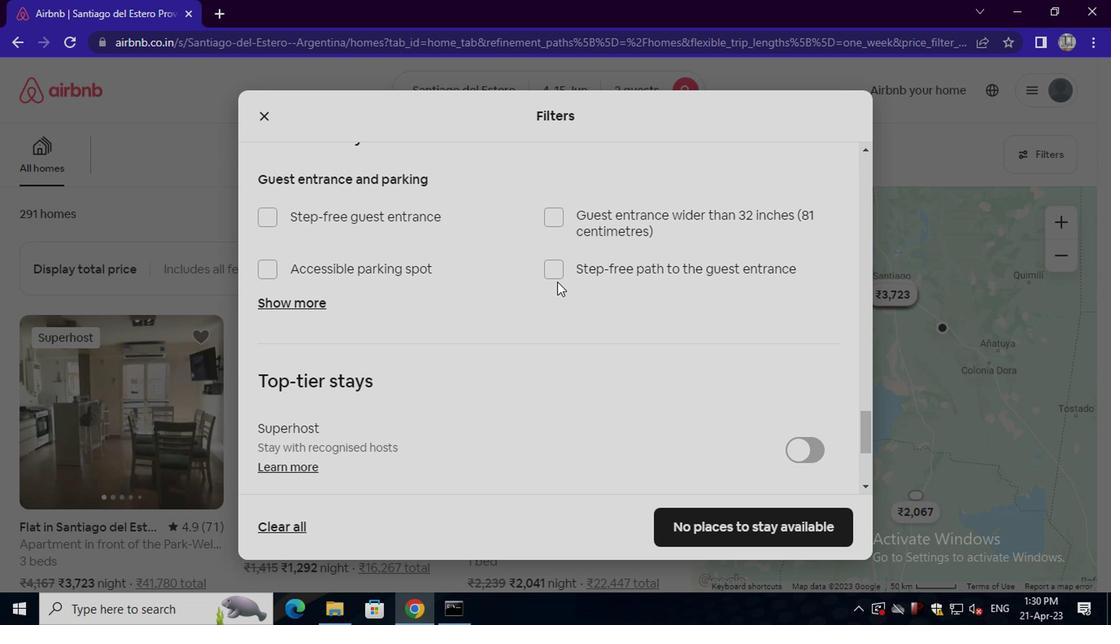 
Action: Mouse scrolled (553, 283) with delta (0, 0)
Screenshot: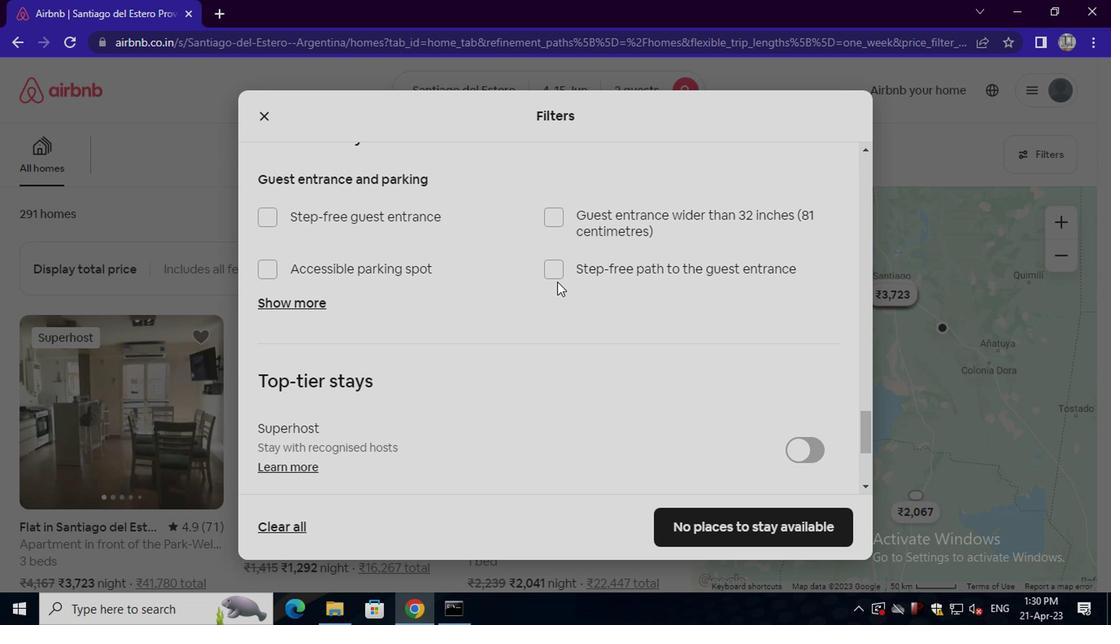 
Action: Mouse scrolled (553, 283) with delta (0, 0)
Screenshot: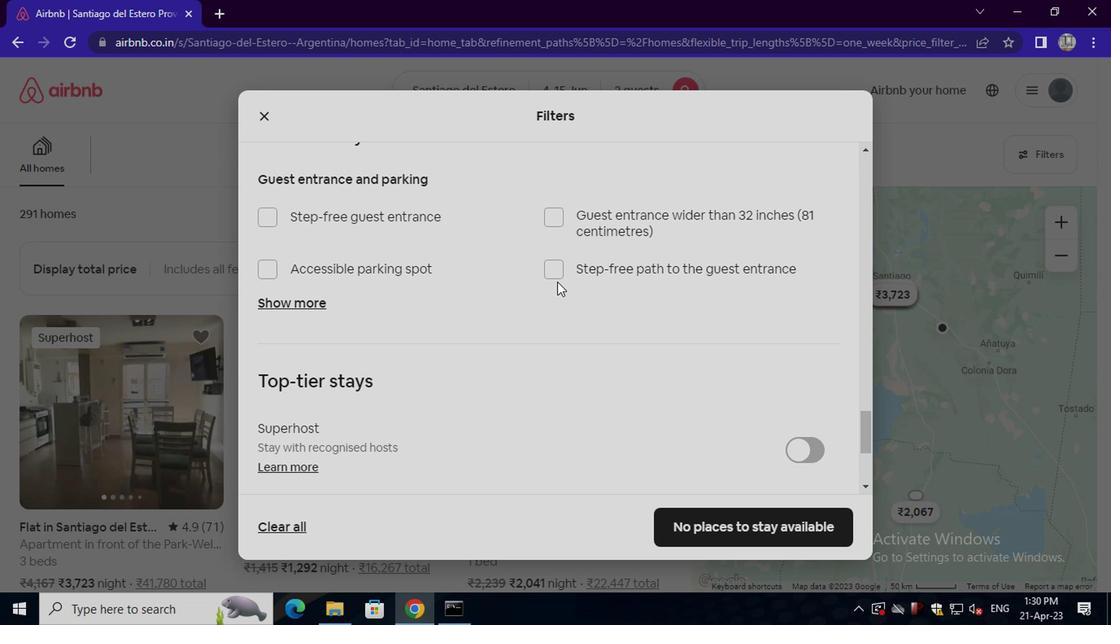 
Action: Mouse scrolled (553, 283) with delta (0, 0)
Screenshot: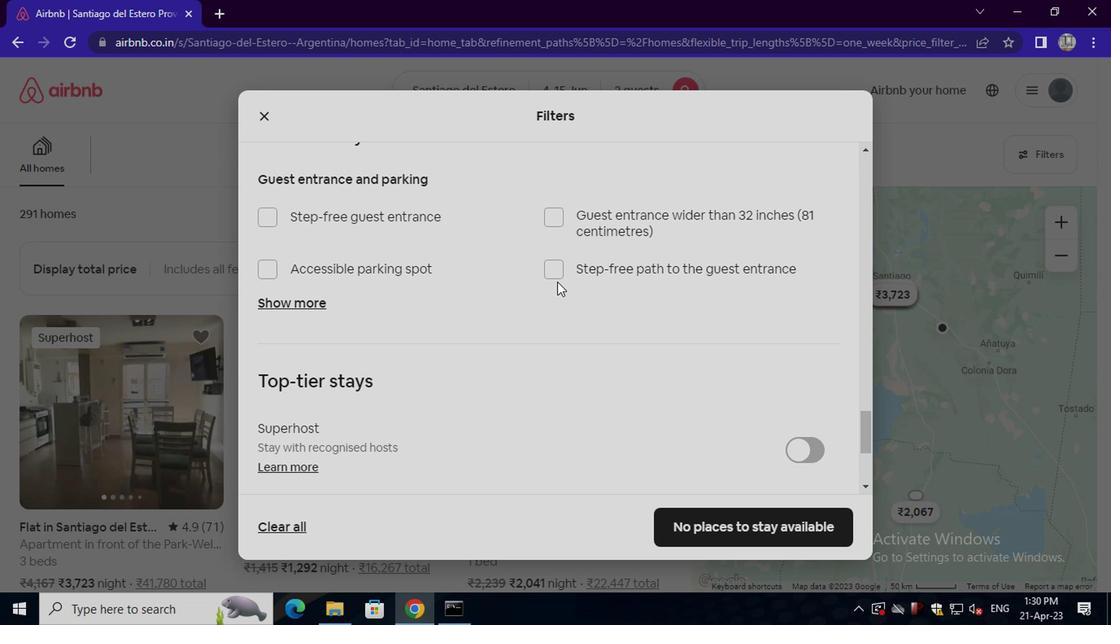
Action: Mouse moved to (551, 285)
Screenshot: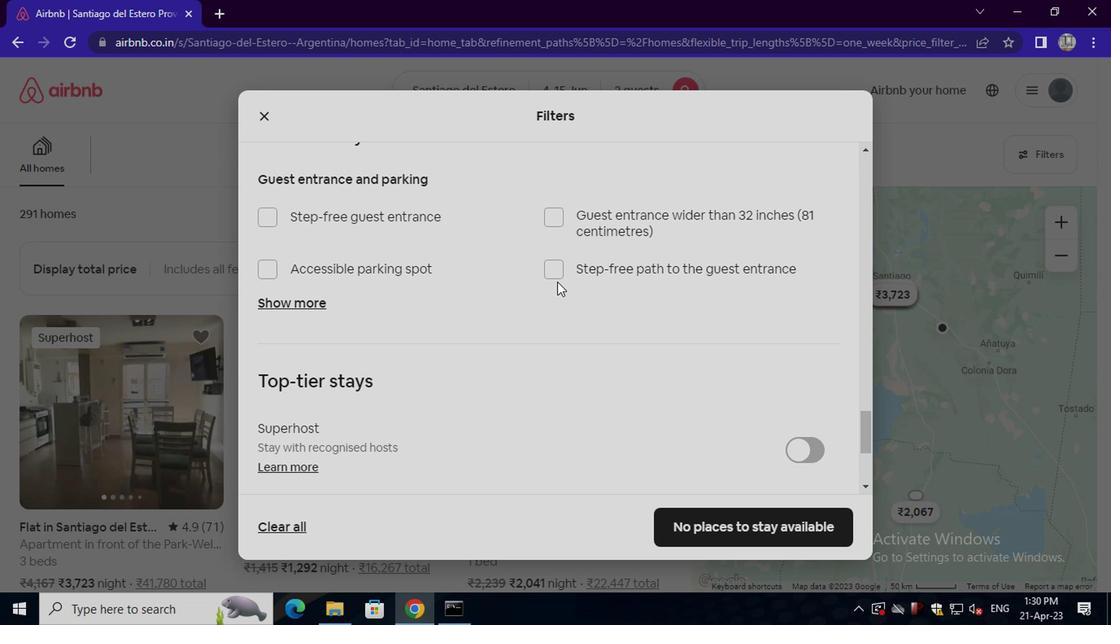 
Action: Mouse scrolled (551, 284) with delta (0, -1)
Screenshot: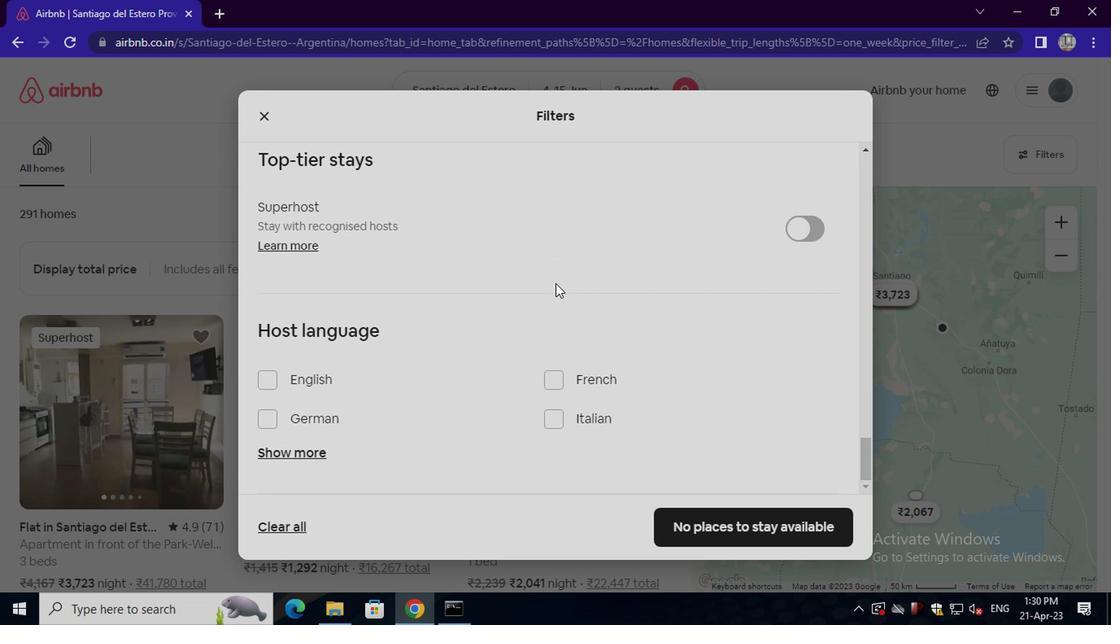 
Action: Mouse moved to (551, 285)
Screenshot: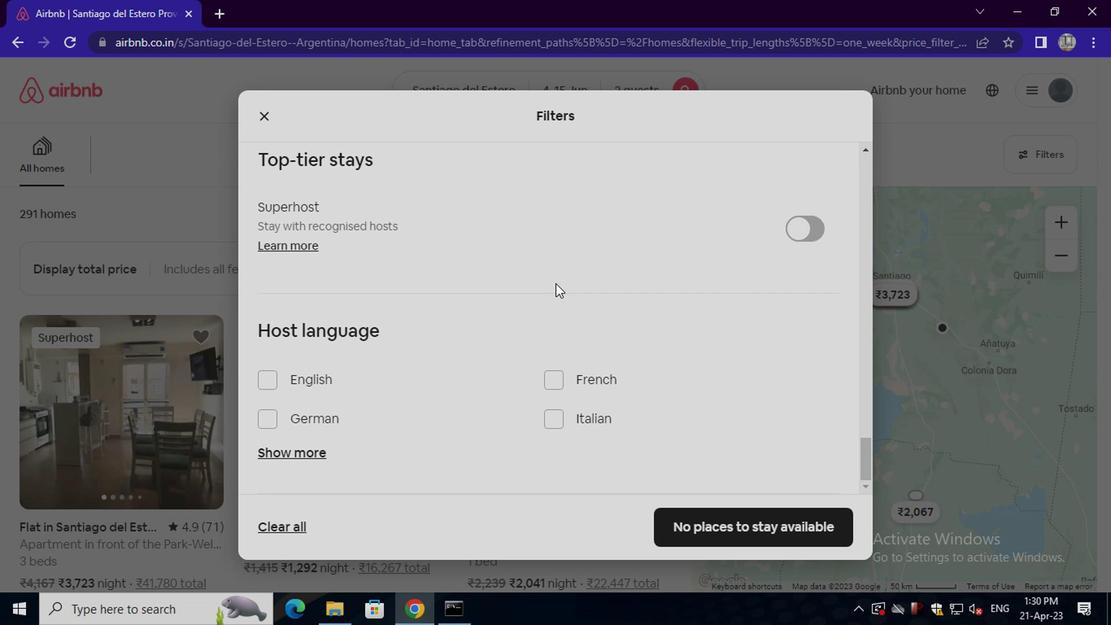 
Action: Mouse scrolled (551, 285) with delta (0, 0)
Screenshot: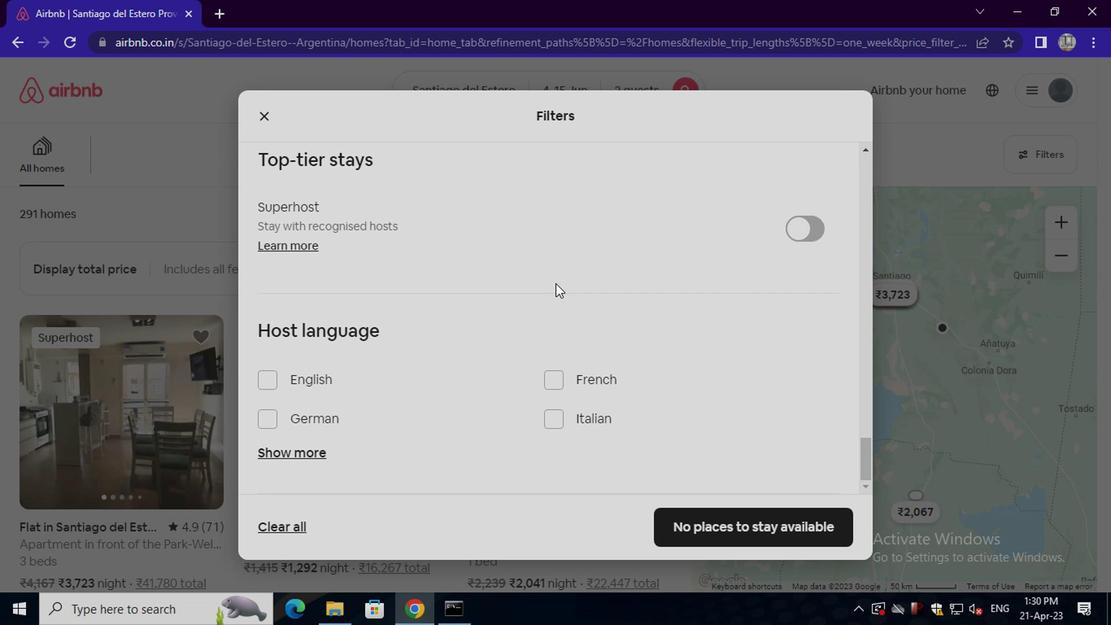 
Action: Mouse moved to (551, 285)
Screenshot: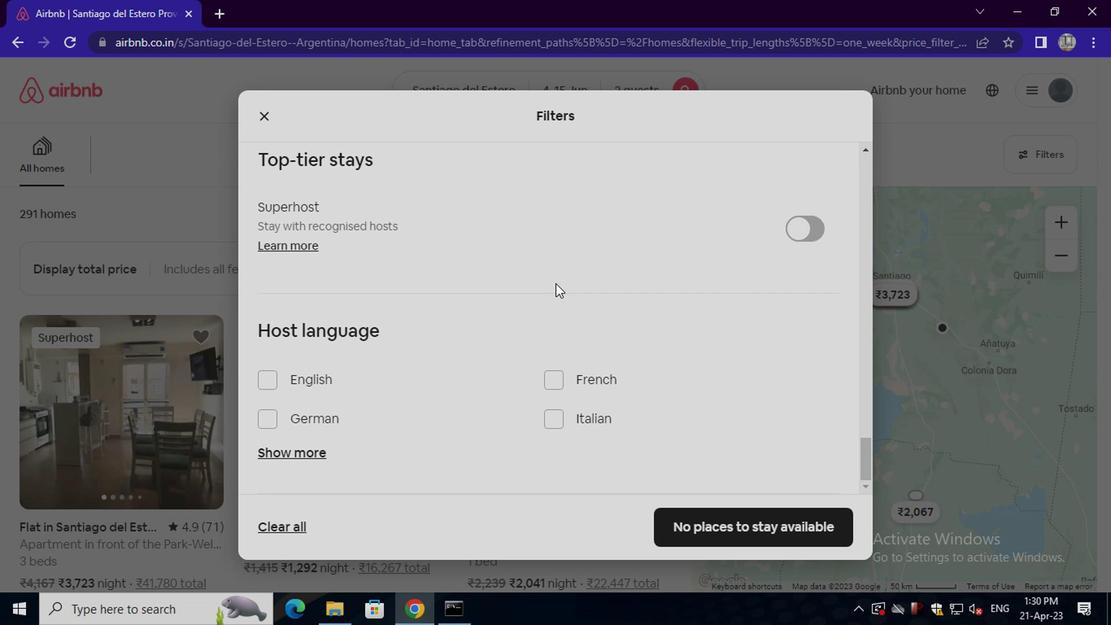 
Action: Mouse scrolled (551, 285) with delta (0, 0)
Screenshot: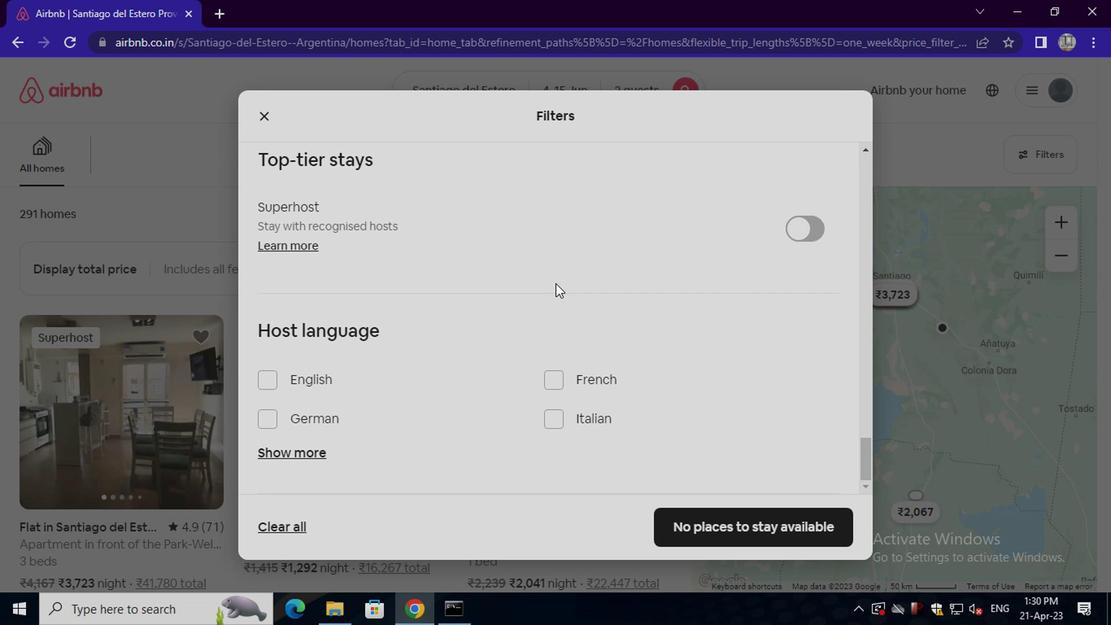 
Action: Mouse moved to (548, 289)
Screenshot: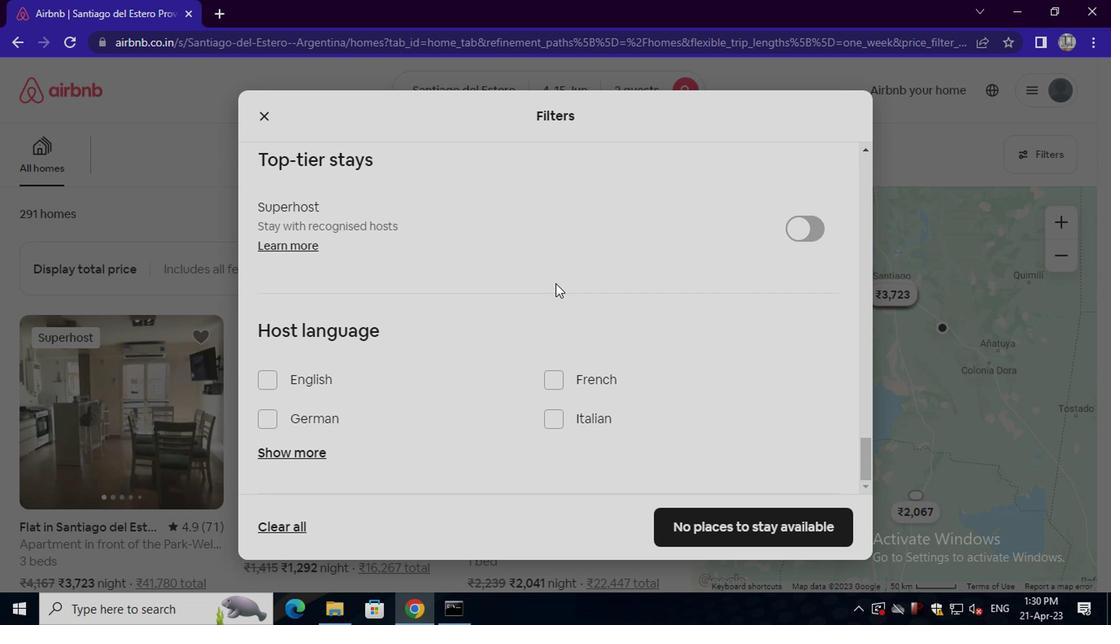 
Action: Mouse scrolled (548, 288) with delta (0, -1)
Screenshot: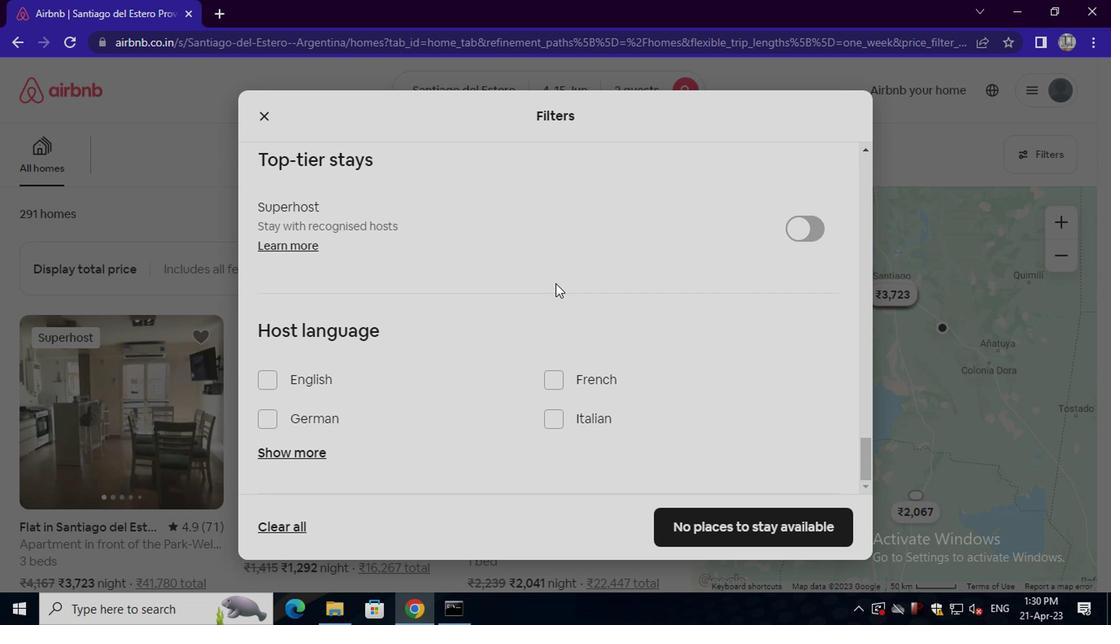 
Action: Mouse moved to (323, 372)
Screenshot: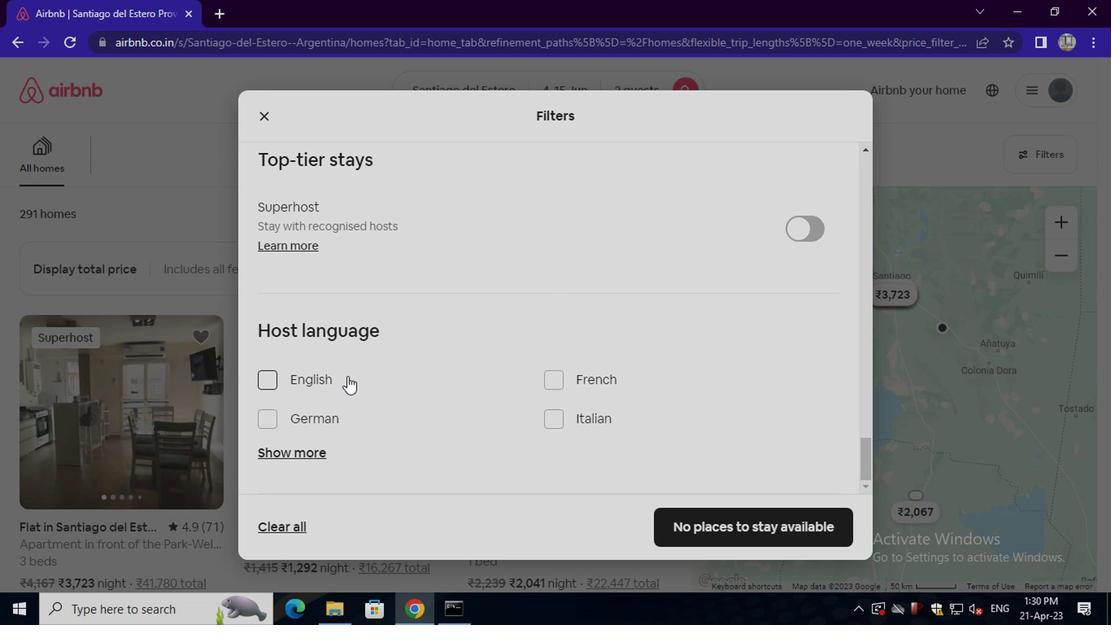 
Action: Mouse pressed left at (323, 372)
Screenshot: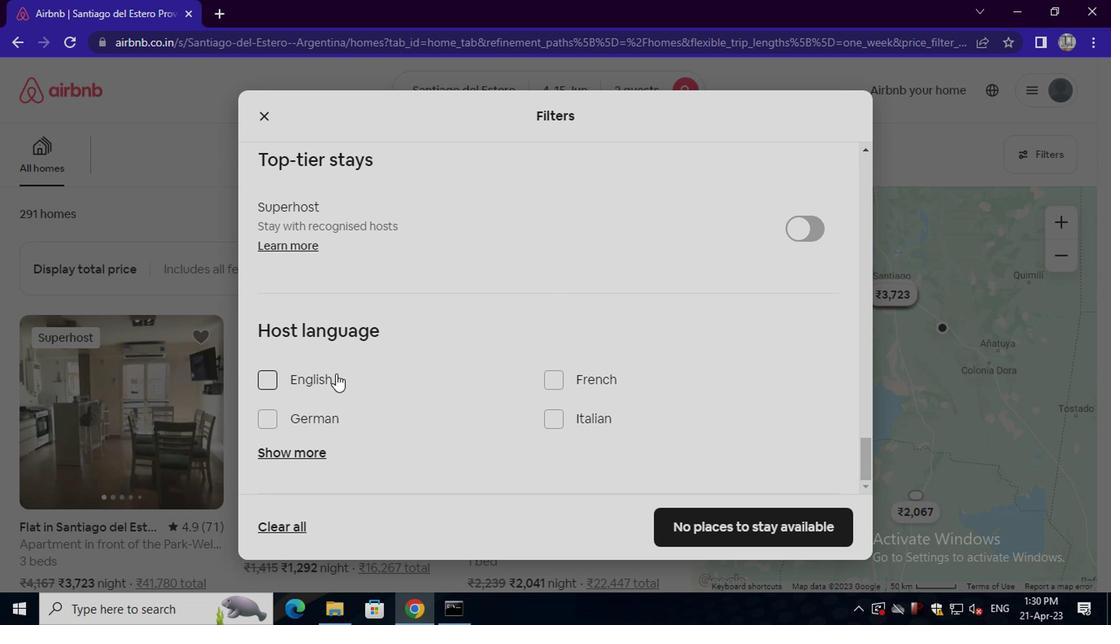 
Action: Mouse moved to (675, 527)
Screenshot: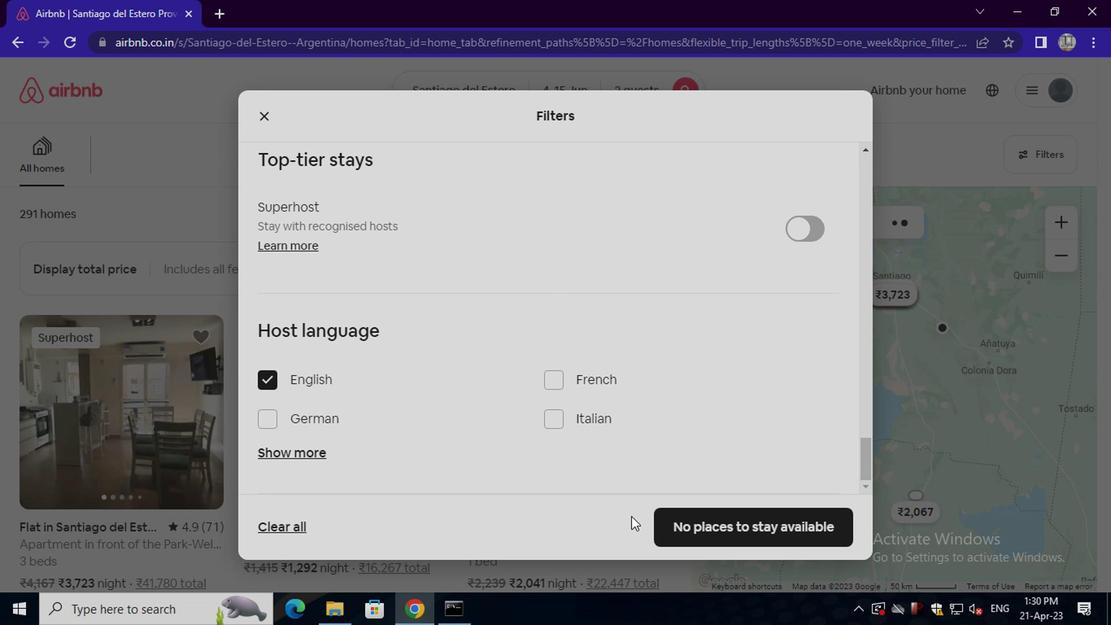 
Action: Mouse pressed left at (675, 527)
Screenshot: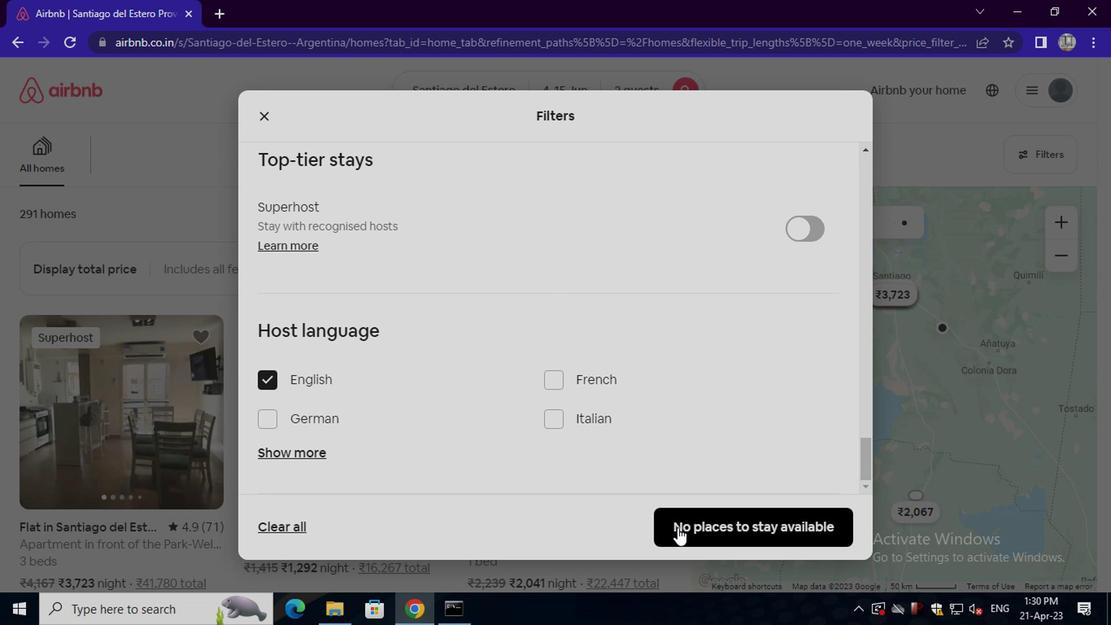 
